 Task: Search for a flight from Columbus to Evansville on May 3 for 9 passengers in economy class, with 2 checked bags, a maximum price of ₹100,000, departure between 9:00 AM and 12:00 AM, any emissions, and 2 stops or fewer.
Action: Mouse moved to (328, 320)
Screenshot: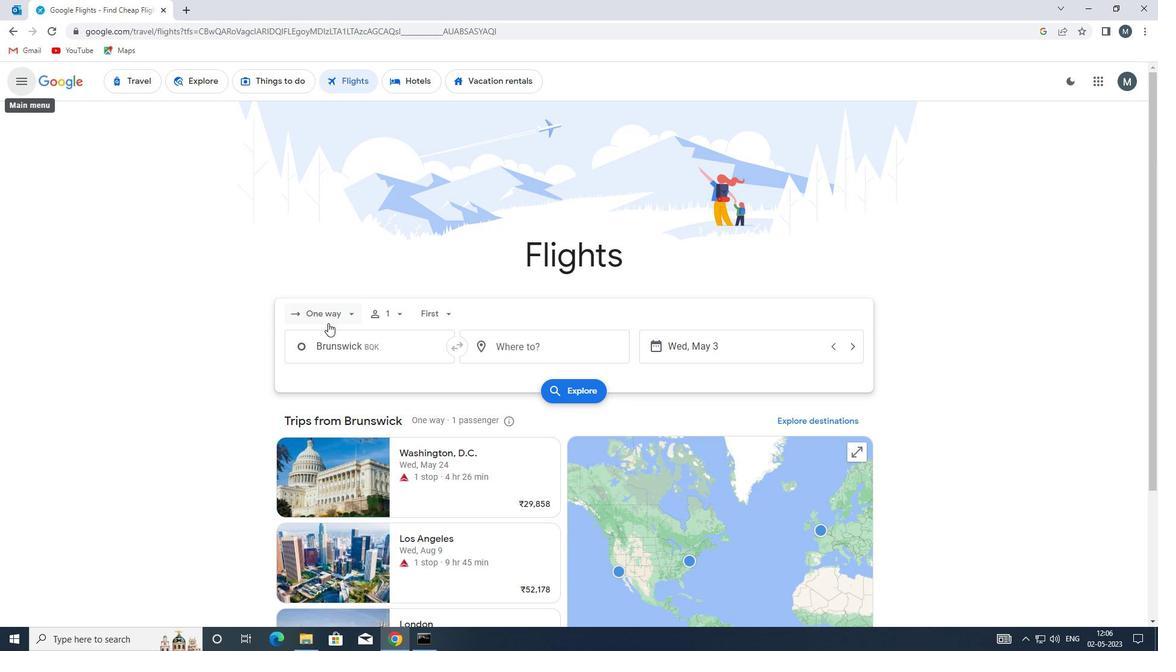
Action: Mouse pressed left at (328, 320)
Screenshot: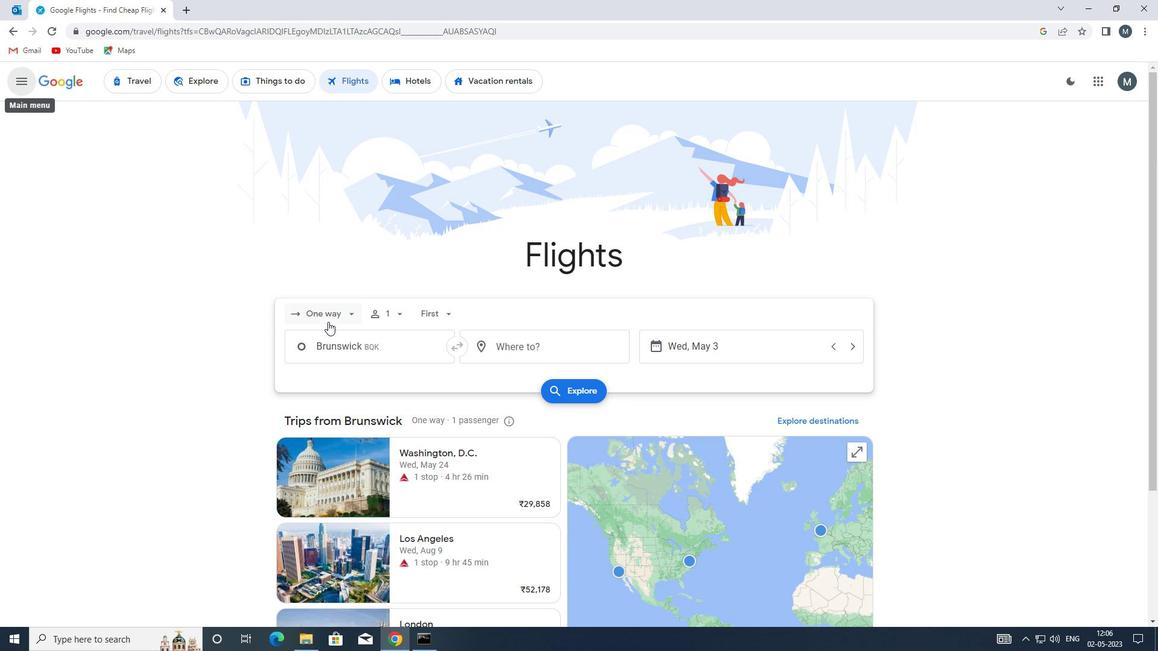 
Action: Mouse moved to (330, 369)
Screenshot: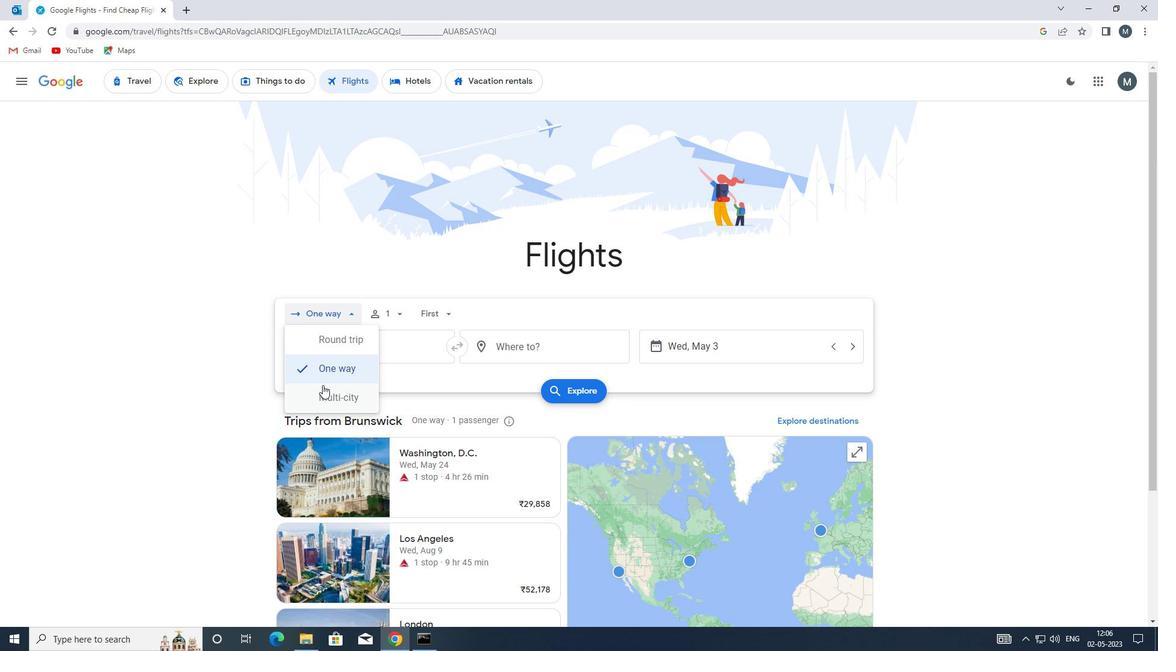 
Action: Mouse pressed left at (330, 369)
Screenshot: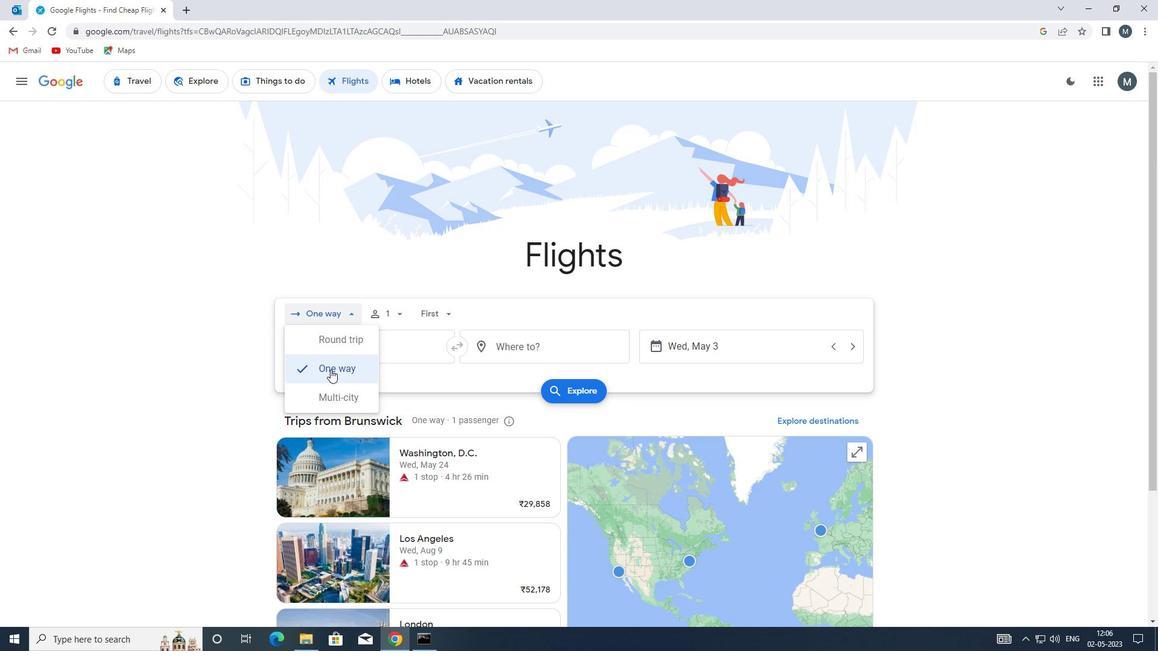 
Action: Mouse moved to (396, 308)
Screenshot: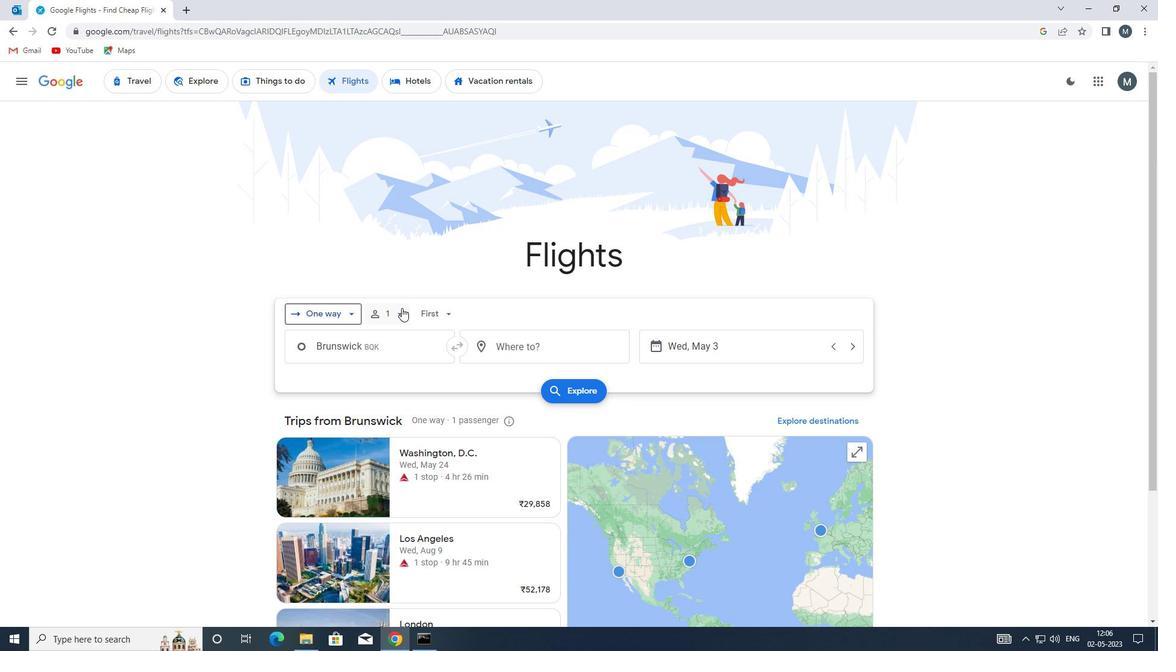 
Action: Mouse pressed left at (396, 308)
Screenshot: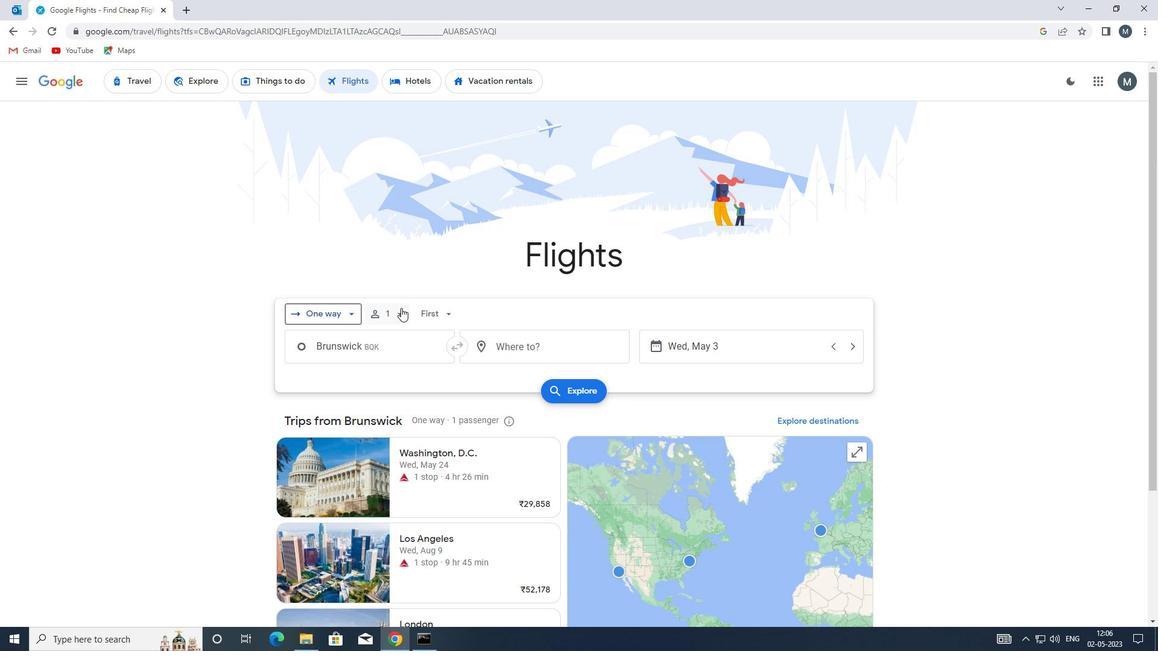 
Action: Mouse moved to (497, 349)
Screenshot: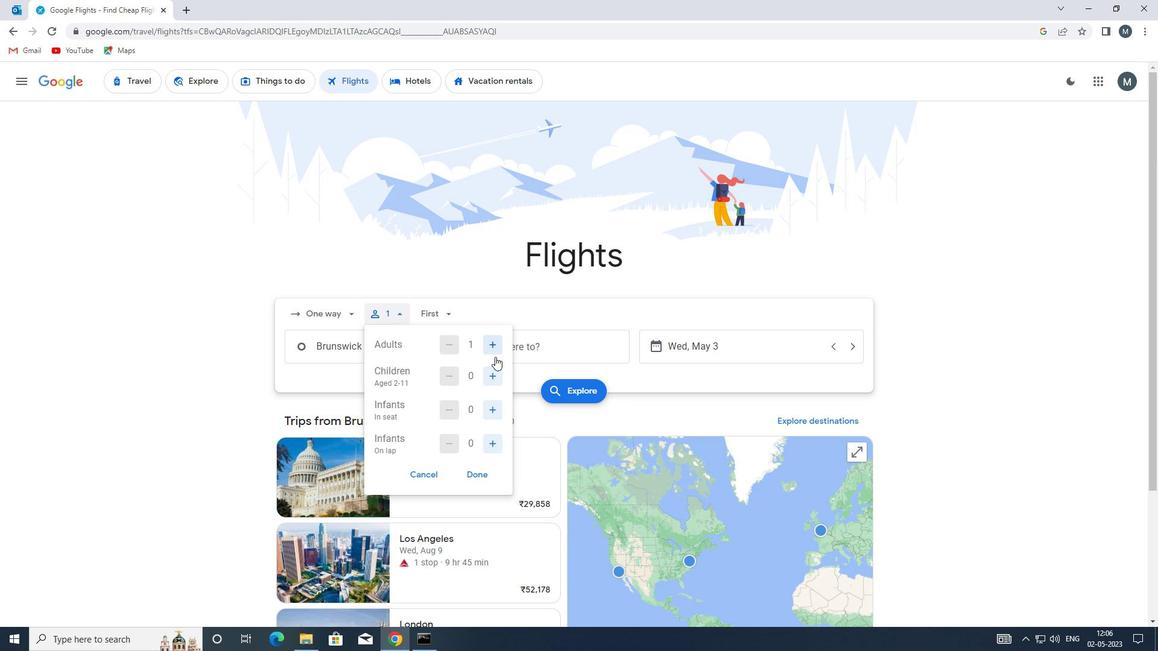 
Action: Mouse pressed left at (497, 349)
Screenshot: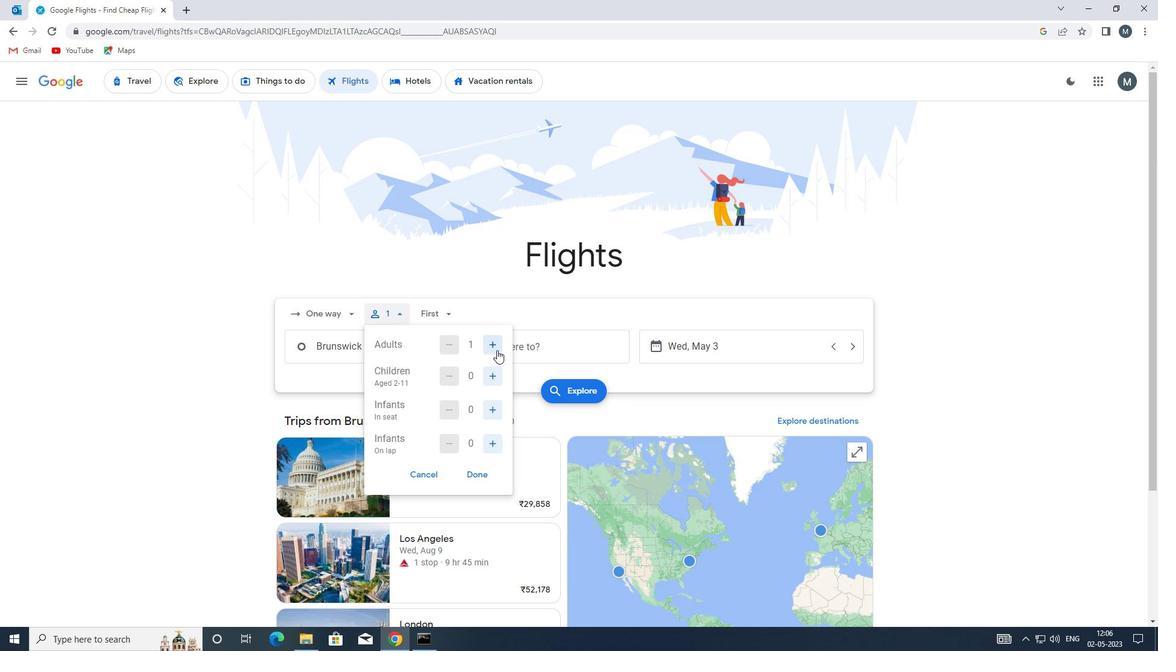 
Action: Mouse pressed left at (497, 349)
Screenshot: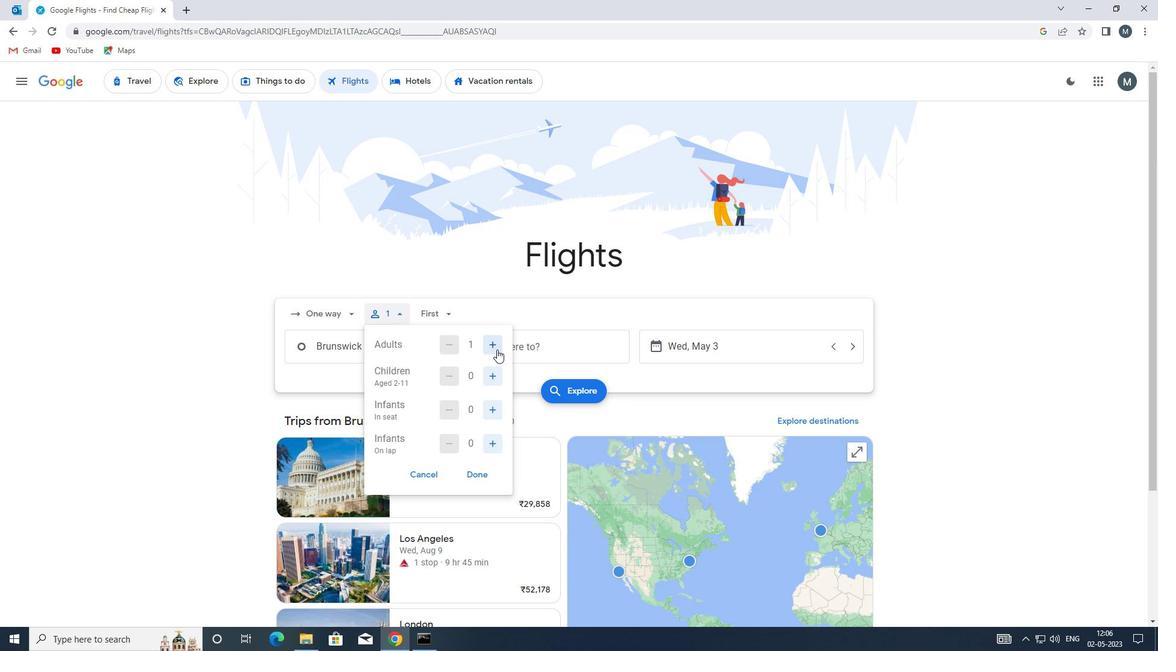 
Action: Mouse pressed left at (497, 349)
Screenshot: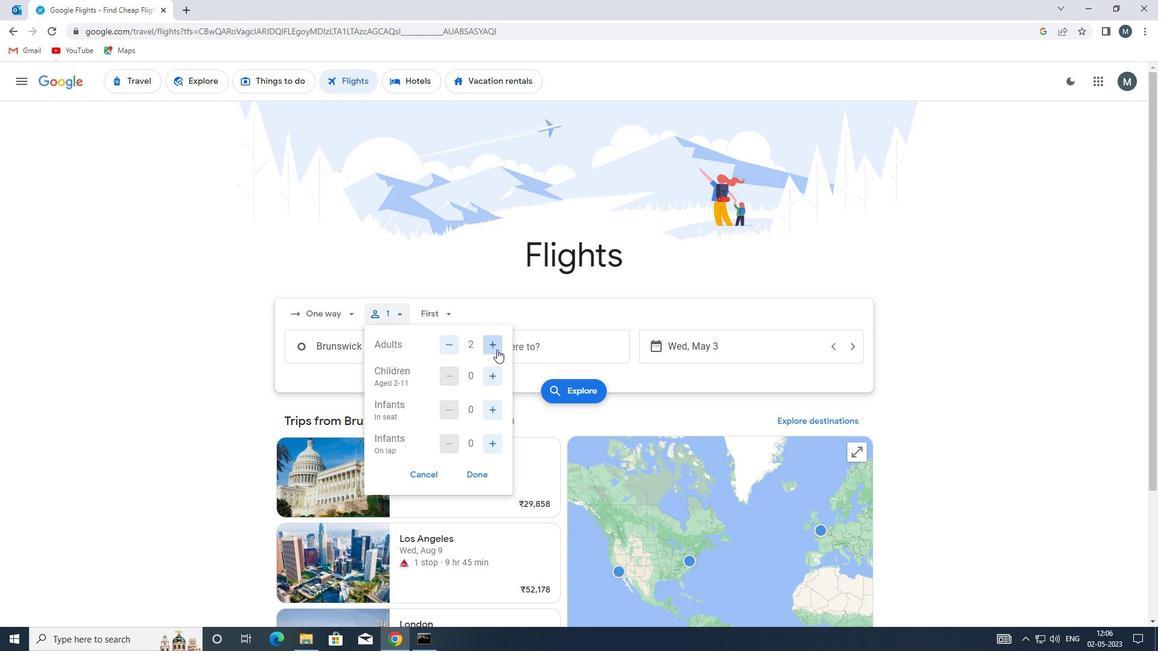 
Action: Mouse pressed left at (497, 349)
Screenshot: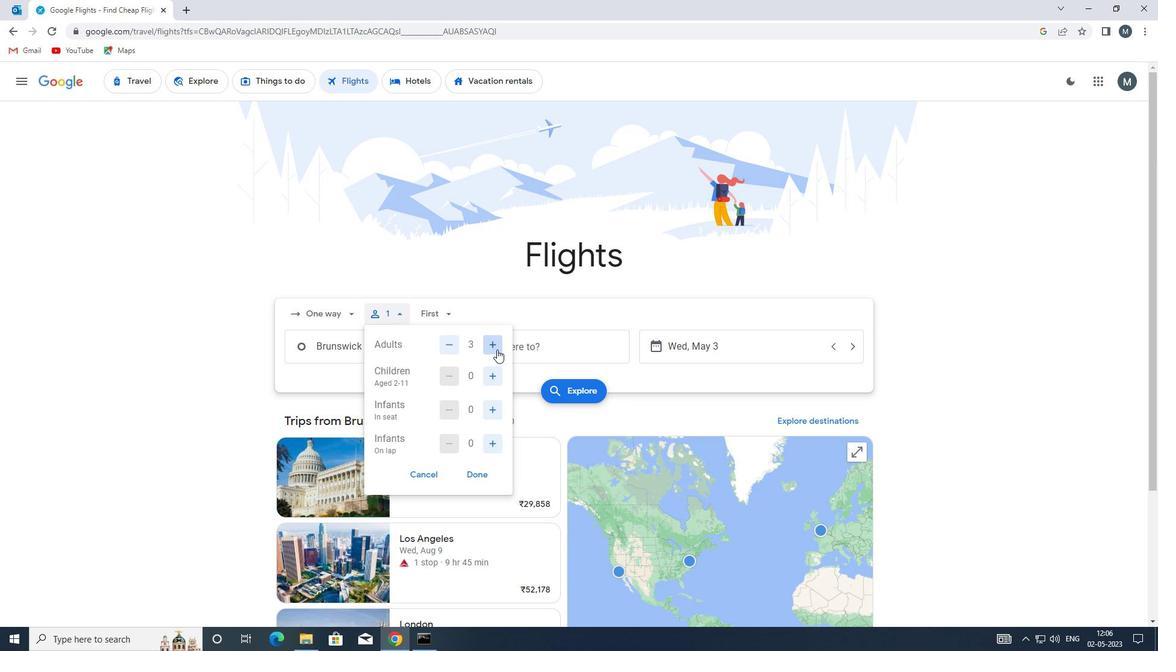 
Action: Mouse moved to (492, 377)
Screenshot: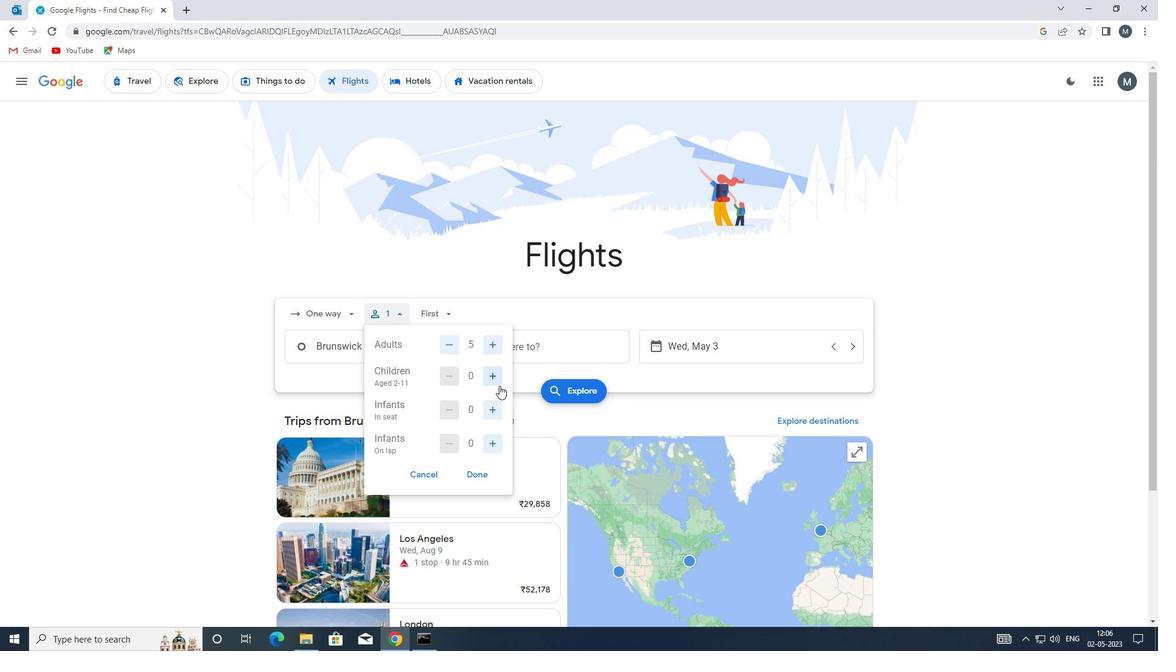 
Action: Mouse pressed left at (492, 377)
Screenshot: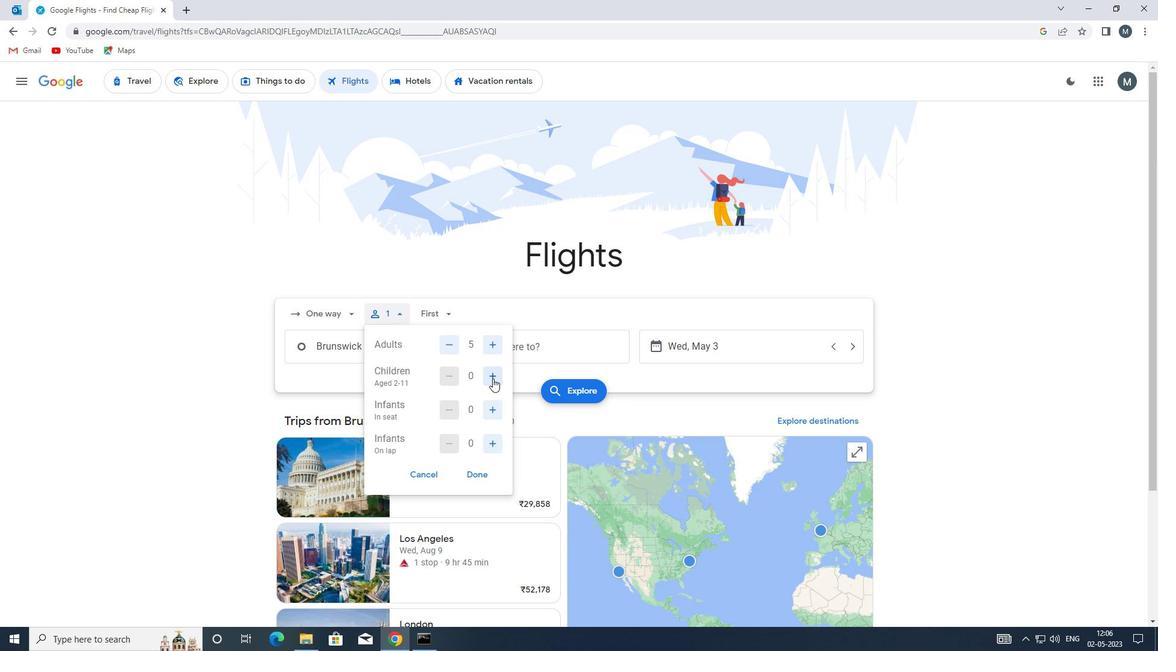 
Action: Mouse pressed left at (492, 377)
Screenshot: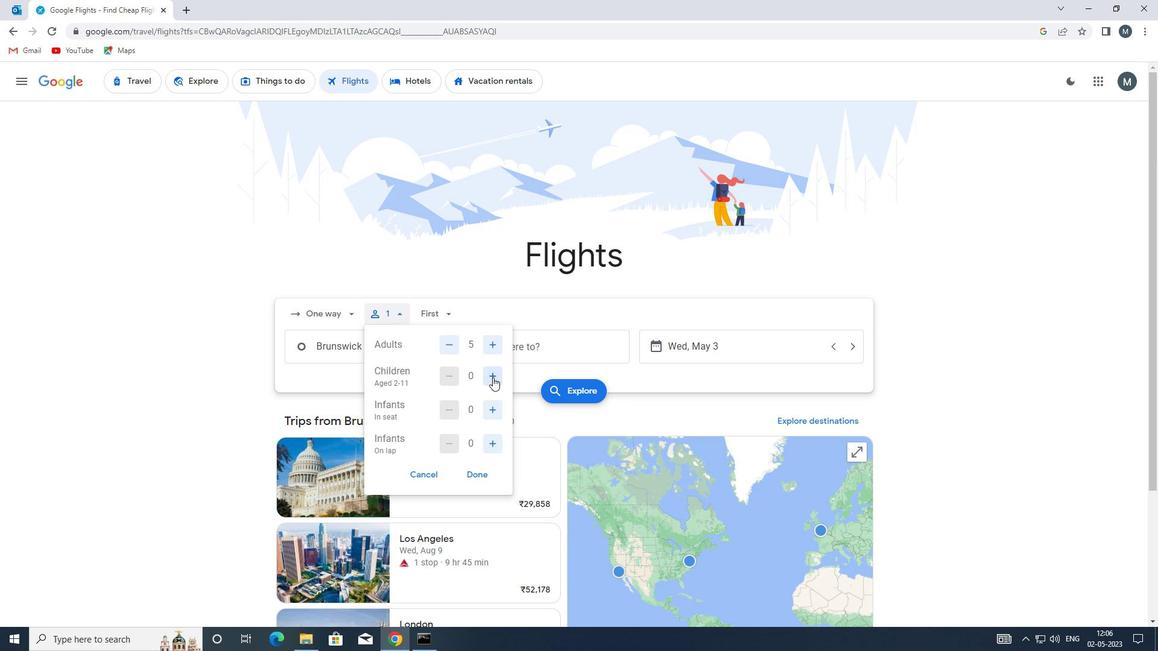 
Action: Mouse moved to (489, 408)
Screenshot: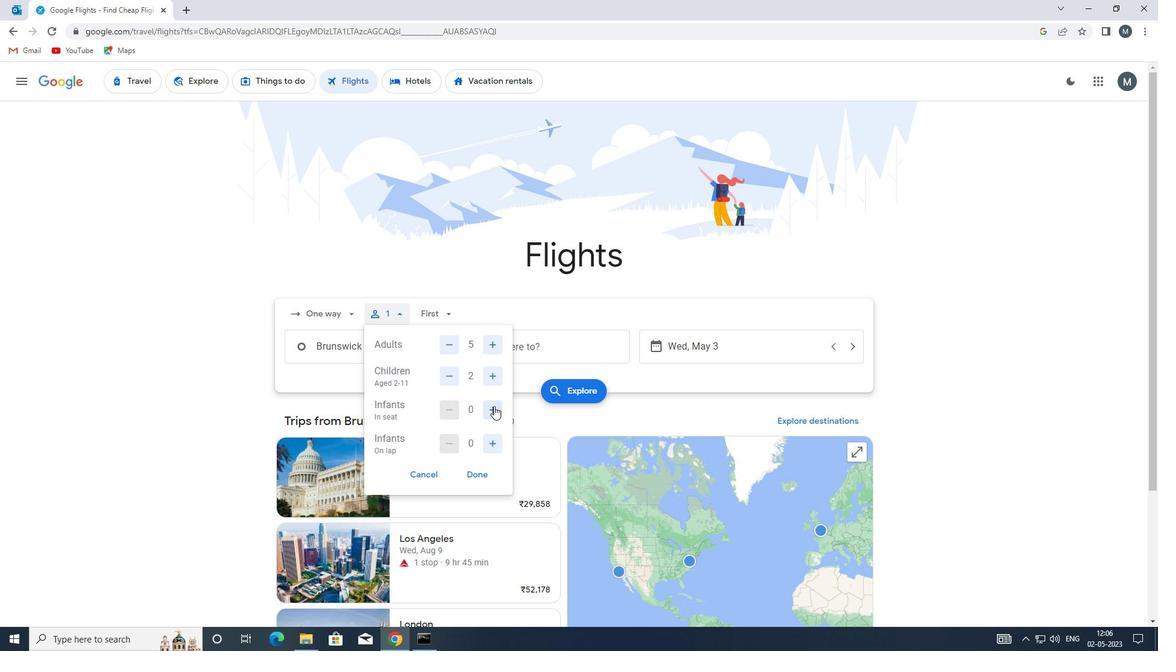 
Action: Mouse pressed left at (489, 408)
Screenshot: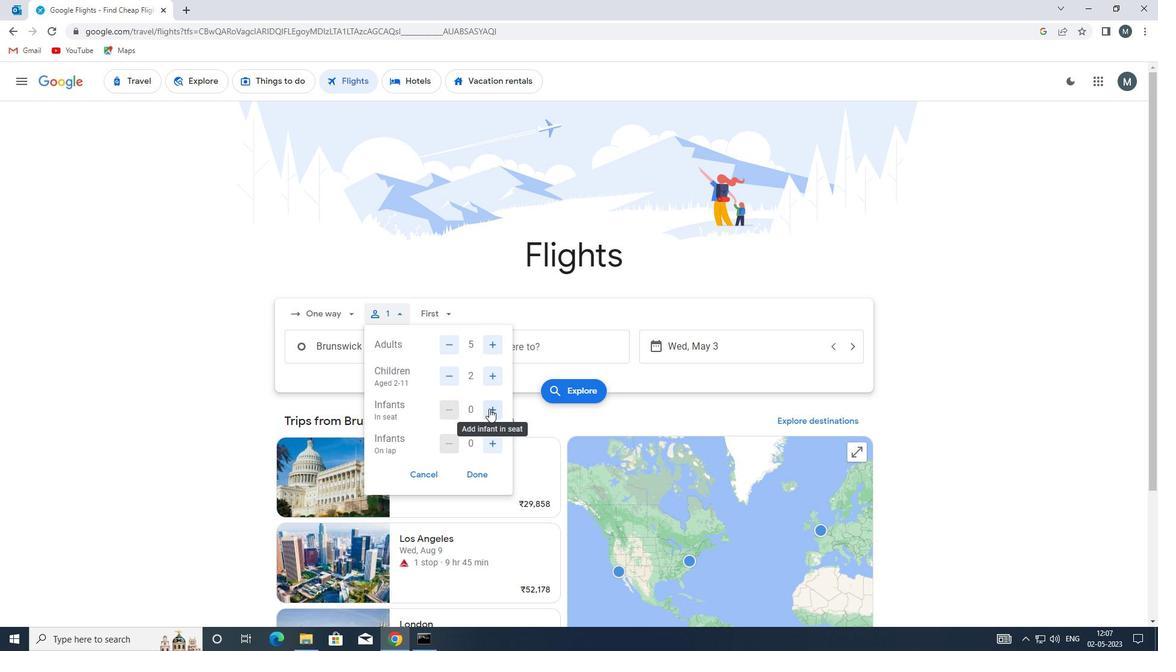 
Action: Mouse moved to (497, 445)
Screenshot: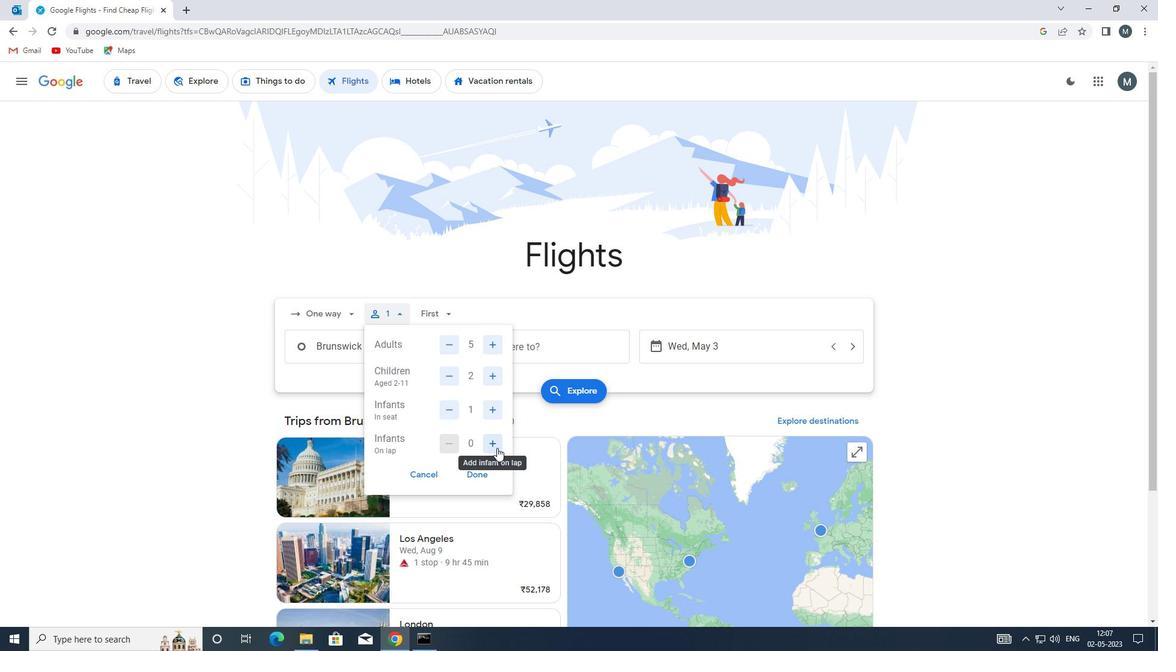 
Action: Mouse pressed left at (497, 445)
Screenshot: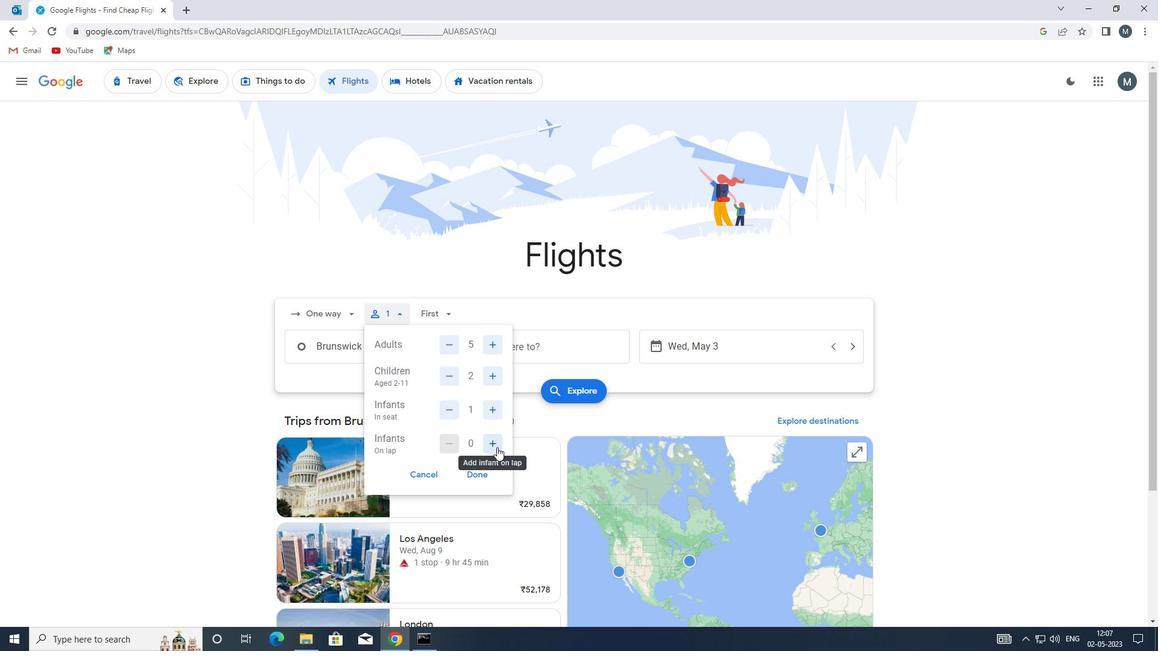 
Action: Mouse moved to (487, 477)
Screenshot: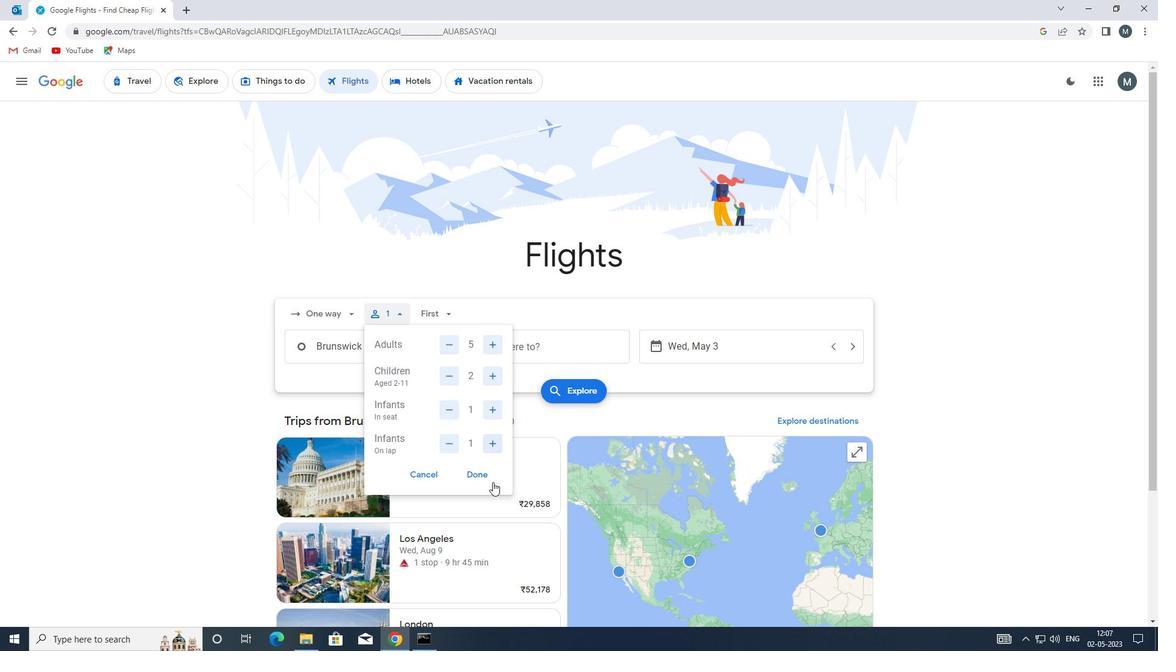 
Action: Mouse pressed left at (487, 477)
Screenshot: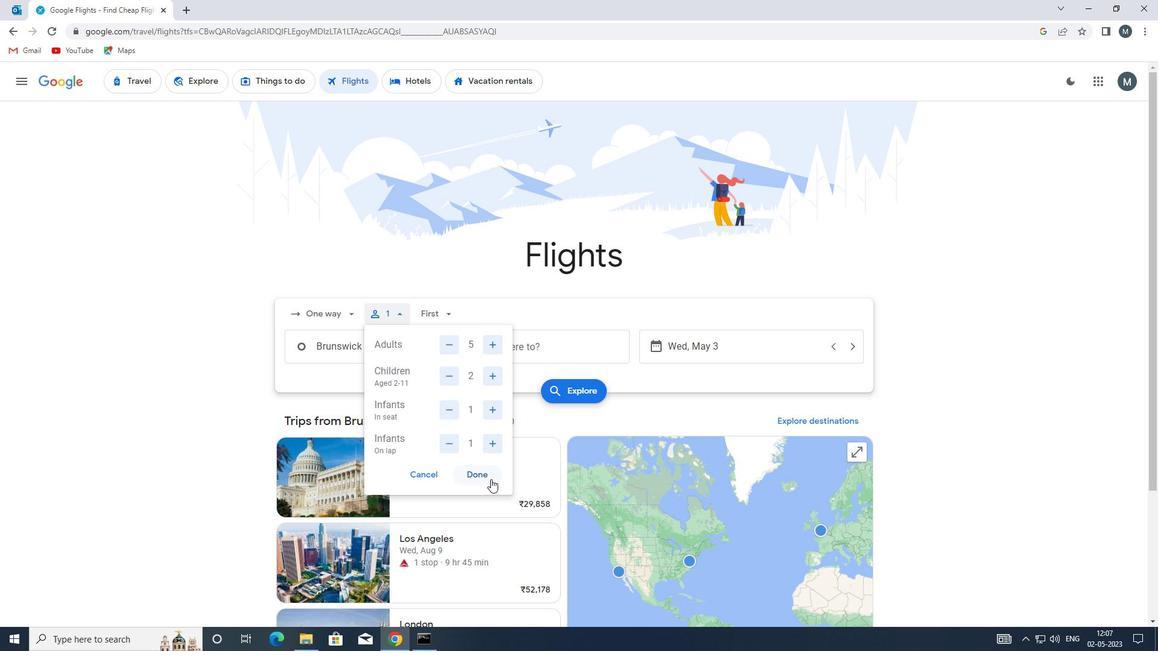 
Action: Mouse moved to (446, 317)
Screenshot: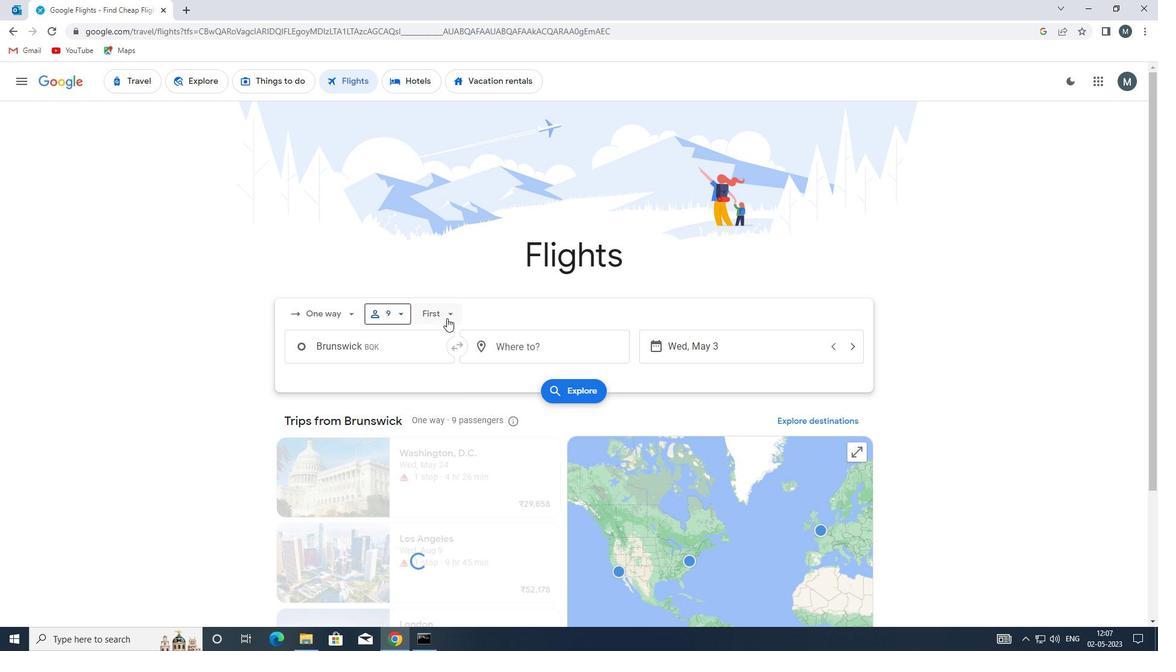 
Action: Mouse pressed left at (446, 317)
Screenshot: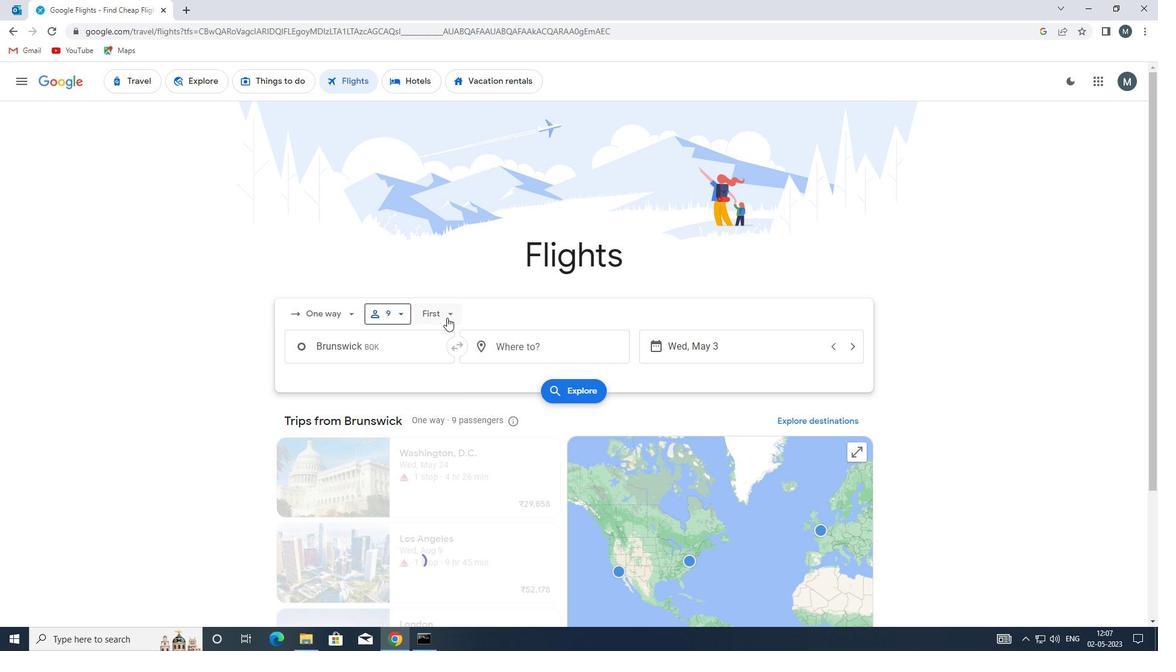 
Action: Mouse moved to (472, 345)
Screenshot: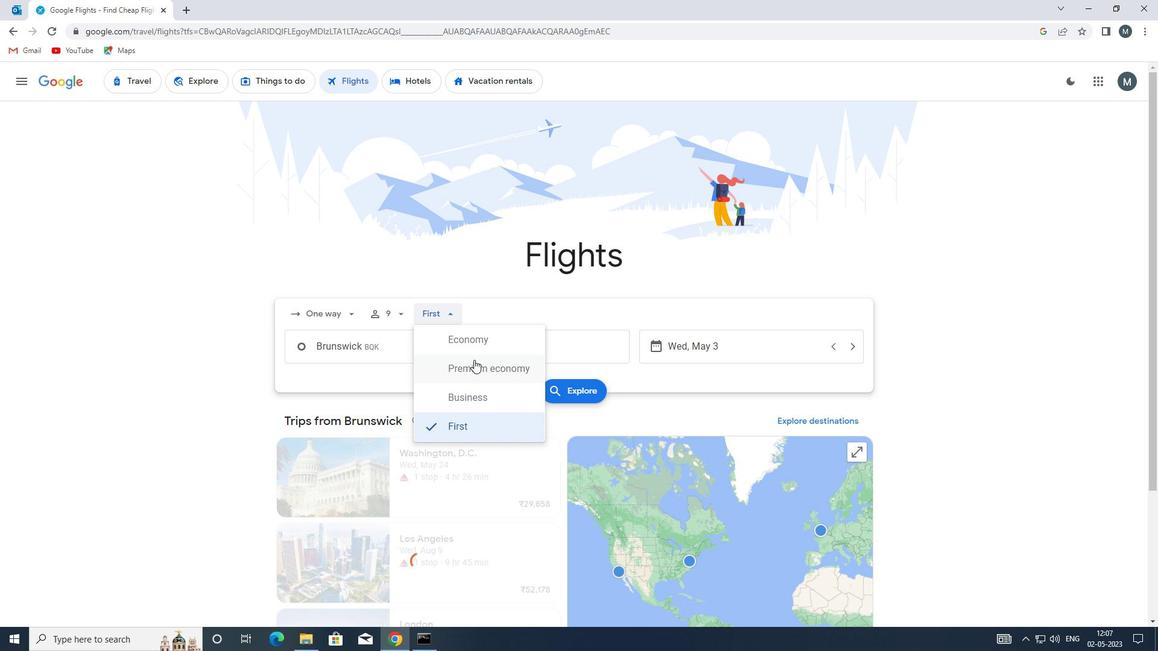 
Action: Mouse pressed left at (472, 345)
Screenshot: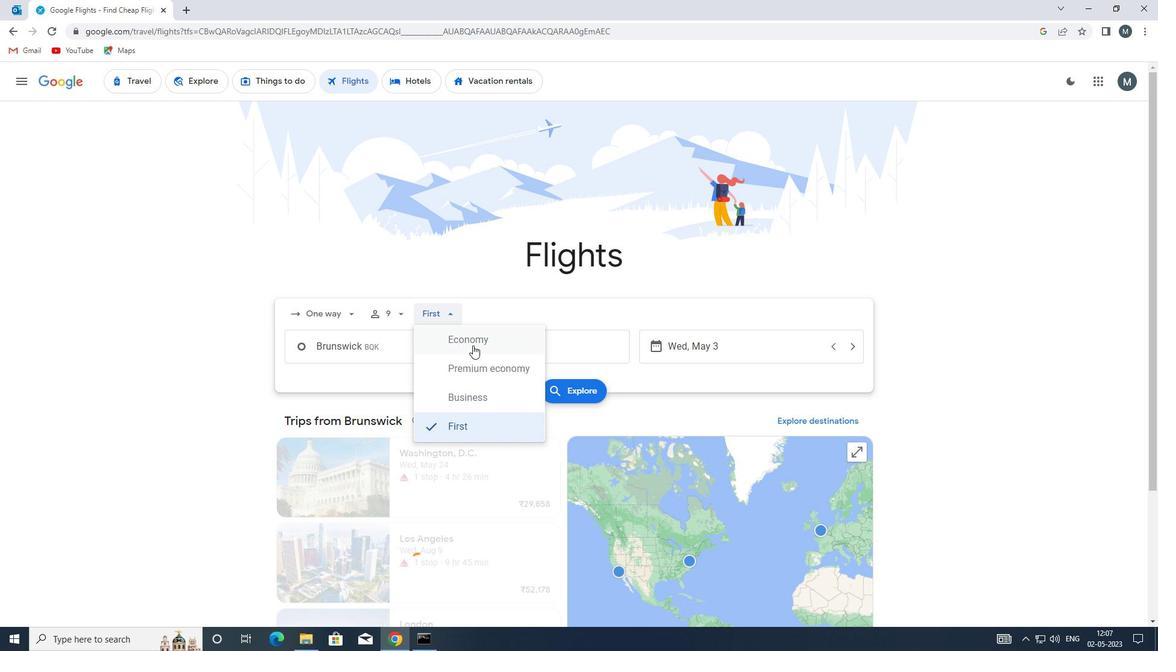 
Action: Mouse moved to (381, 352)
Screenshot: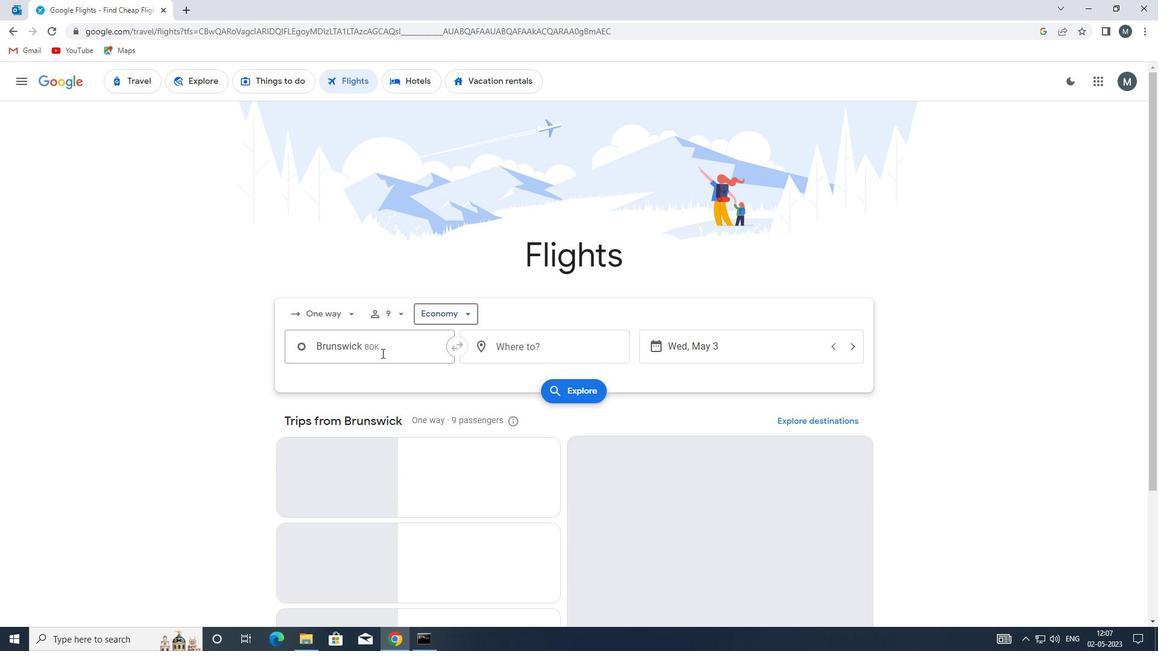 
Action: Mouse pressed left at (381, 352)
Screenshot: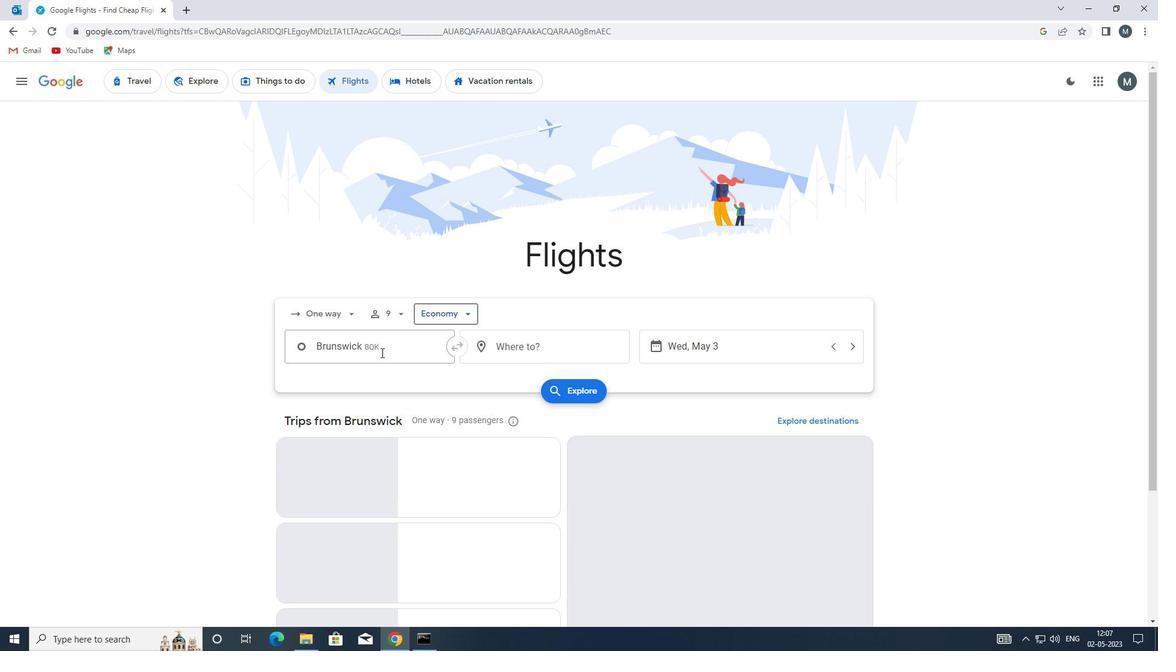 
Action: Key pressed c
Screenshot: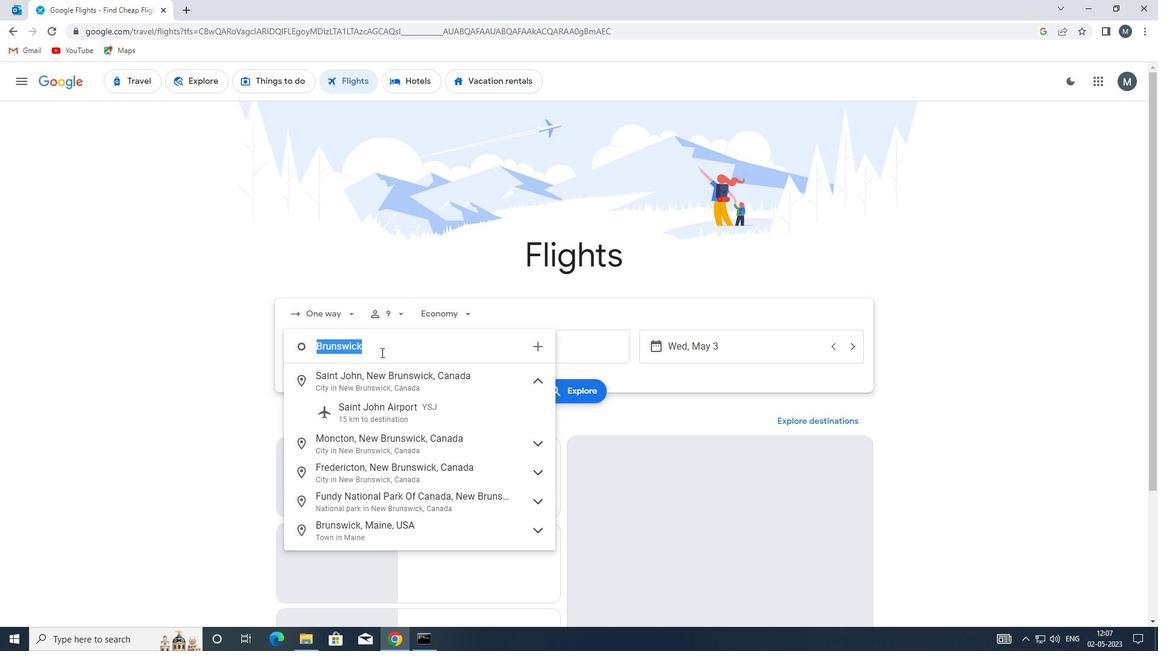 
Action: Mouse moved to (379, 352)
Screenshot: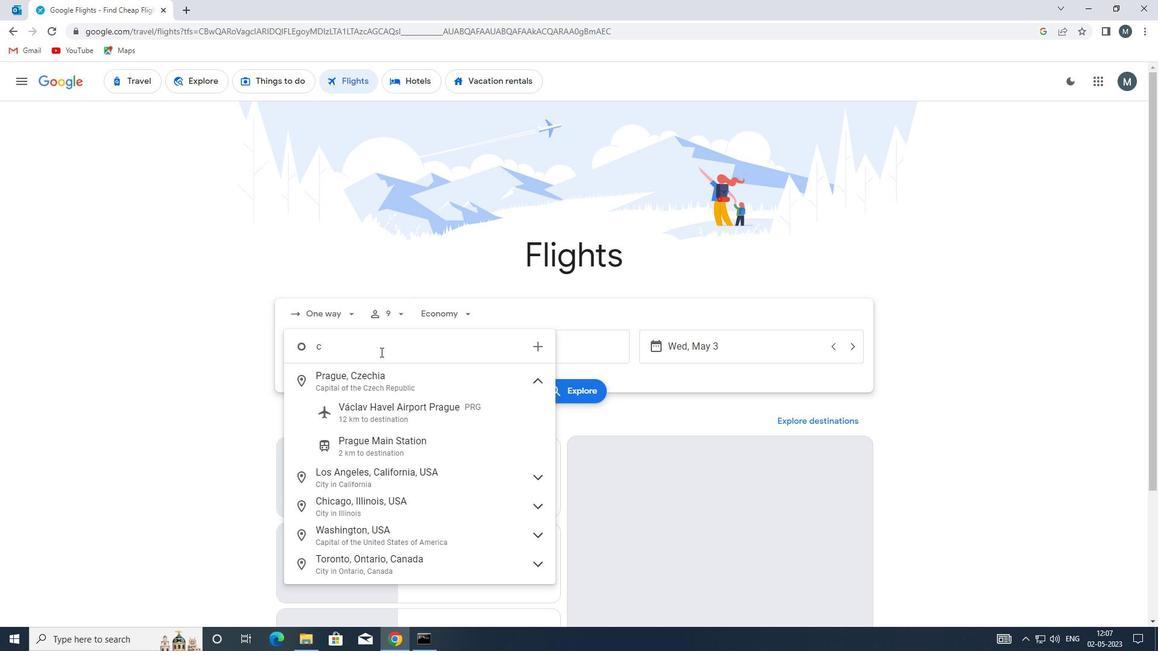 
Action: Key pressed g
Screenshot: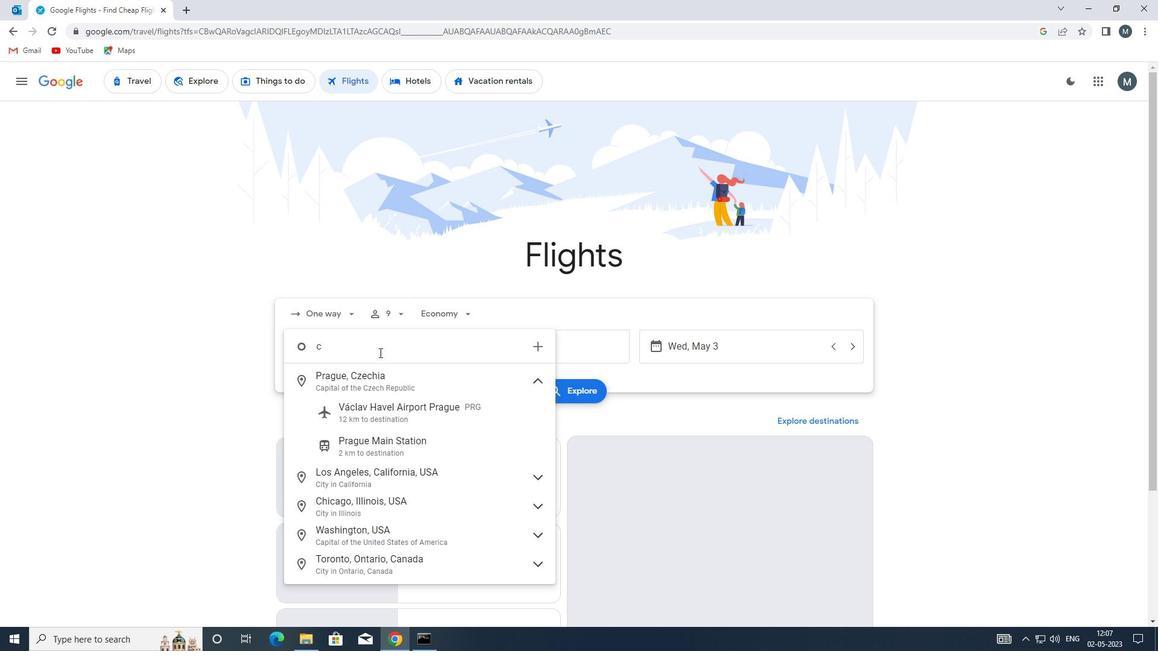 
Action: Mouse moved to (378, 354)
Screenshot: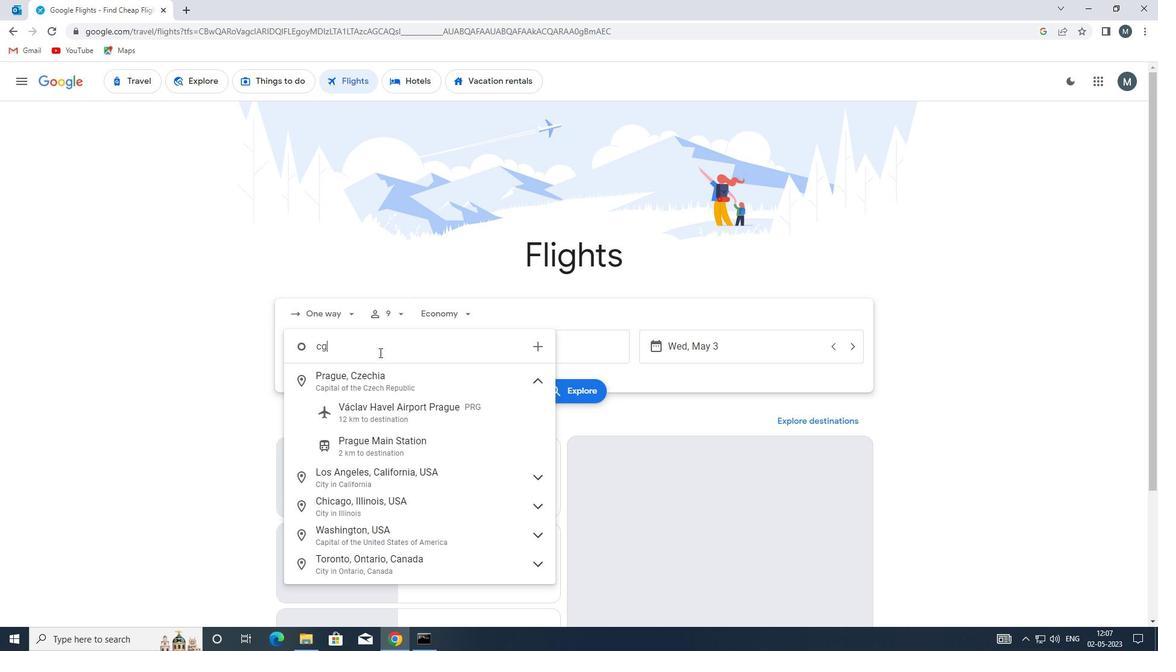 
Action: Key pressed s
Screenshot: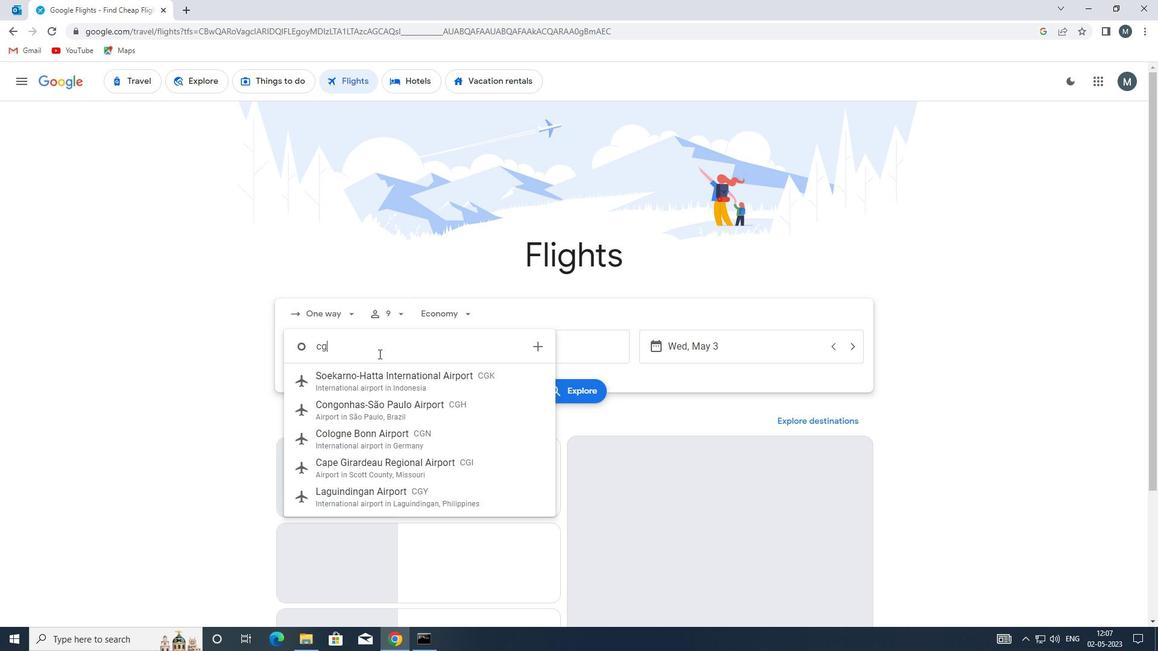 
Action: Mouse moved to (388, 367)
Screenshot: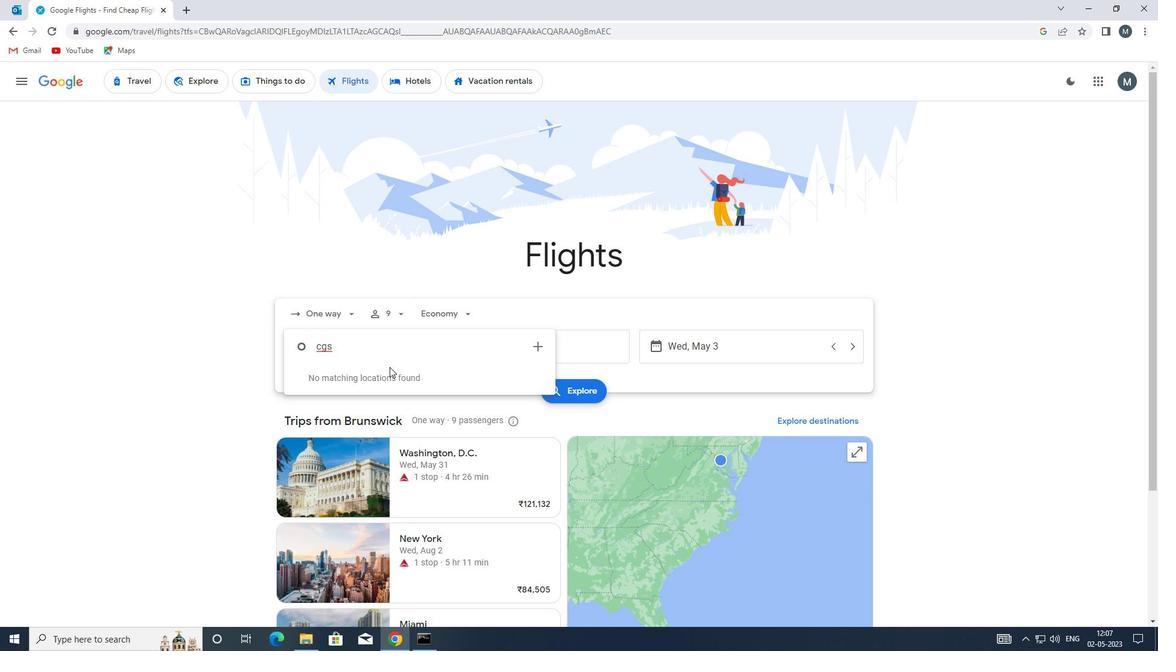 
Action: Key pressed <Key.backspace><Key.backspace>olumbus<Key.space>ai
Screenshot: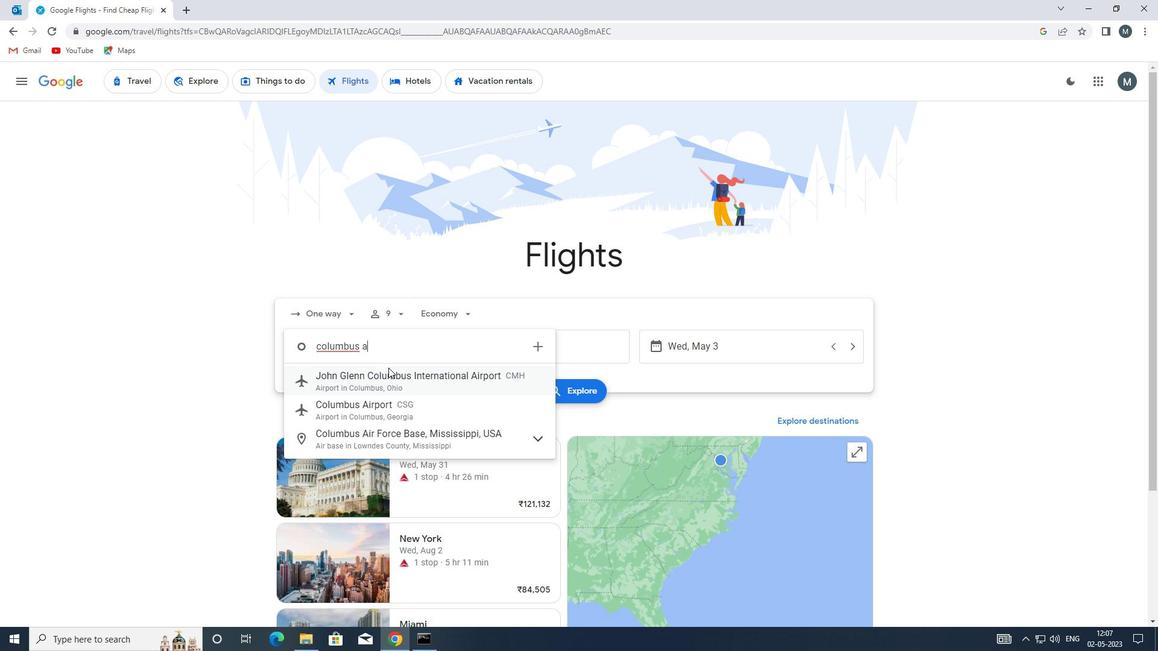 
Action: Mouse moved to (422, 408)
Screenshot: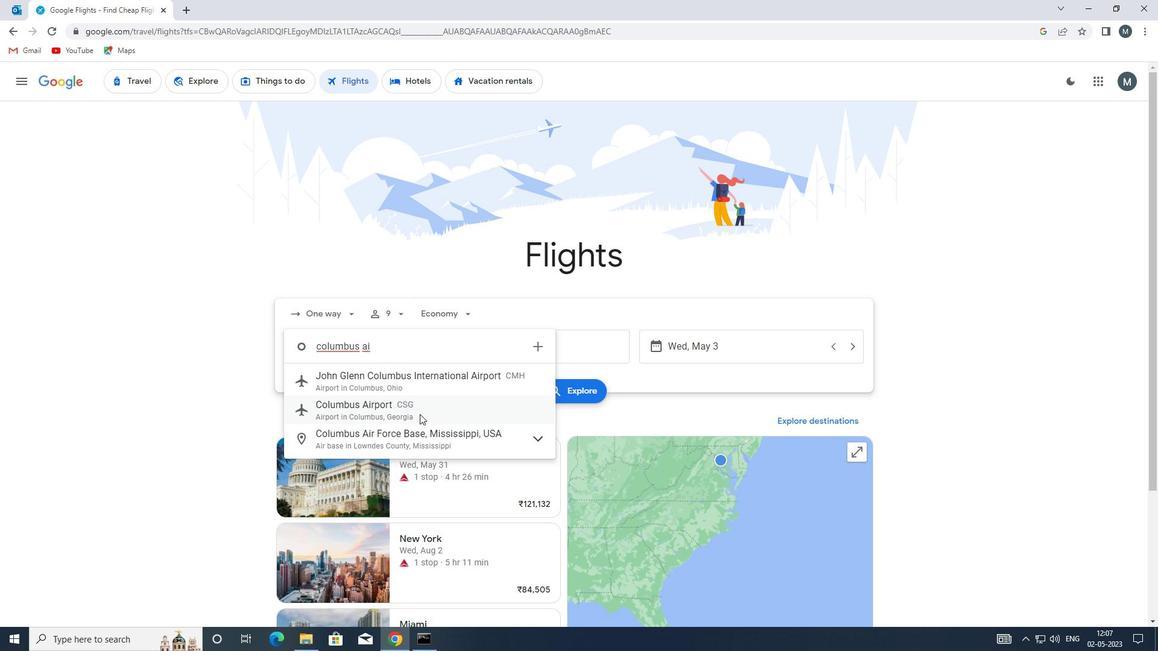 
Action: Mouse pressed left at (422, 408)
Screenshot: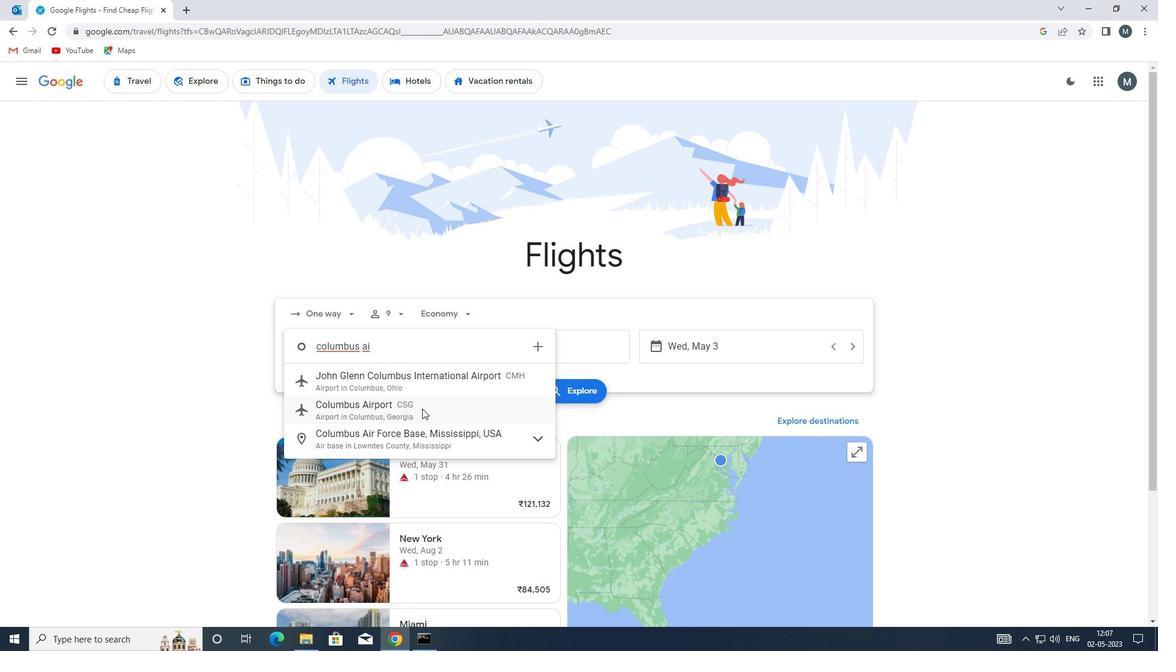 
Action: Mouse moved to (523, 352)
Screenshot: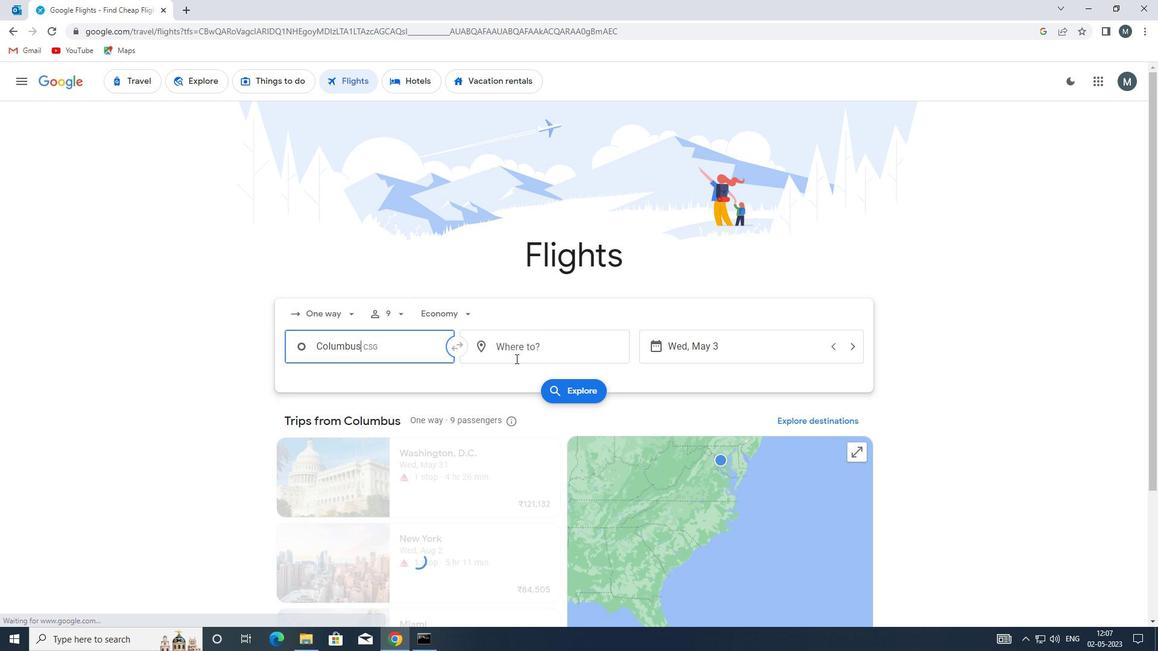 
Action: Mouse pressed left at (523, 352)
Screenshot: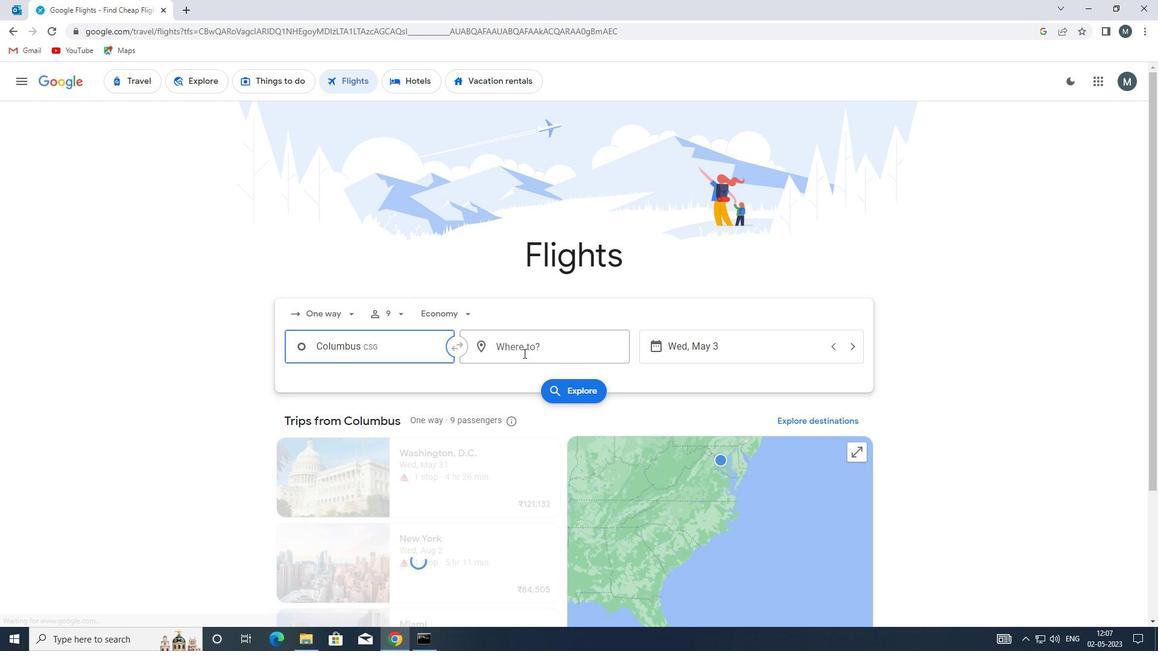 
Action: Mouse moved to (539, 349)
Screenshot: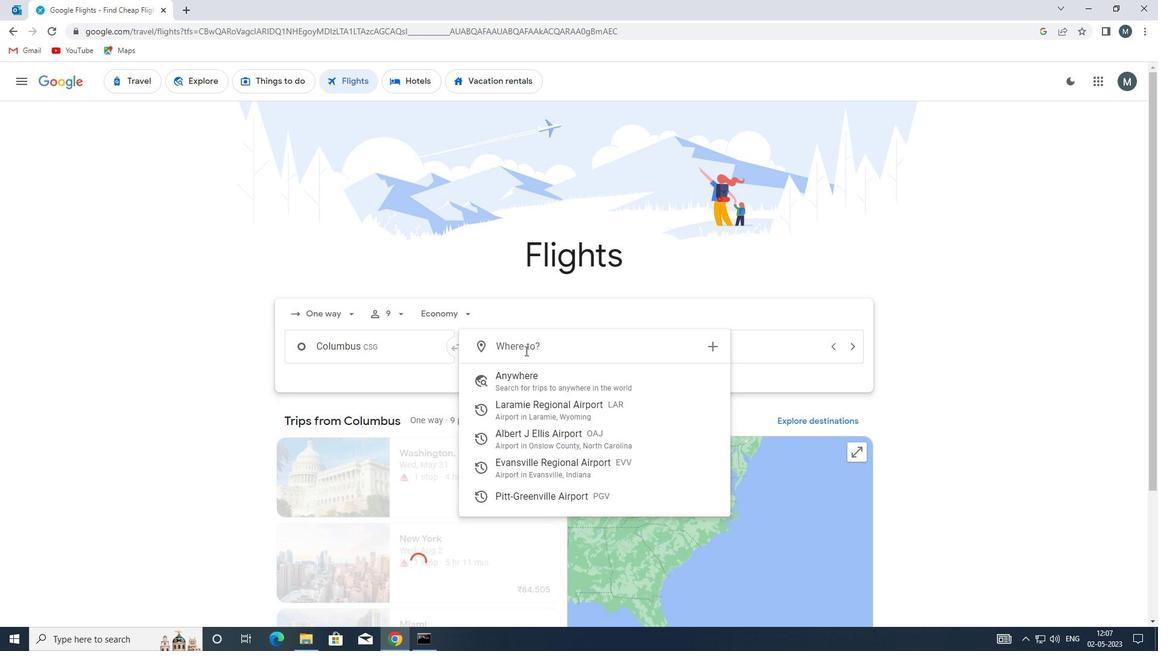 
Action: Key pressed evv
Screenshot: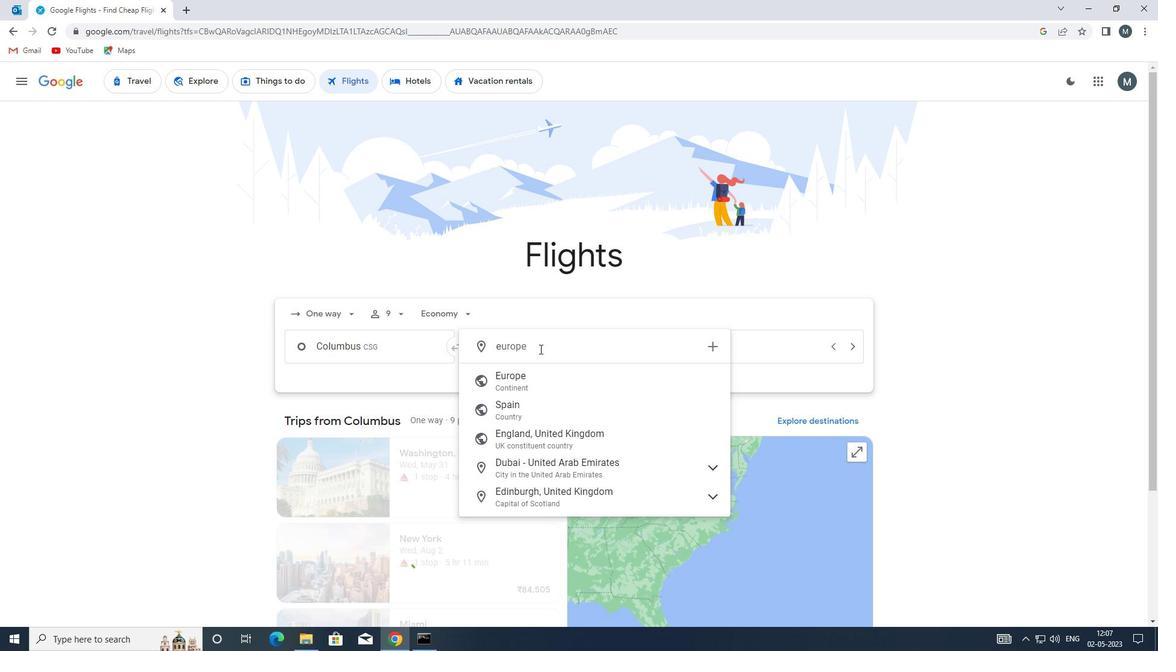 
Action: Mouse moved to (540, 381)
Screenshot: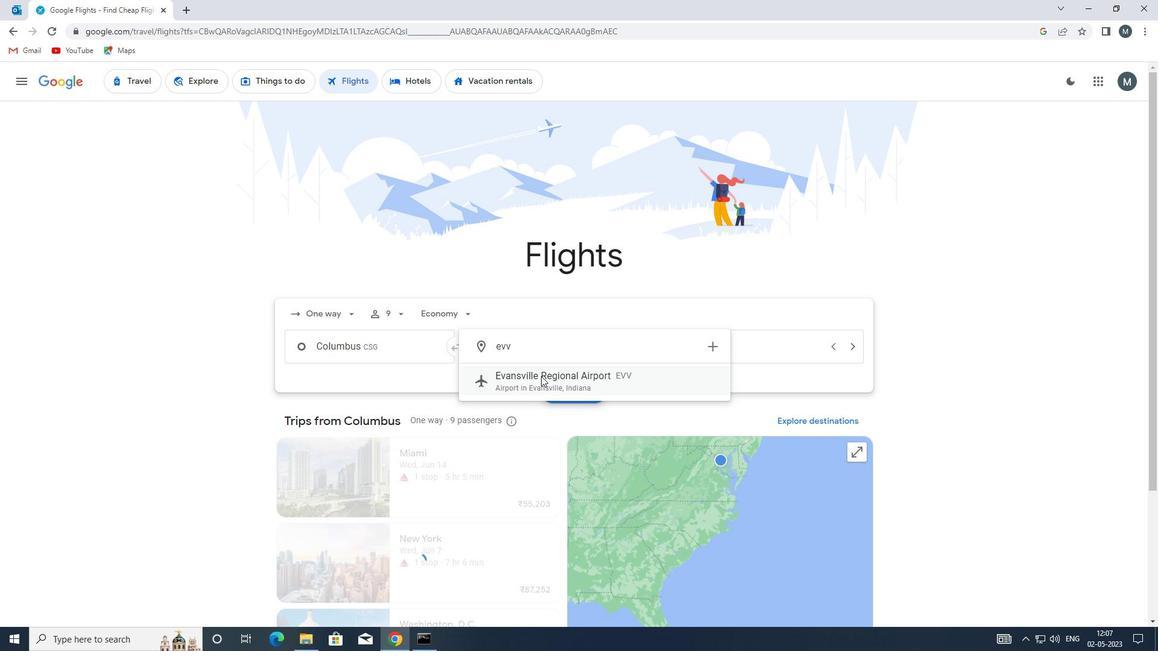 
Action: Mouse pressed left at (540, 381)
Screenshot: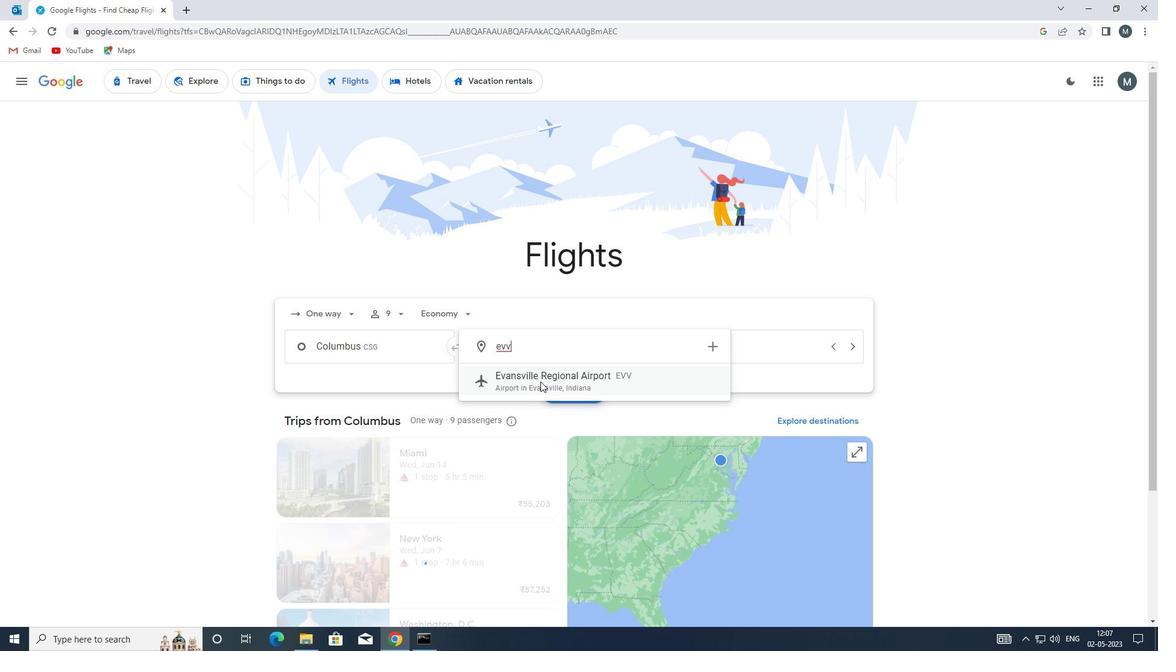 
Action: Mouse moved to (714, 351)
Screenshot: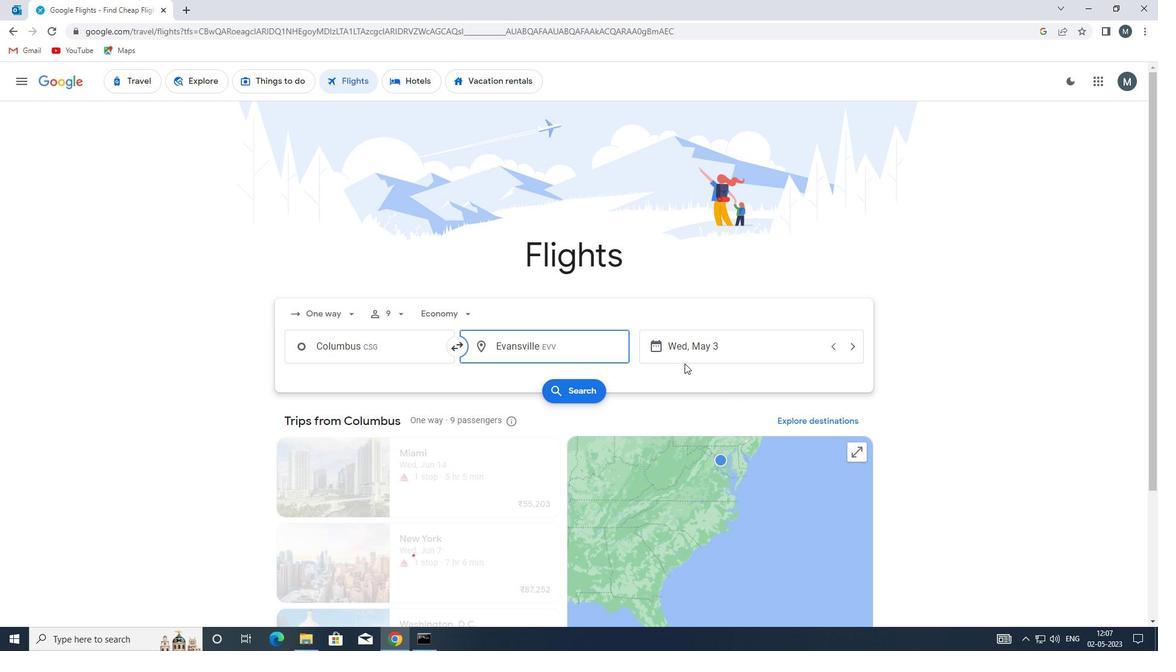 
Action: Mouse pressed left at (714, 351)
Screenshot: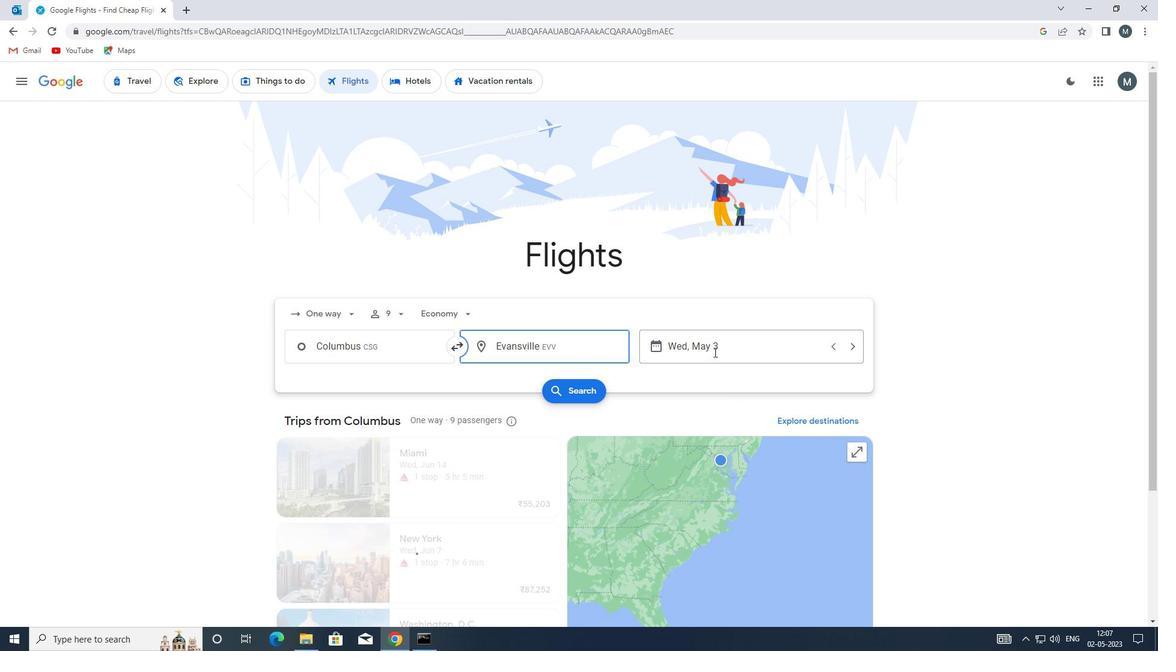 
Action: Mouse moved to (519, 413)
Screenshot: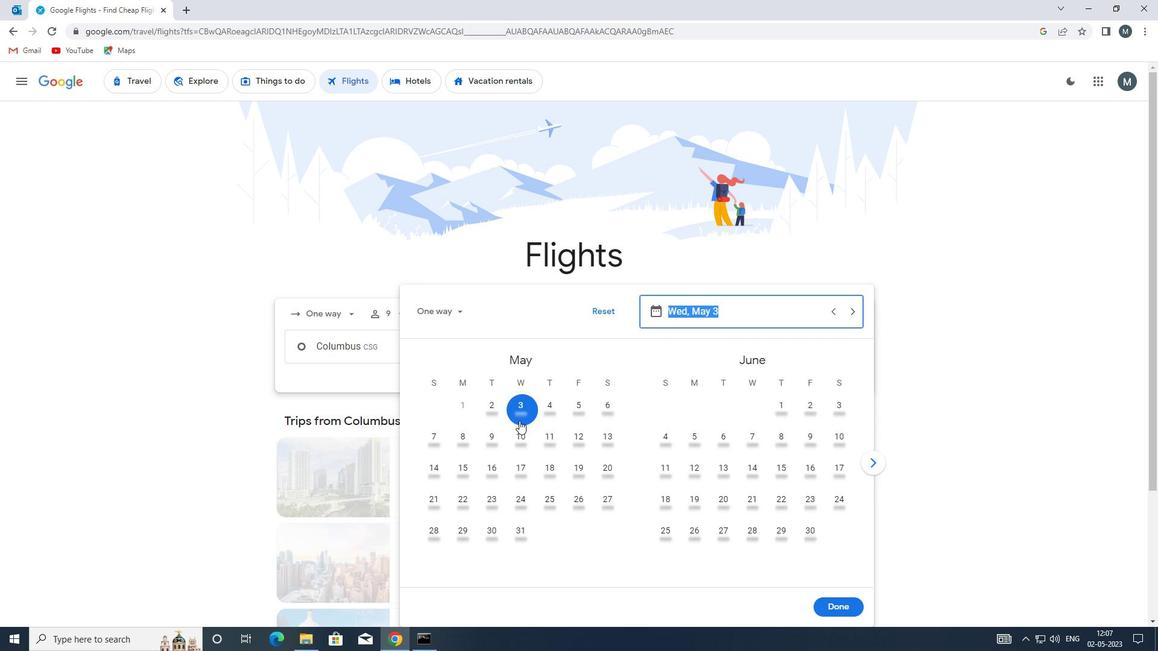 
Action: Mouse pressed left at (519, 413)
Screenshot: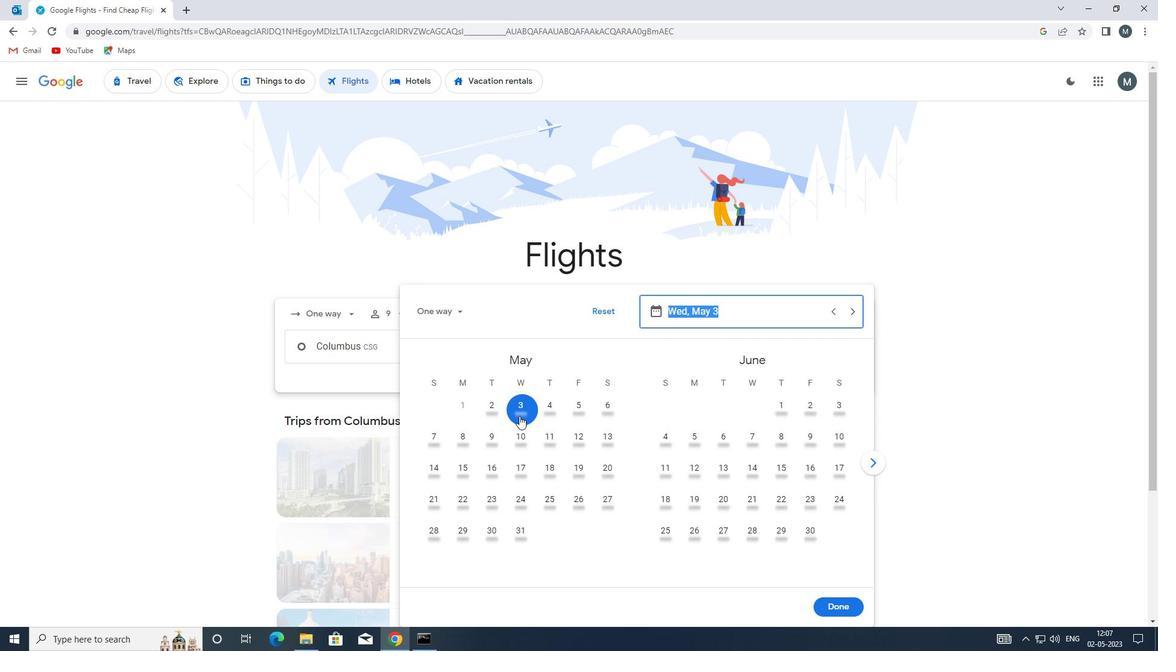 
Action: Mouse moved to (849, 604)
Screenshot: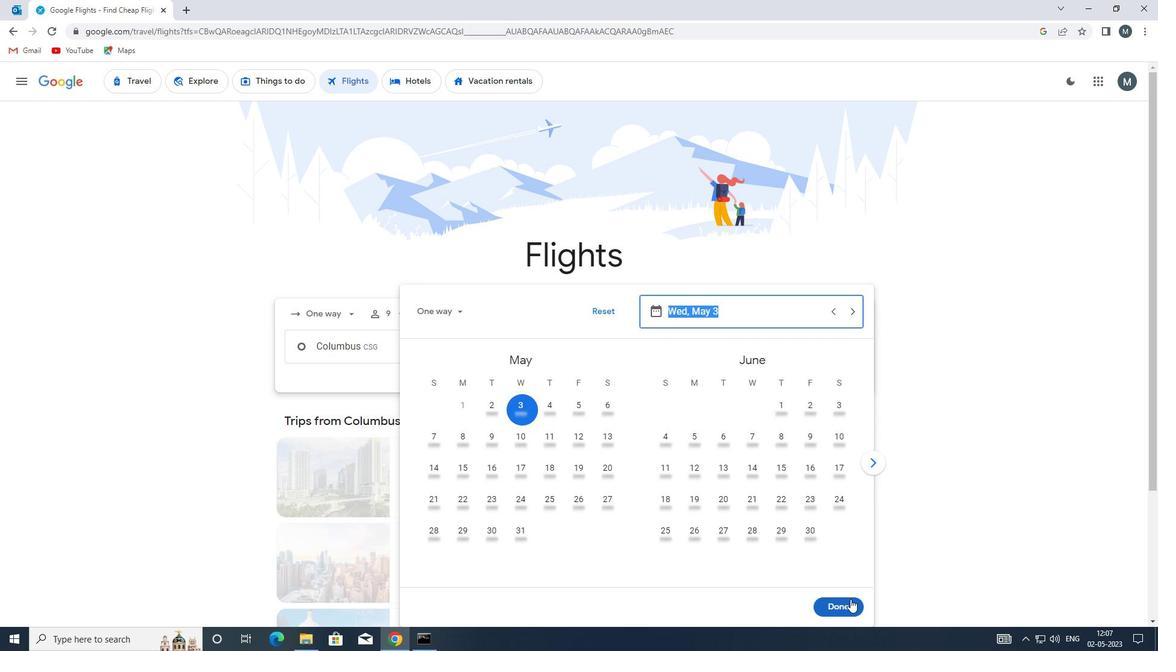 
Action: Mouse pressed left at (849, 604)
Screenshot: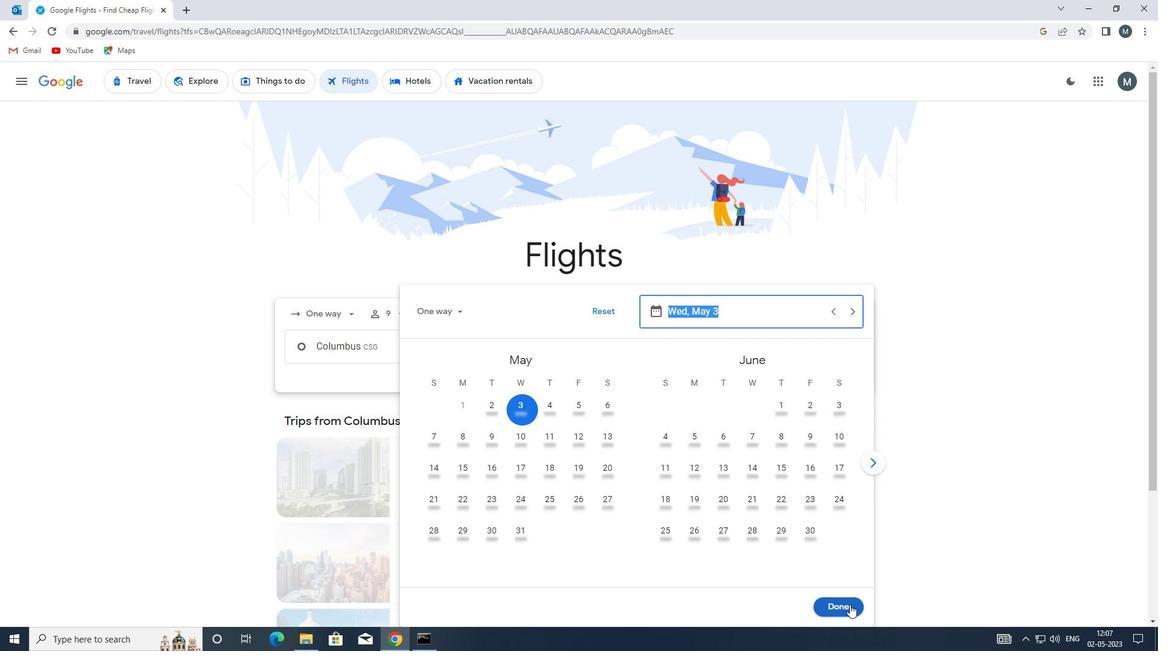 
Action: Mouse moved to (579, 393)
Screenshot: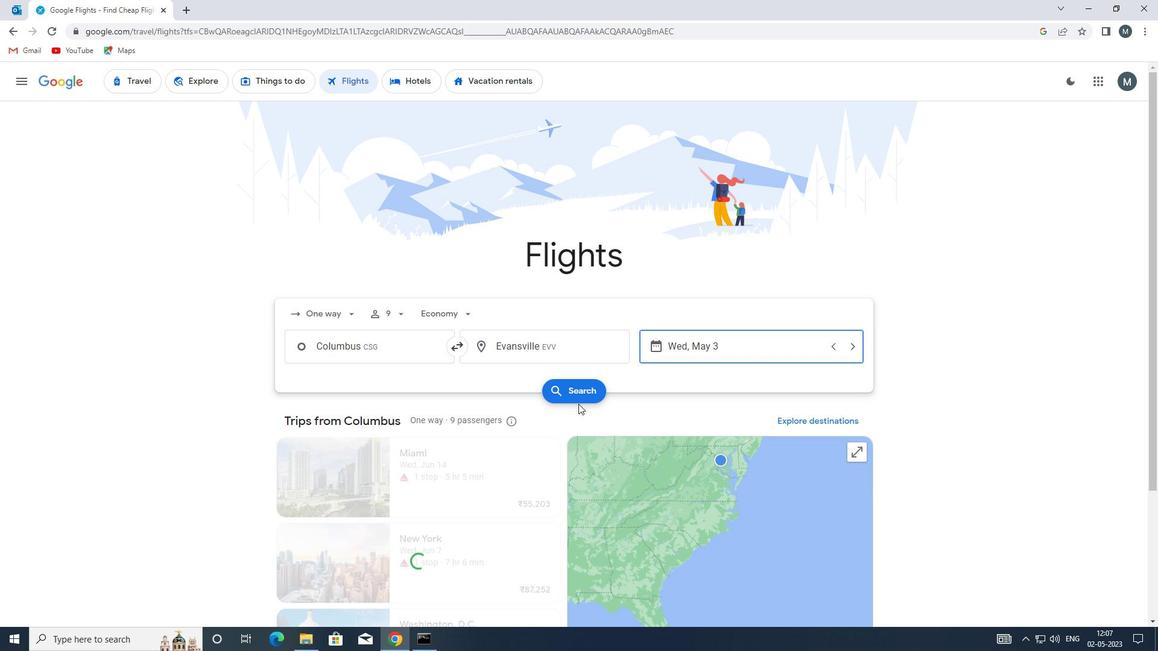 
Action: Mouse pressed left at (579, 393)
Screenshot: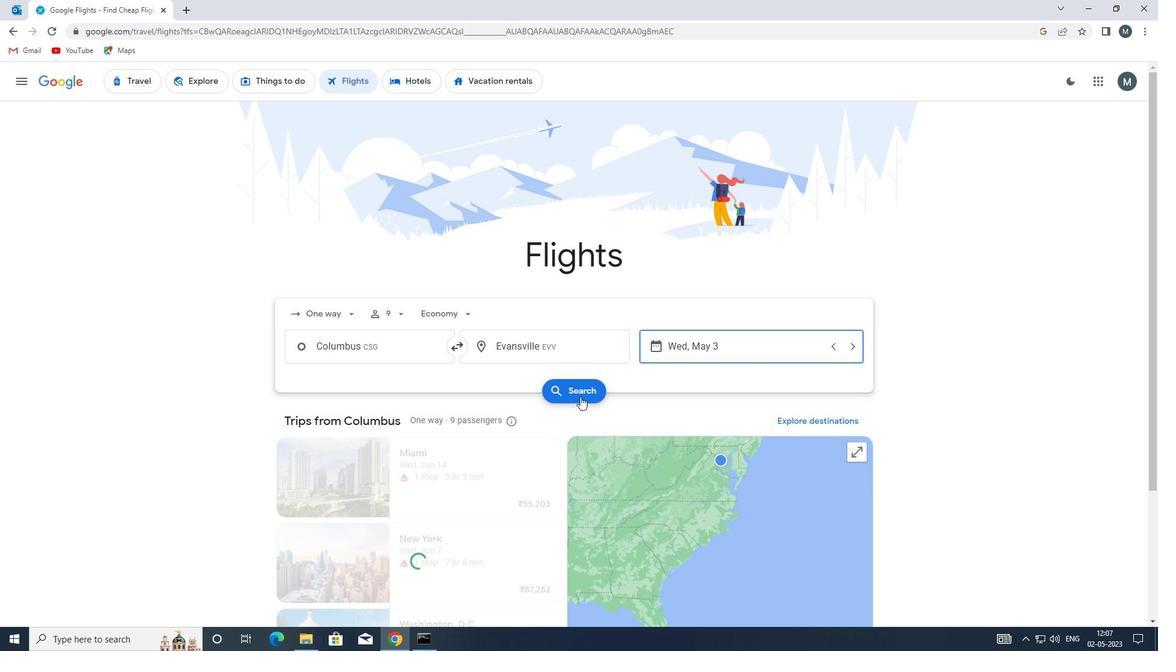 
Action: Mouse moved to (307, 189)
Screenshot: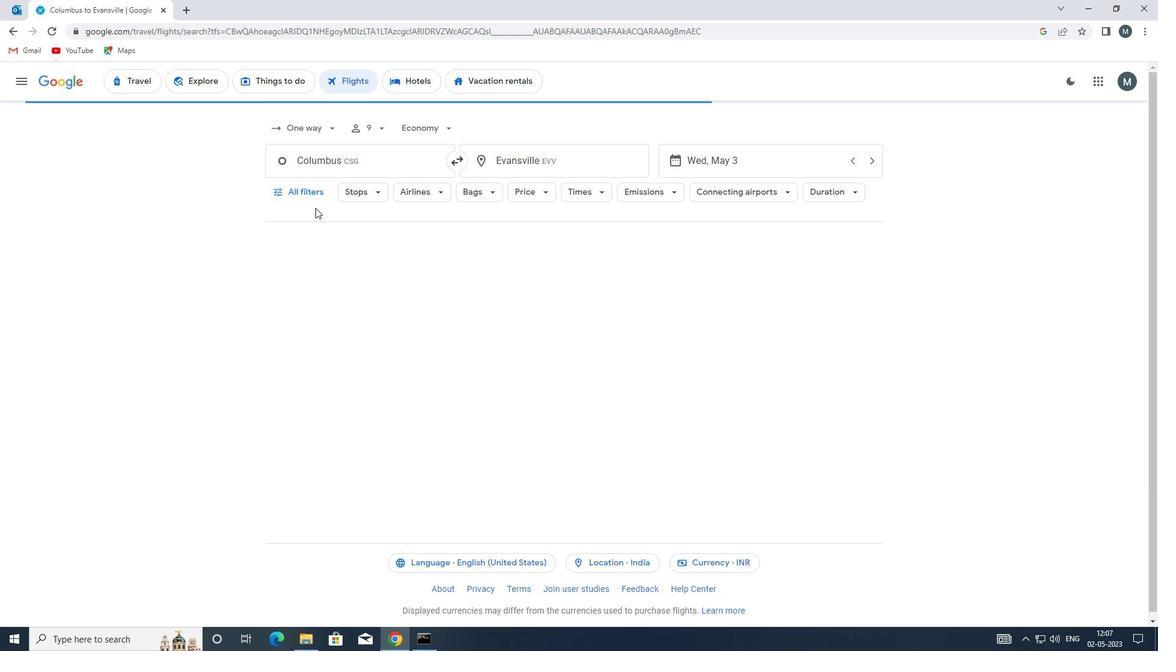
Action: Mouse pressed left at (307, 189)
Screenshot: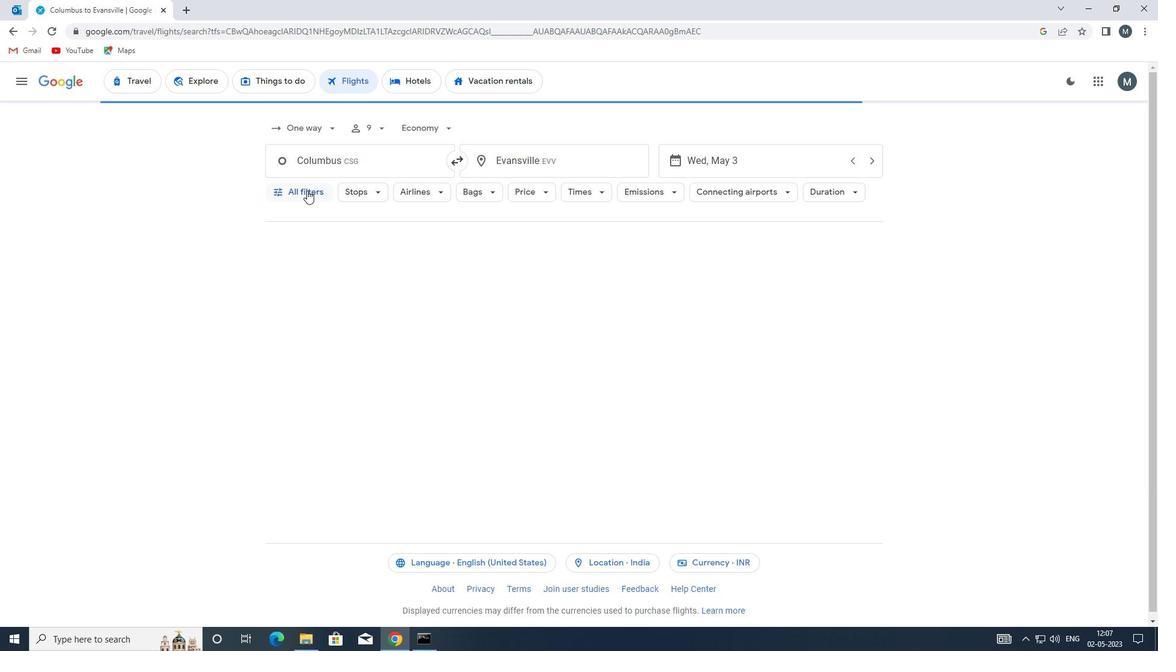 
Action: Mouse moved to (351, 276)
Screenshot: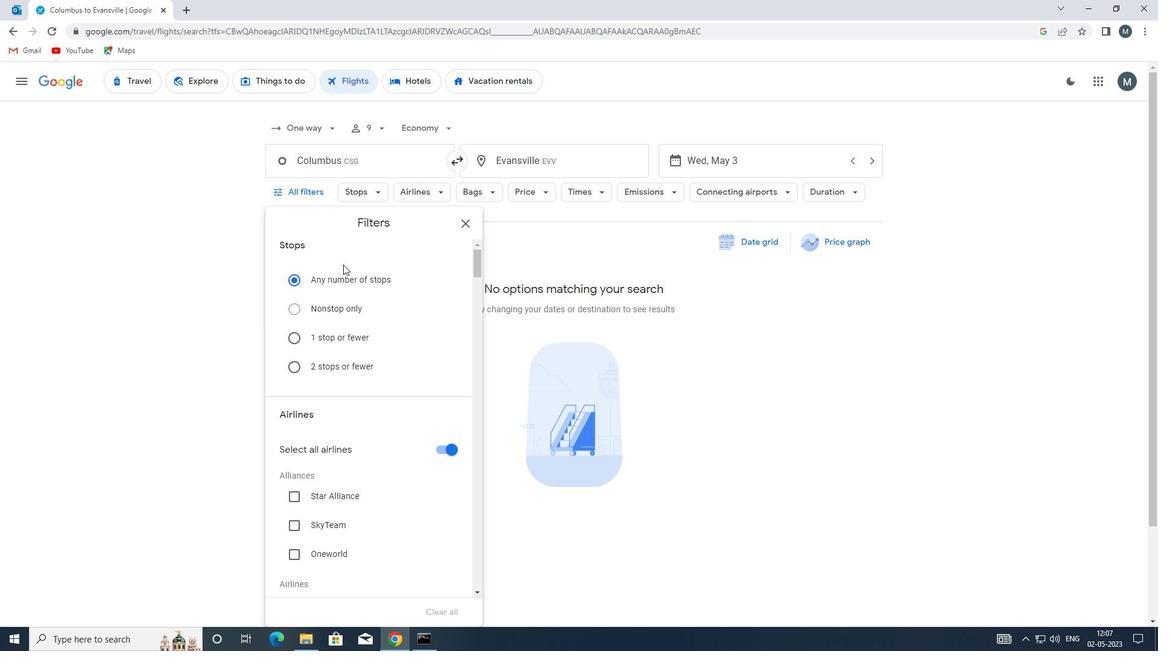 
Action: Mouse scrolled (351, 276) with delta (0, 0)
Screenshot: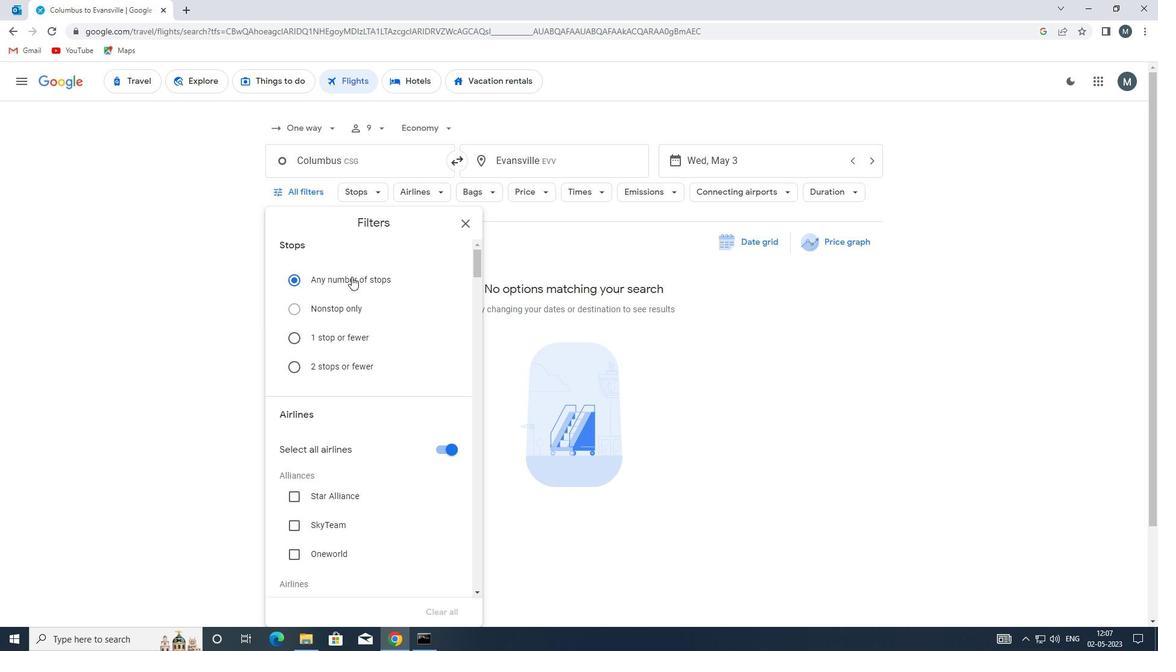 
Action: Mouse moved to (351, 277)
Screenshot: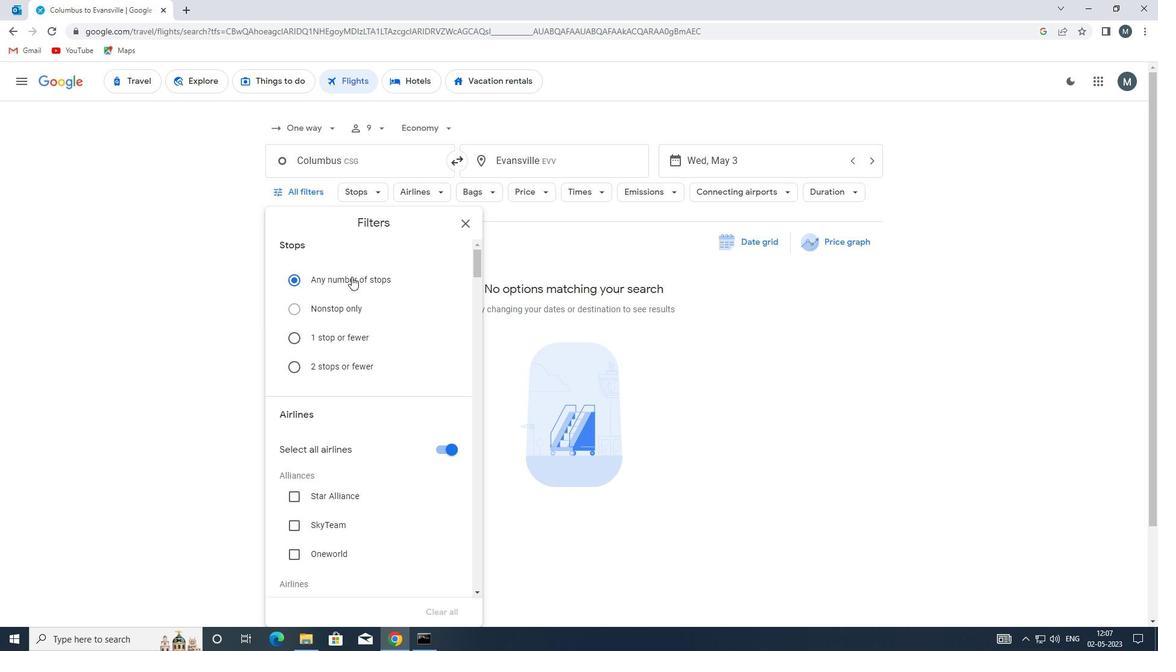 
Action: Mouse scrolled (351, 276) with delta (0, 0)
Screenshot: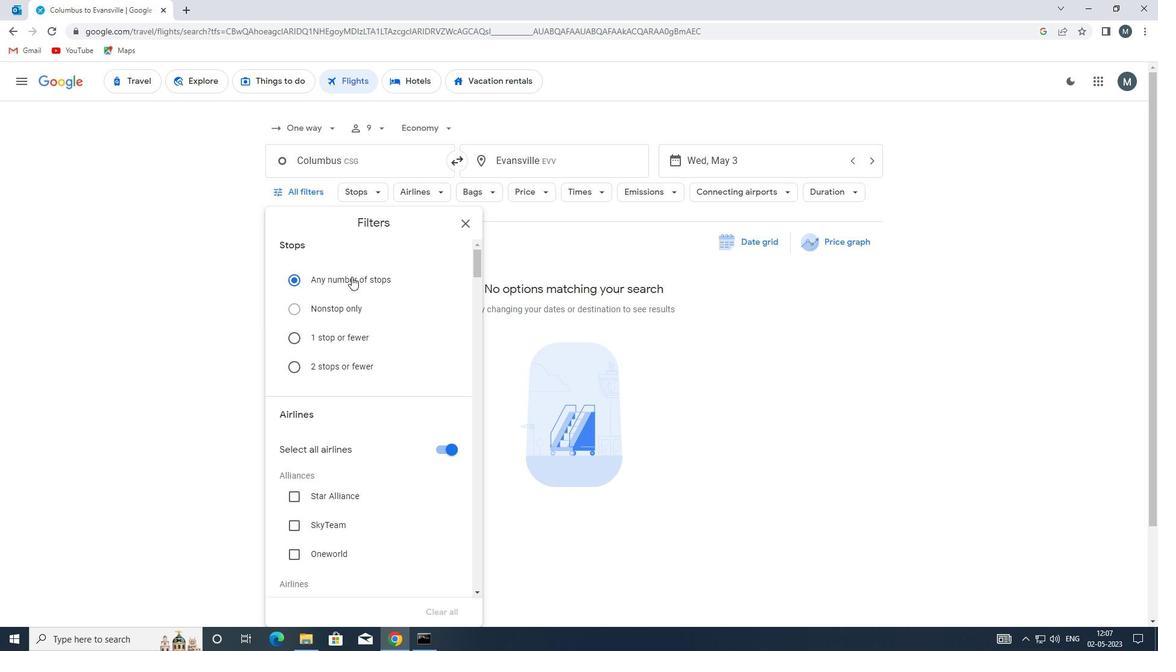 
Action: Mouse moved to (438, 330)
Screenshot: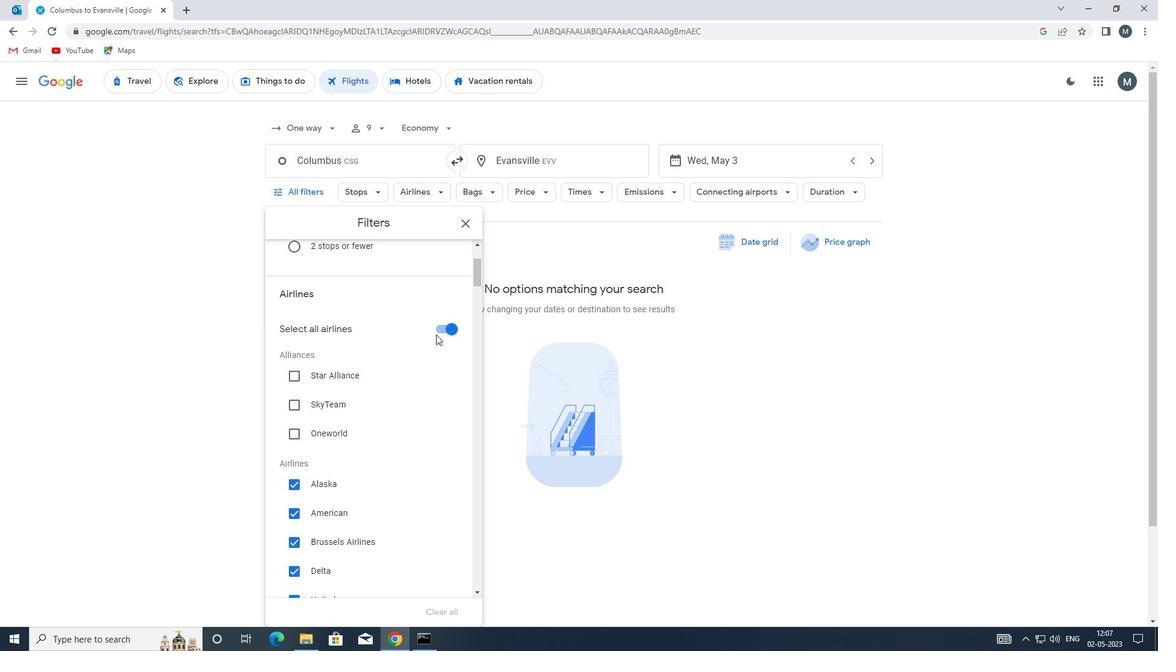 
Action: Mouse pressed left at (438, 330)
Screenshot: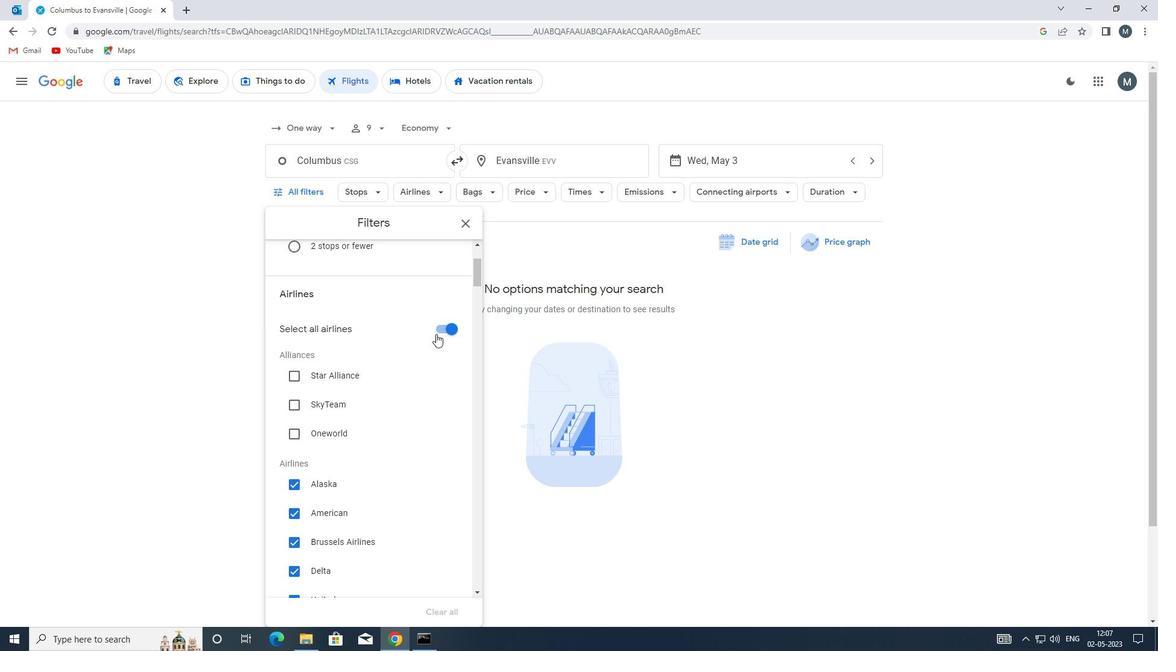 
Action: Mouse moved to (367, 376)
Screenshot: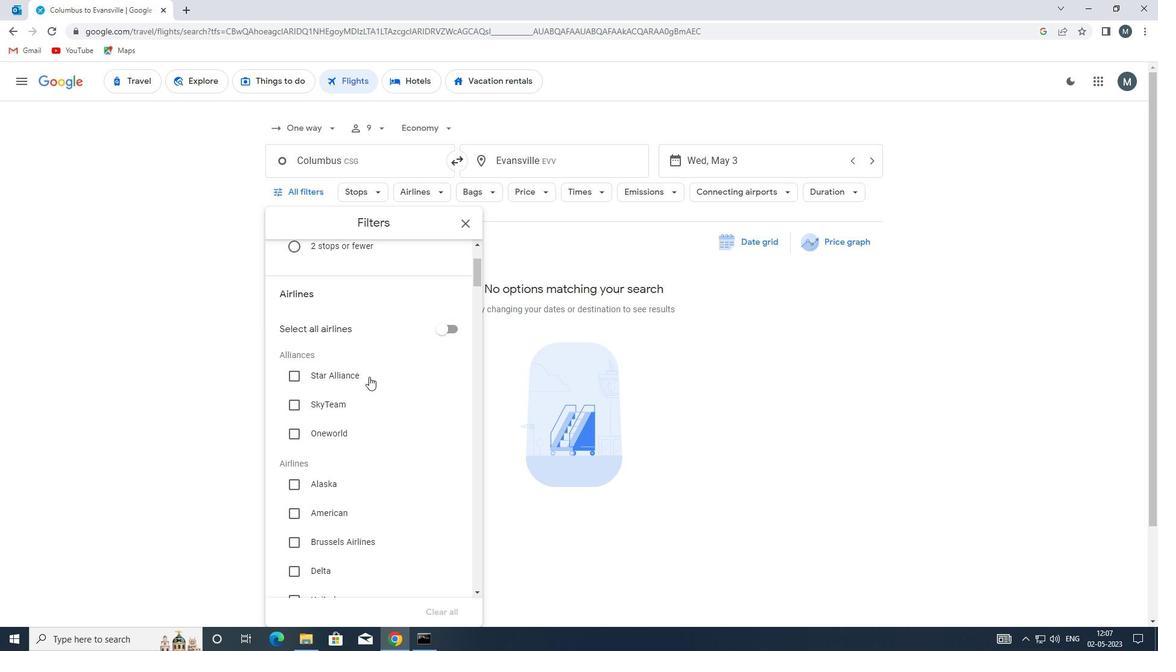 
Action: Mouse scrolled (367, 376) with delta (0, 0)
Screenshot: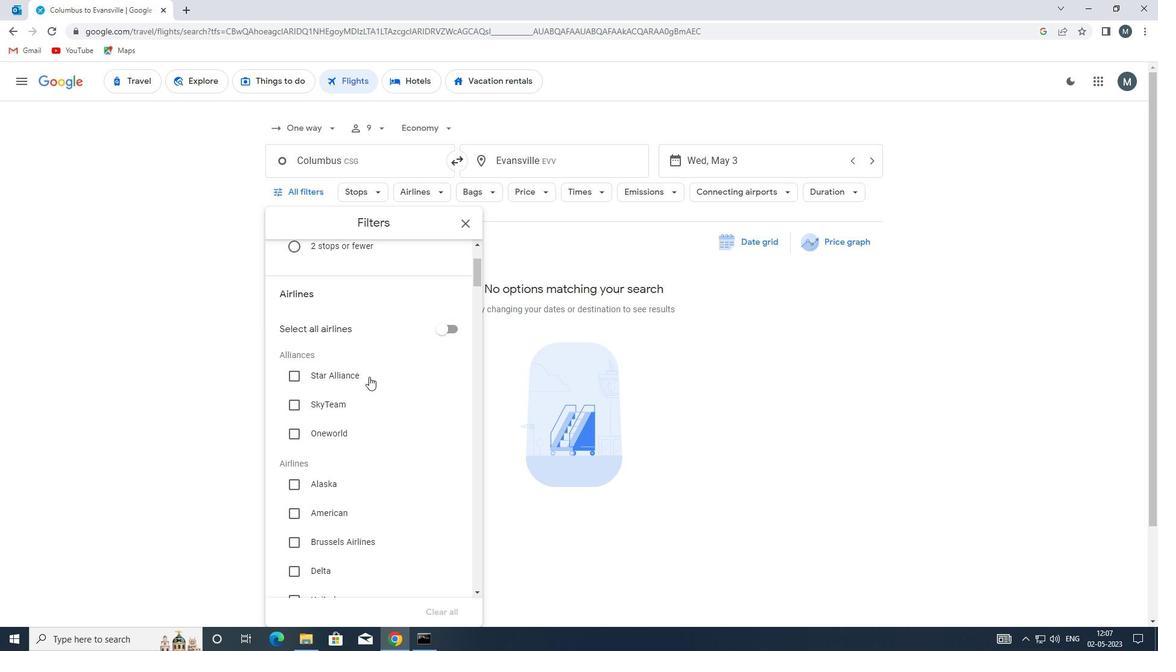 
Action: Mouse scrolled (367, 376) with delta (0, 0)
Screenshot: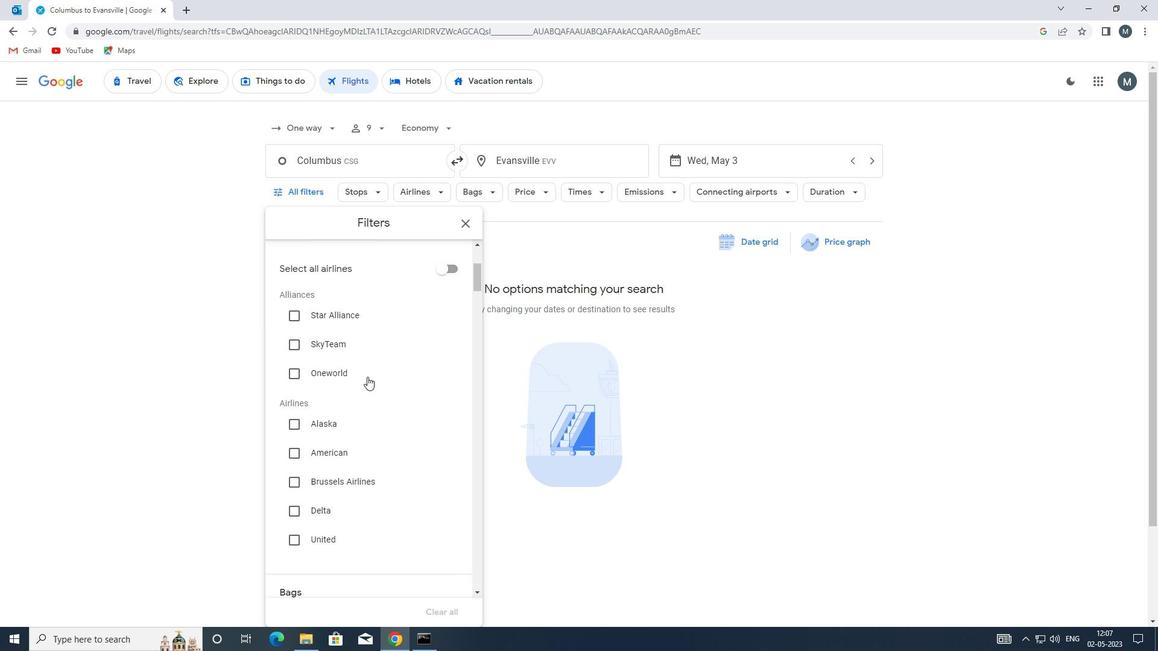 
Action: Mouse moved to (366, 376)
Screenshot: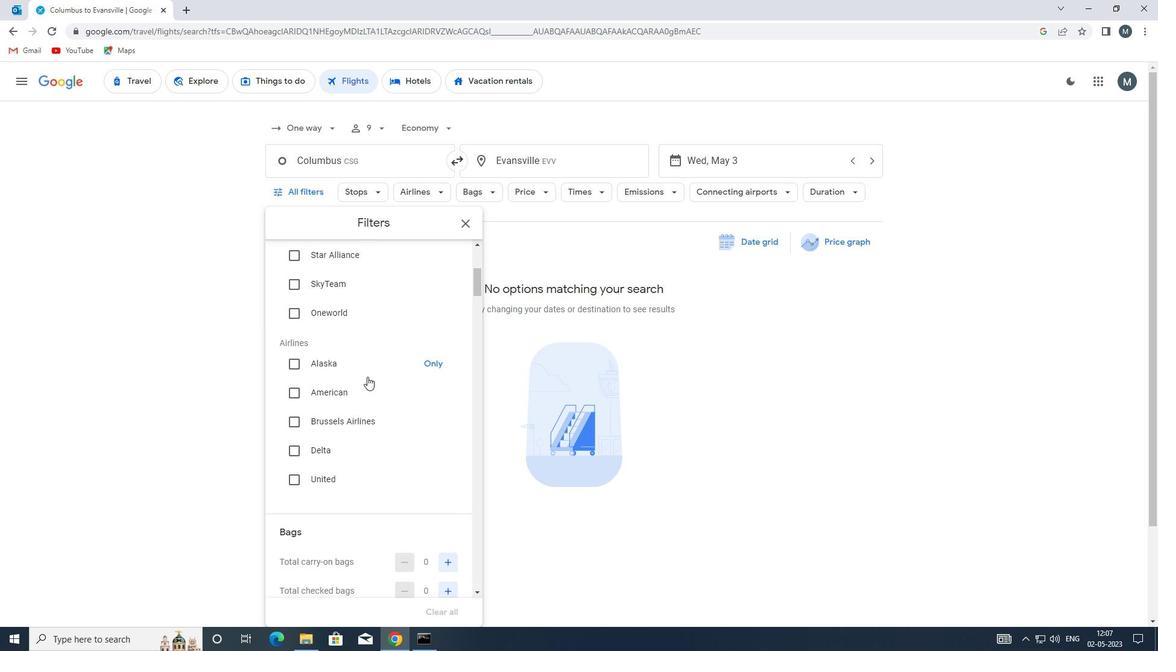 
Action: Mouse scrolled (366, 376) with delta (0, 0)
Screenshot: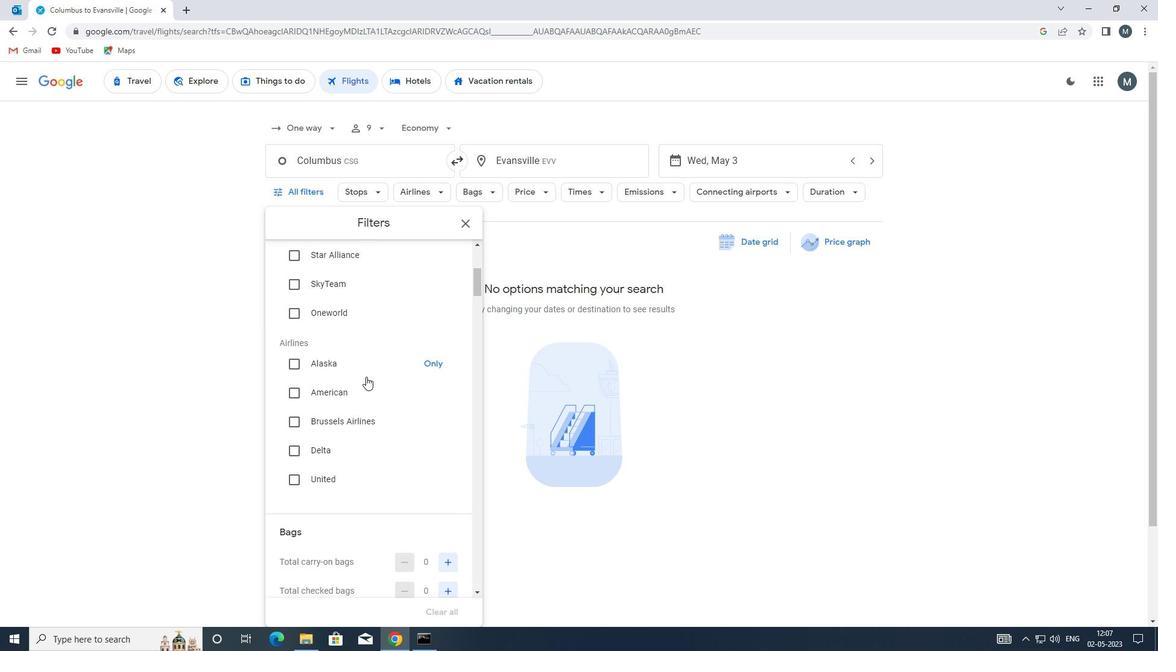 
Action: Mouse moved to (365, 376)
Screenshot: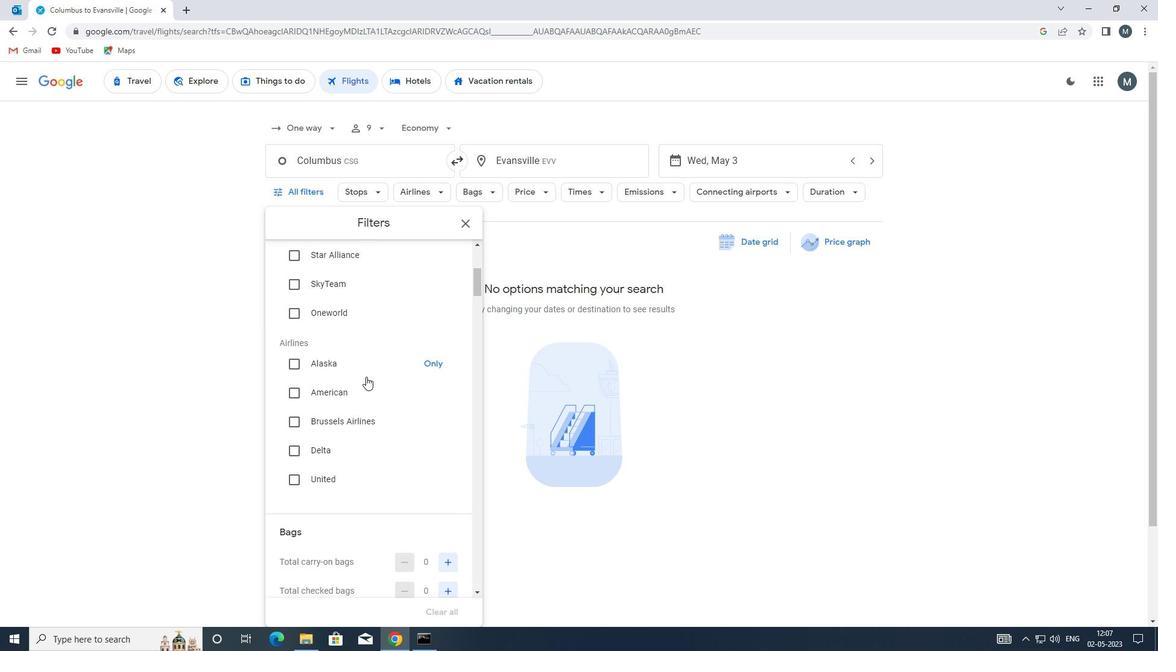 
Action: Mouse scrolled (365, 376) with delta (0, 0)
Screenshot: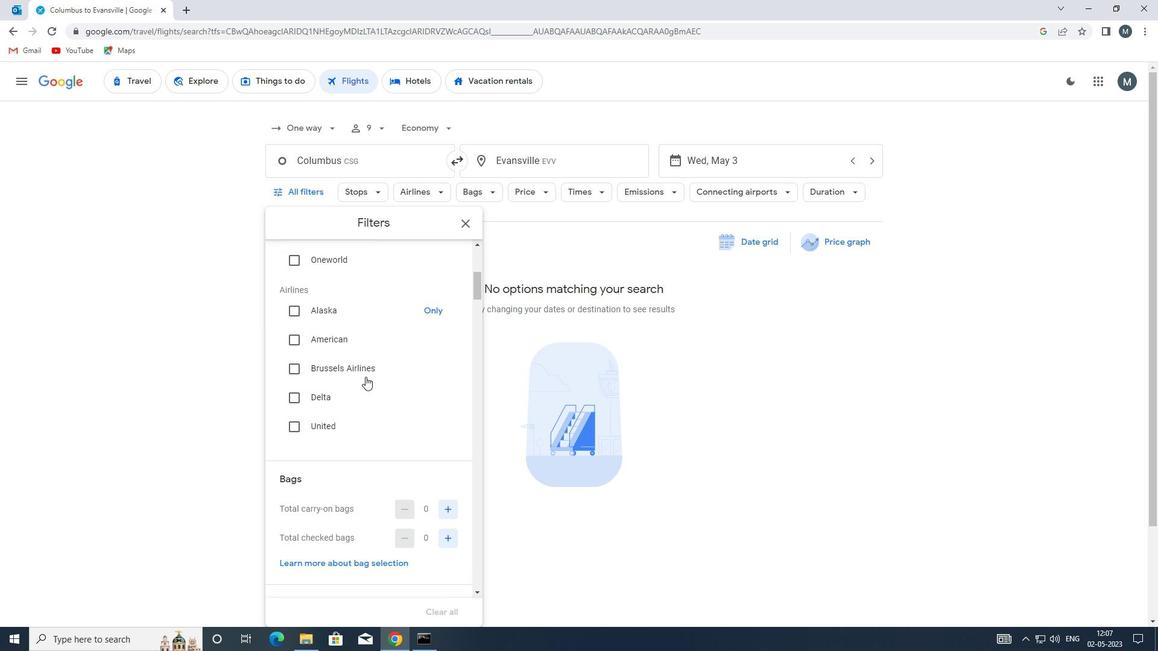 
Action: Mouse scrolled (365, 376) with delta (0, 0)
Screenshot: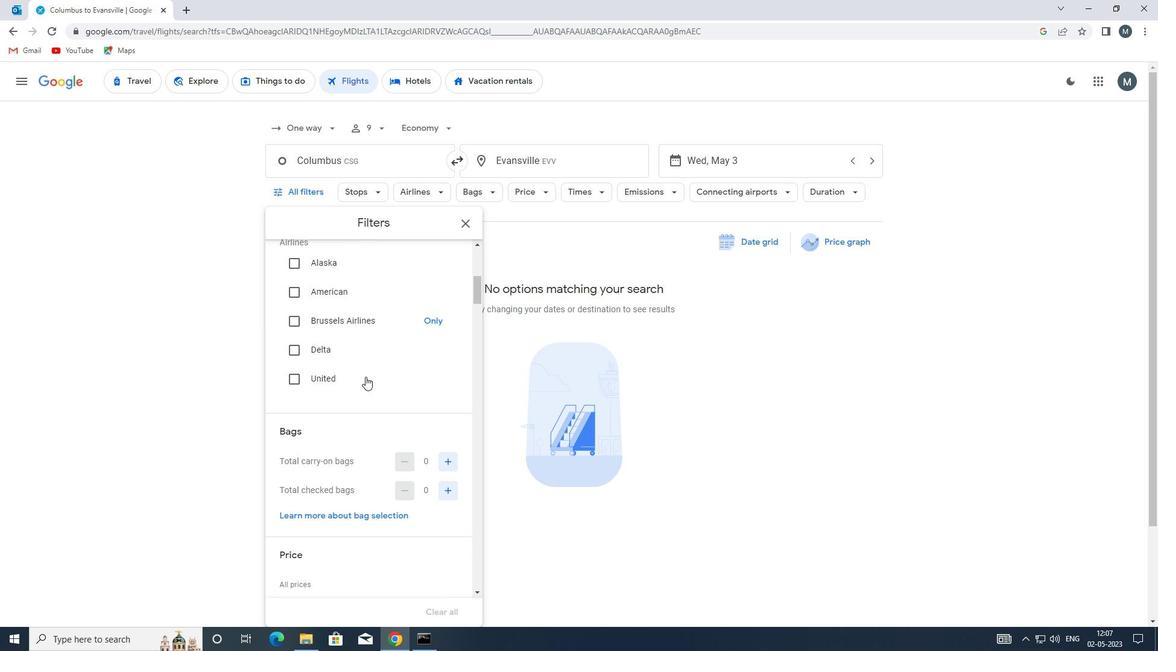 
Action: Mouse moved to (450, 414)
Screenshot: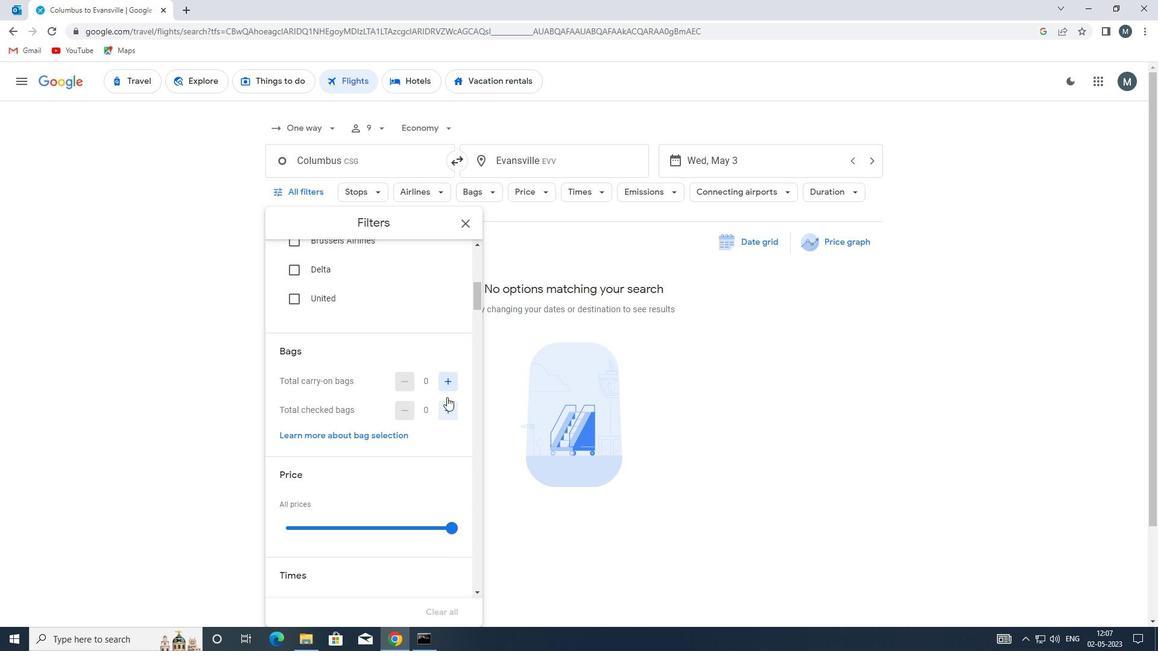 
Action: Mouse pressed left at (450, 414)
Screenshot: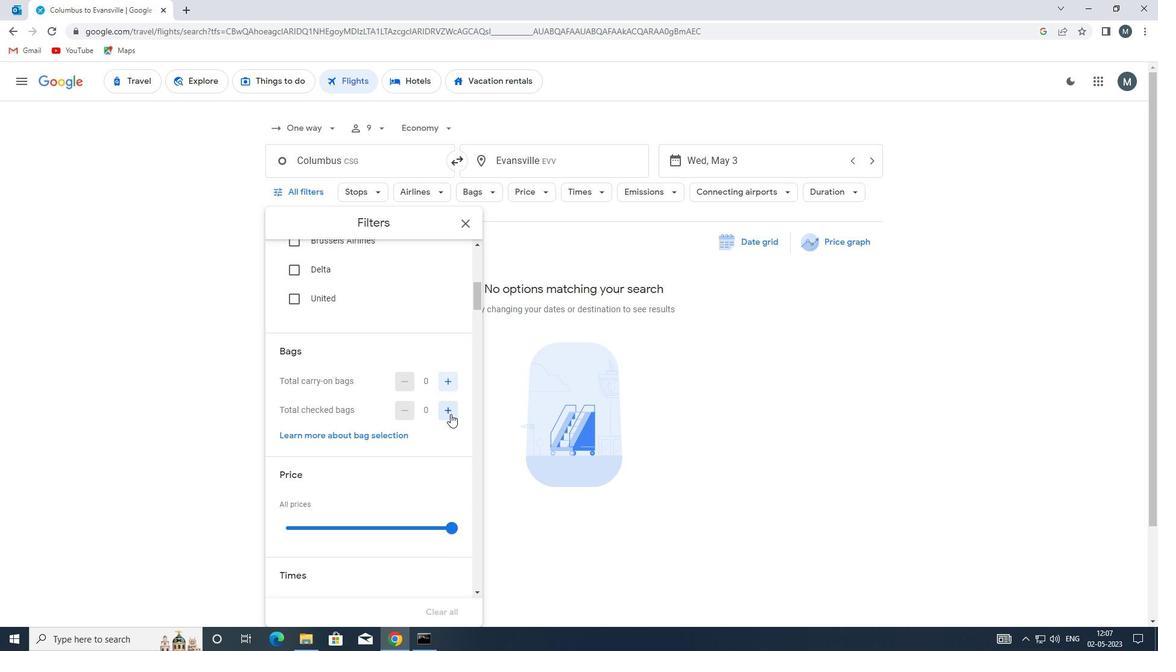 
Action: Mouse moved to (450, 414)
Screenshot: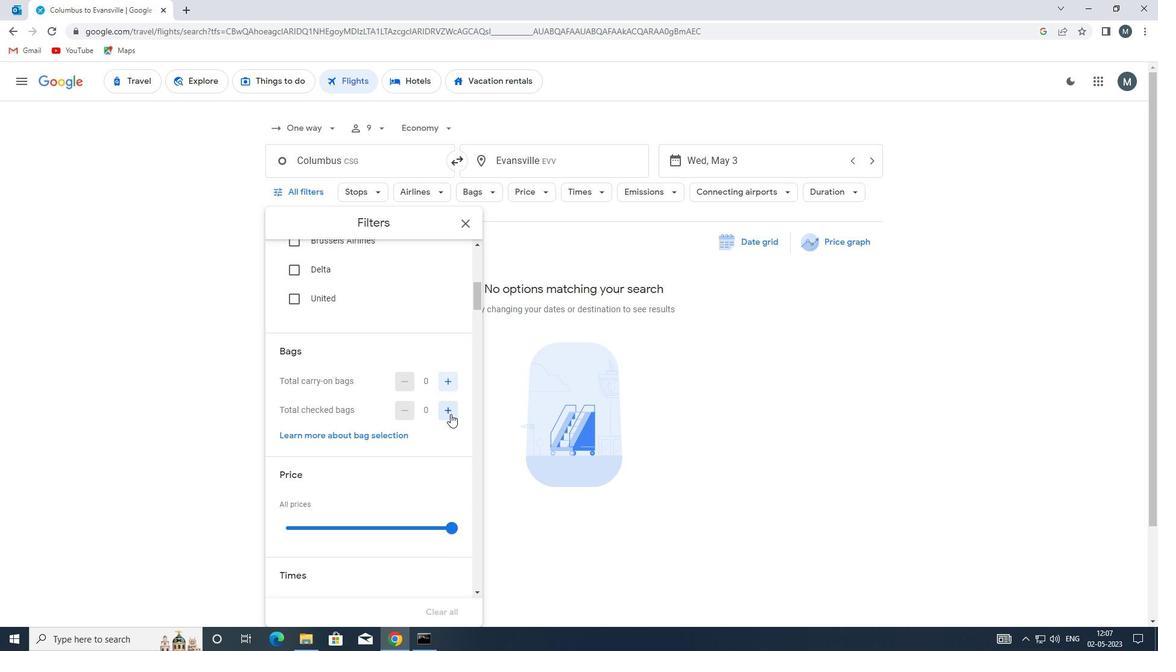 
Action: Mouse pressed left at (450, 414)
Screenshot: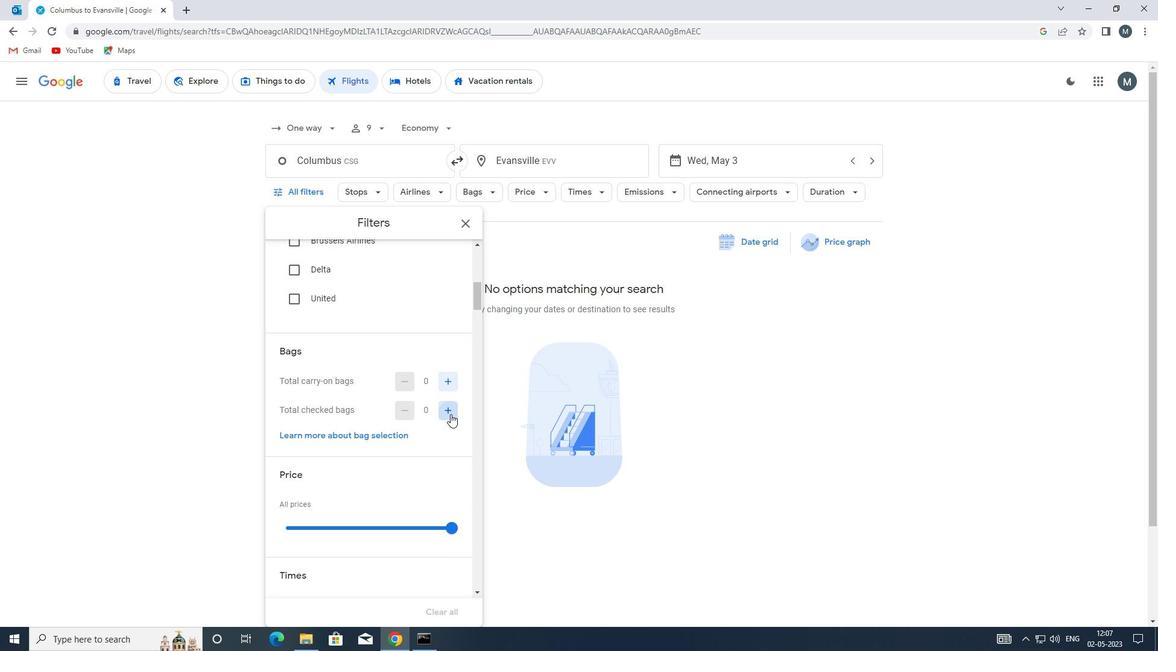 
Action: Mouse moved to (381, 383)
Screenshot: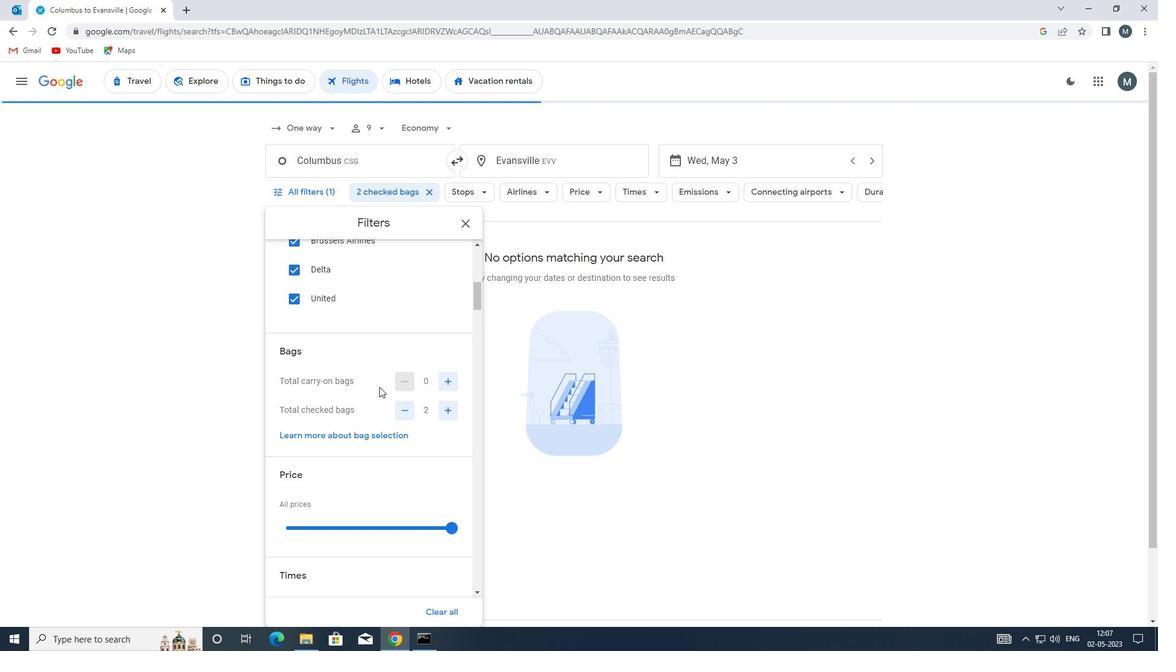 
Action: Mouse scrolled (381, 383) with delta (0, 0)
Screenshot: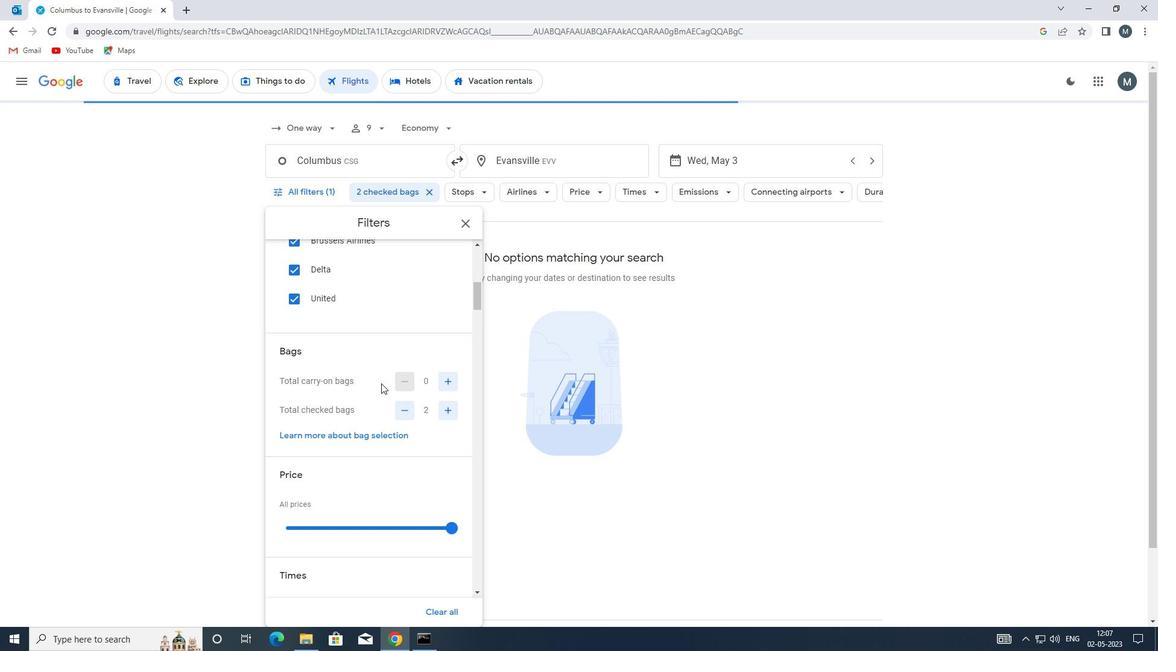 
Action: Mouse scrolled (381, 383) with delta (0, 0)
Screenshot: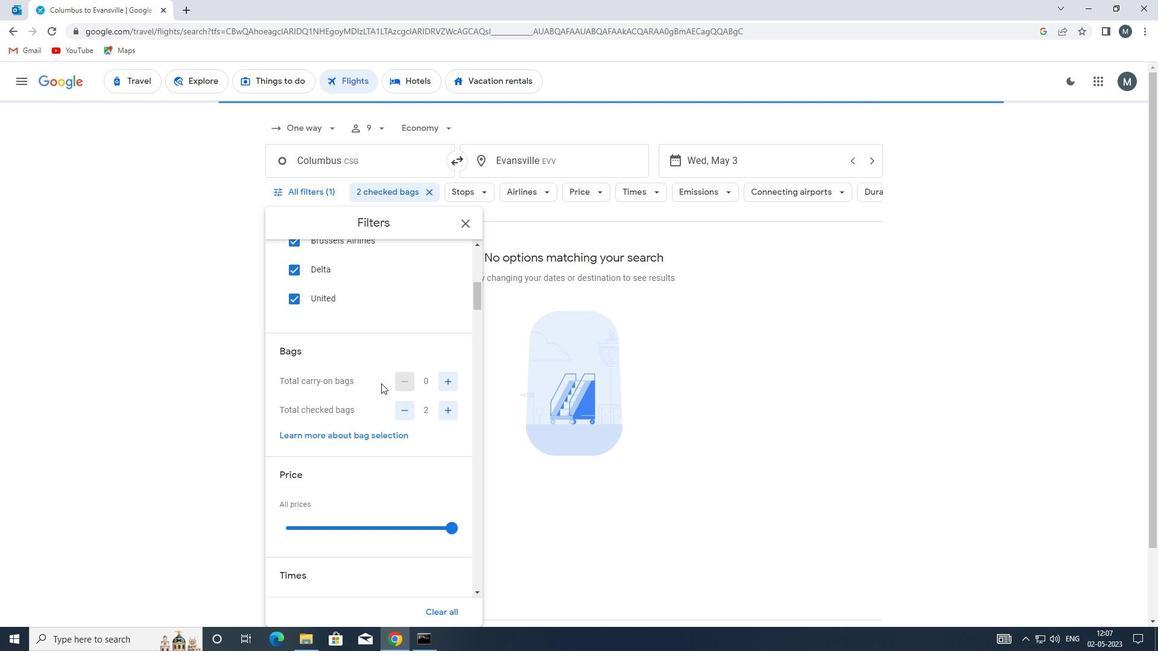 
Action: Mouse moved to (343, 399)
Screenshot: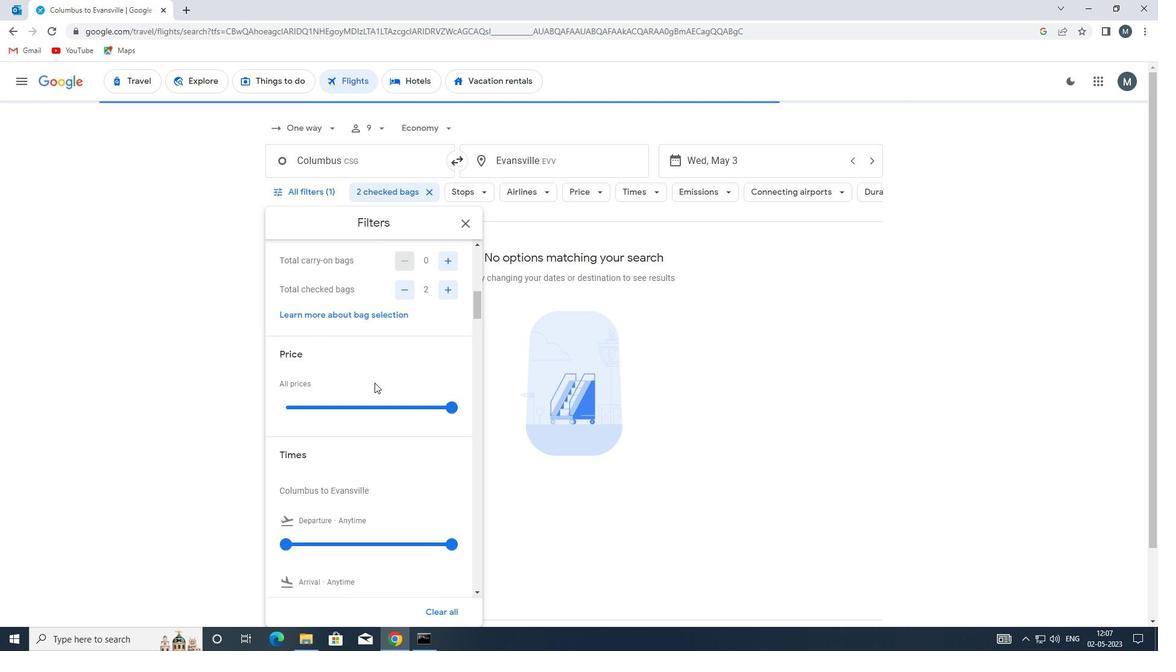 
Action: Mouse pressed left at (343, 399)
Screenshot: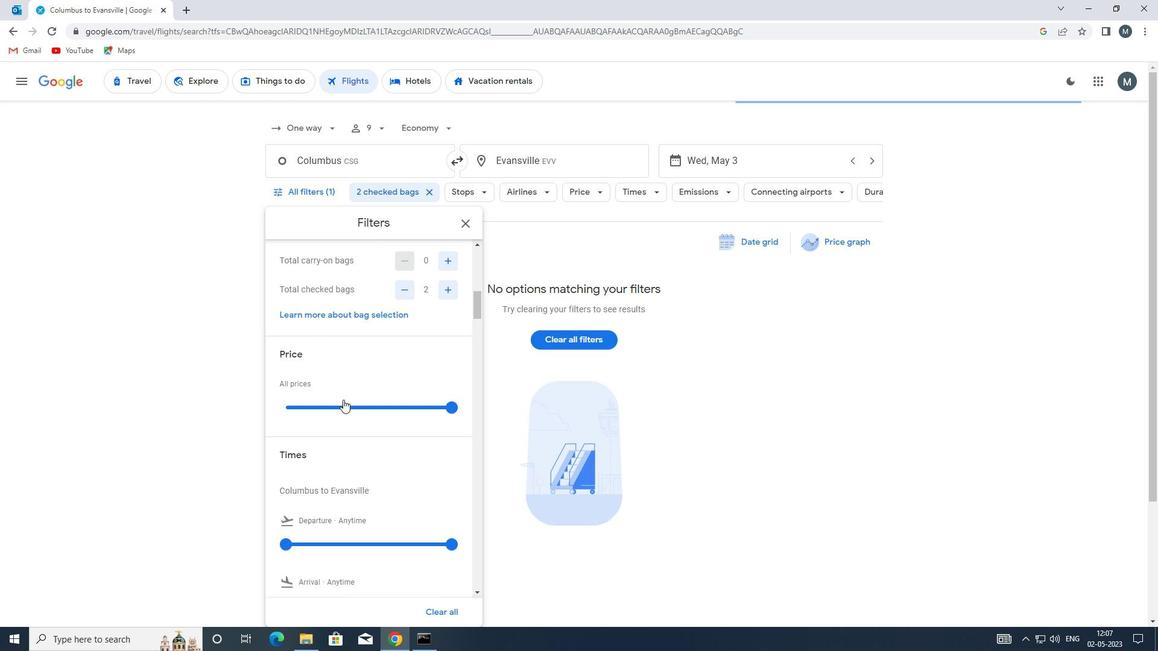 
Action: Mouse moved to (342, 401)
Screenshot: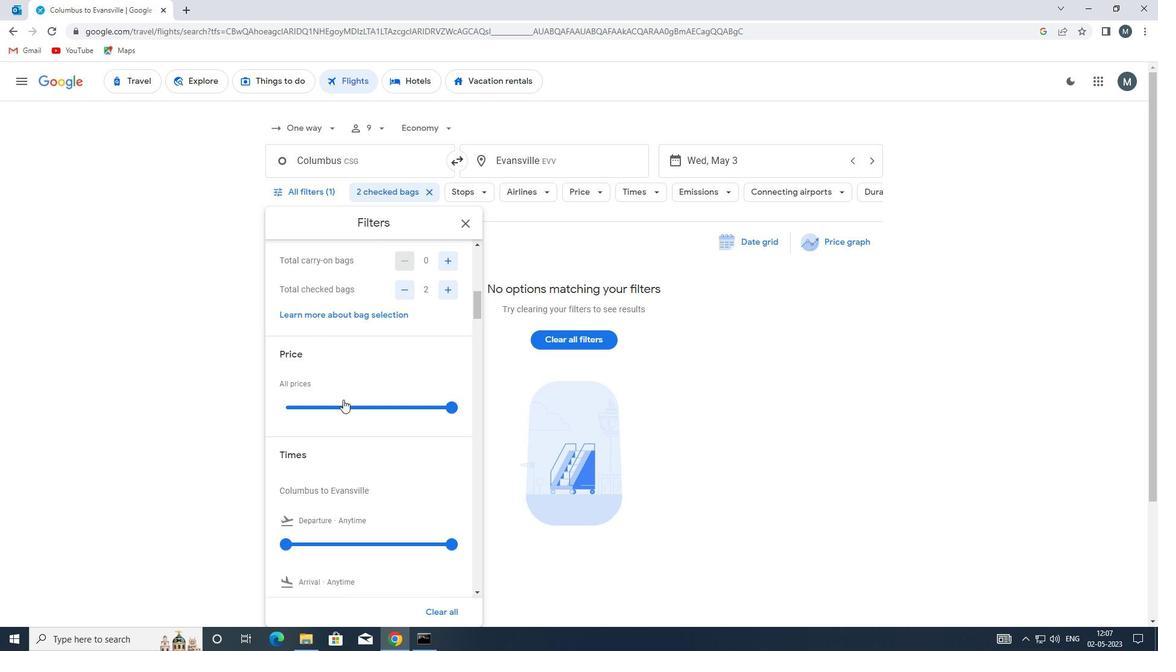 
Action: Mouse pressed left at (342, 401)
Screenshot: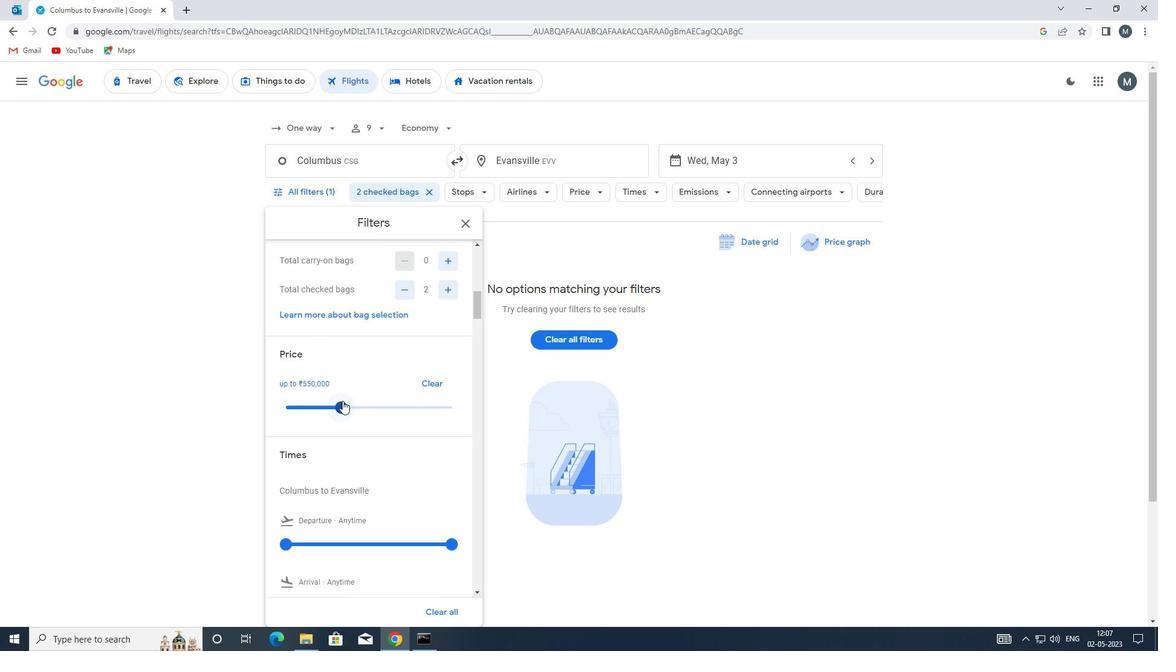 
Action: Mouse moved to (326, 391)
Screenshot: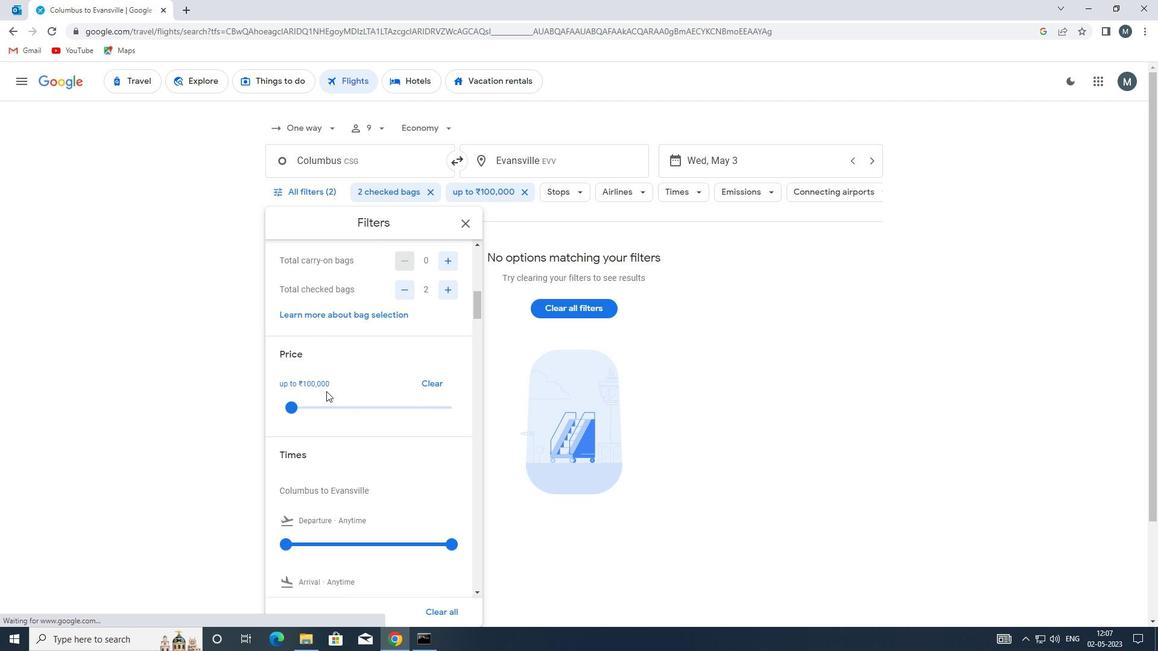 
Action: Mouse scrolled (326, 390) with delta (0, 0)
Screenshot: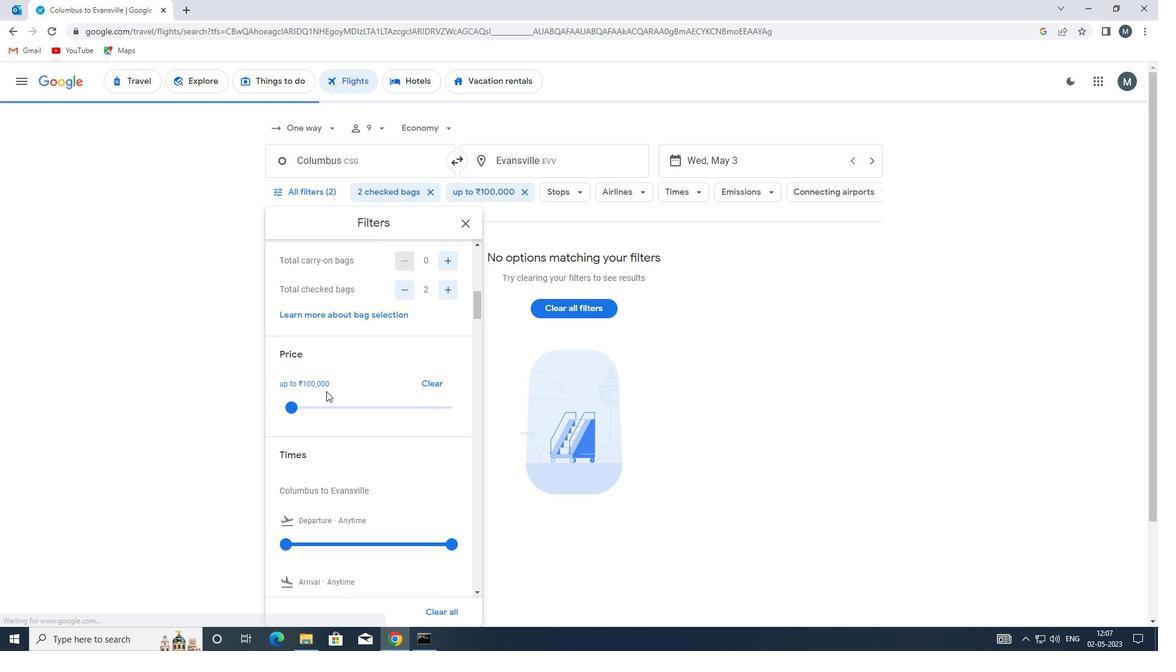 
Action: Mouse moved to (326, 391)
Screenshot: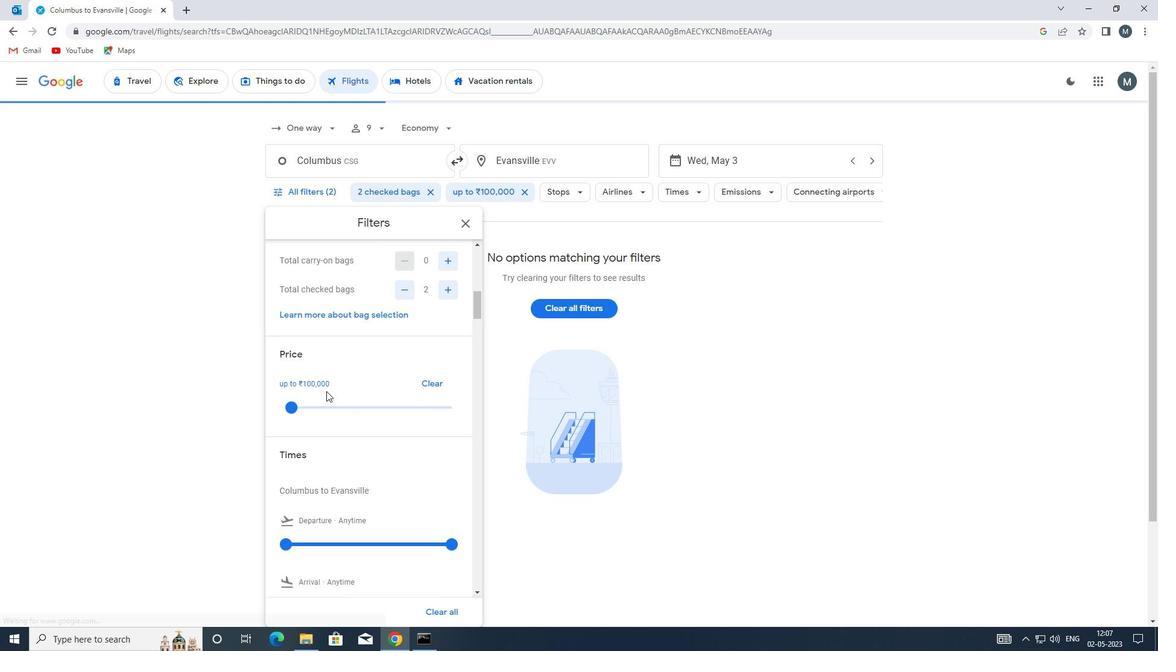 
Action: Mouse scrolled (326, 390) with delta (0, 0)
Screenshot: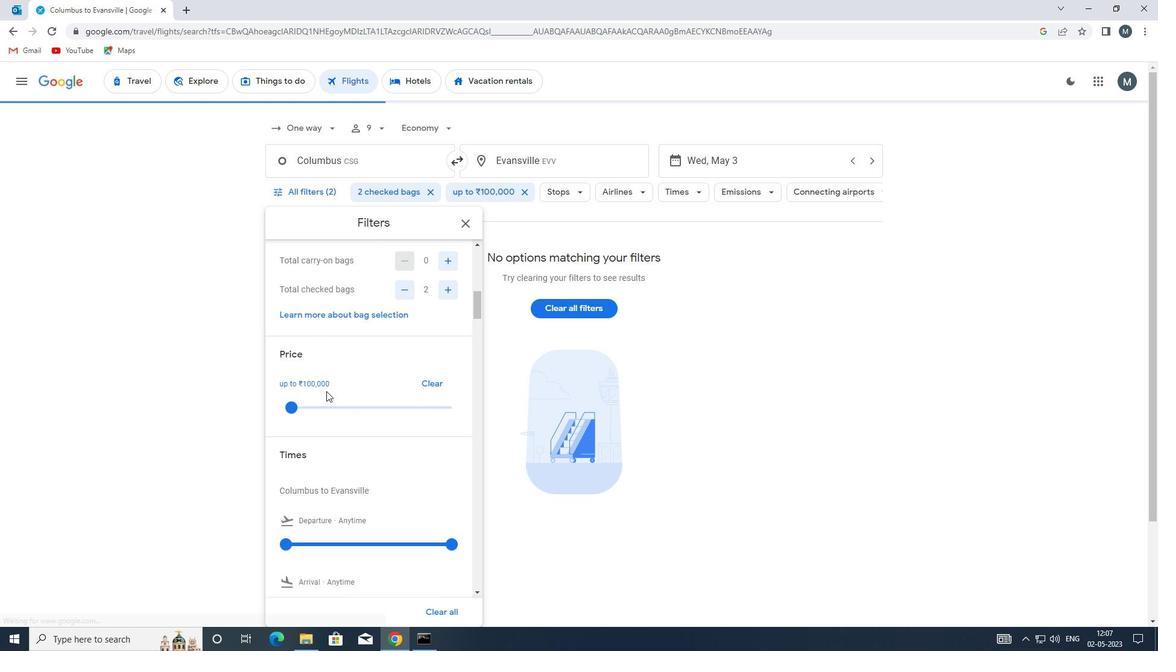 
Action: Mouse scrolled (326, 390) with delta (0, 0)
Screenshot: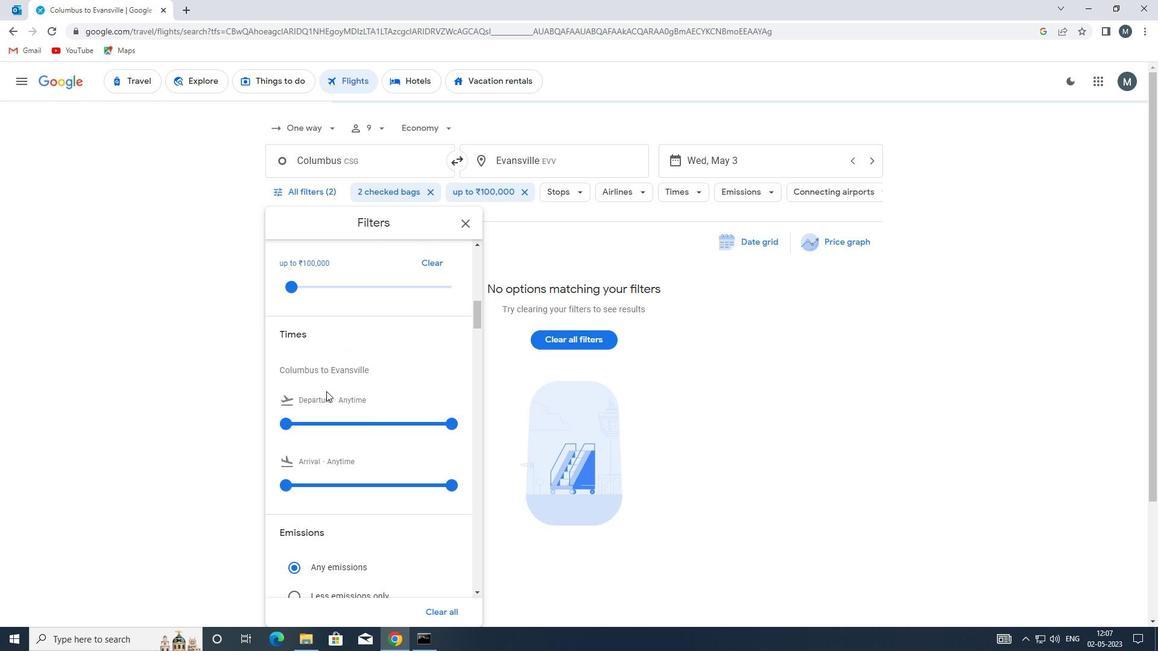 
Action: Mouse moved to (282, 360)
Screenshot: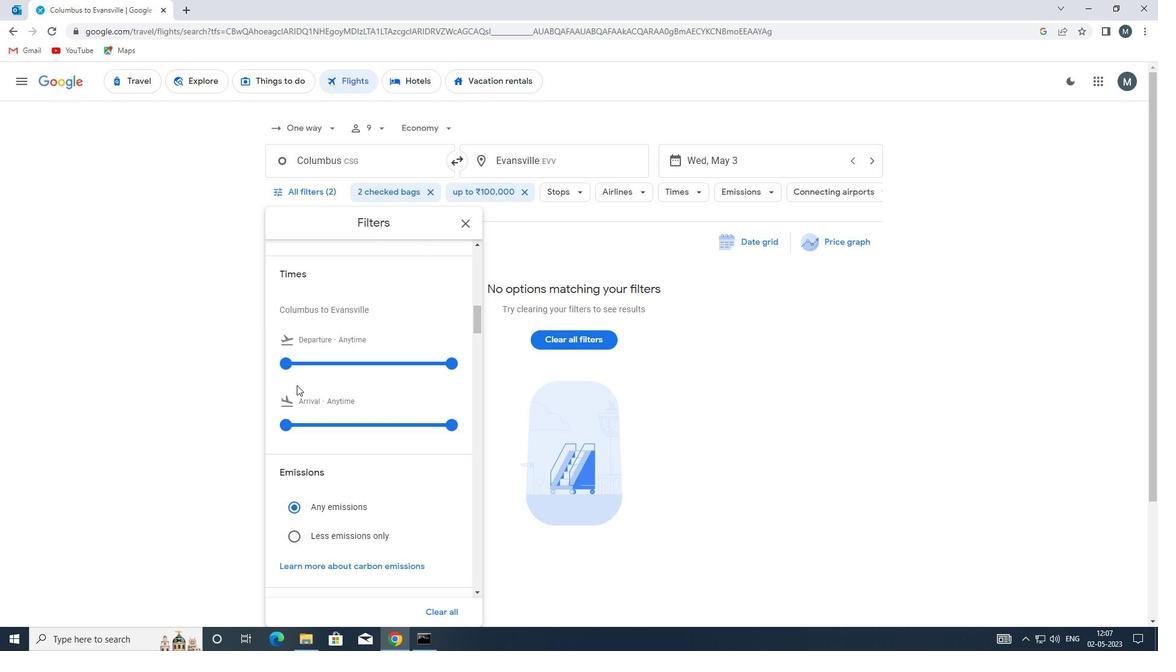
Action: Mouse pressed left at (282, 360)
Screenshot: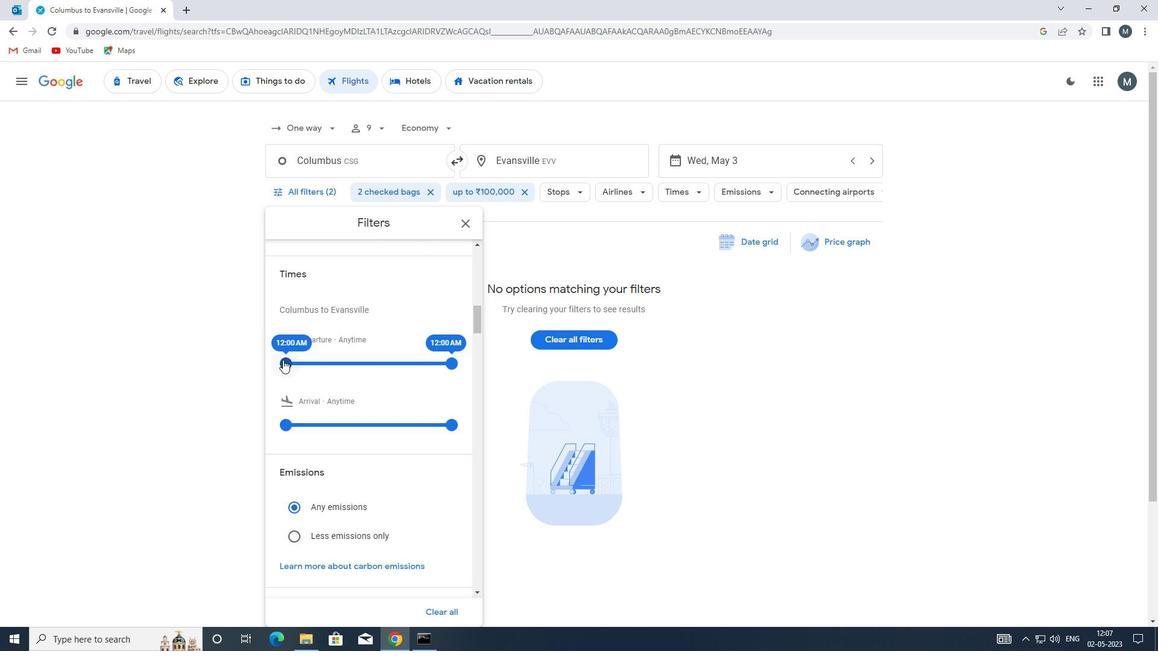
Action: Mouse moved to (442, 361)
Screenshot: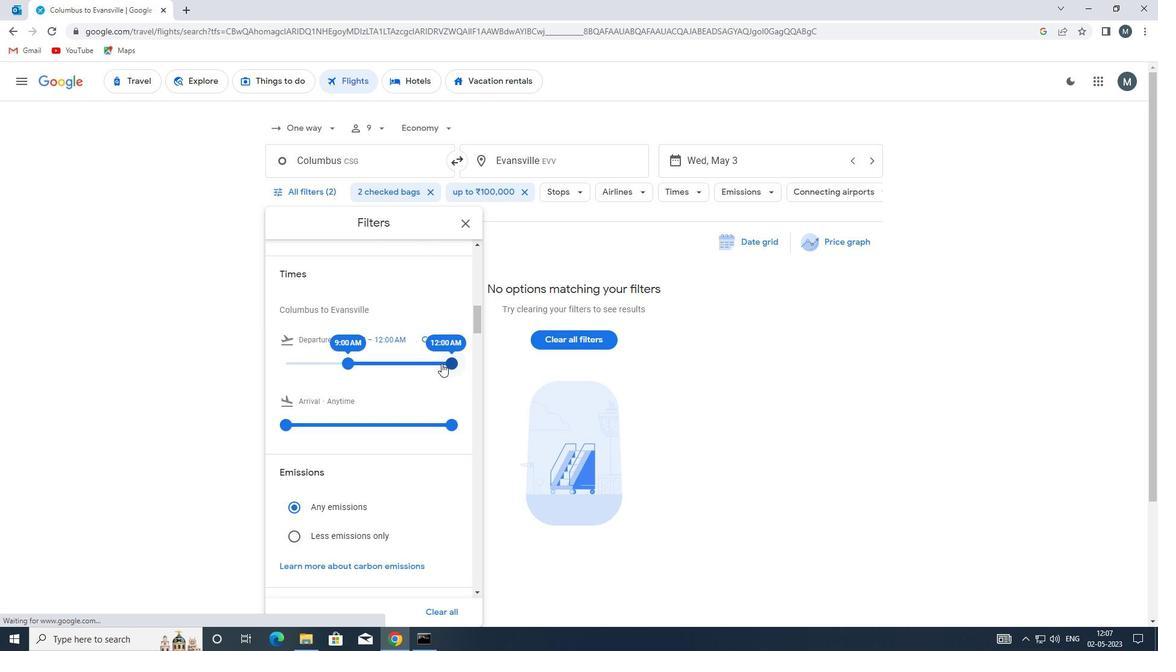 
Action: Mouse pressed left at (442, 361)
Screenshot: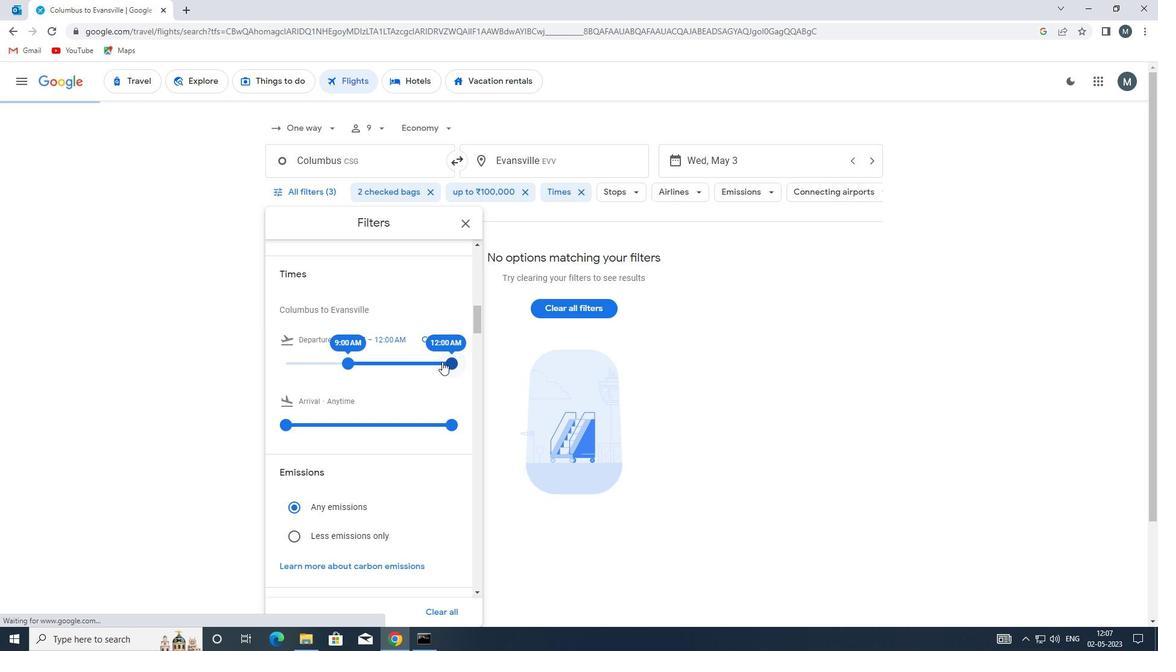 
Action: Mouse moved to (349, 361)
Screenshot: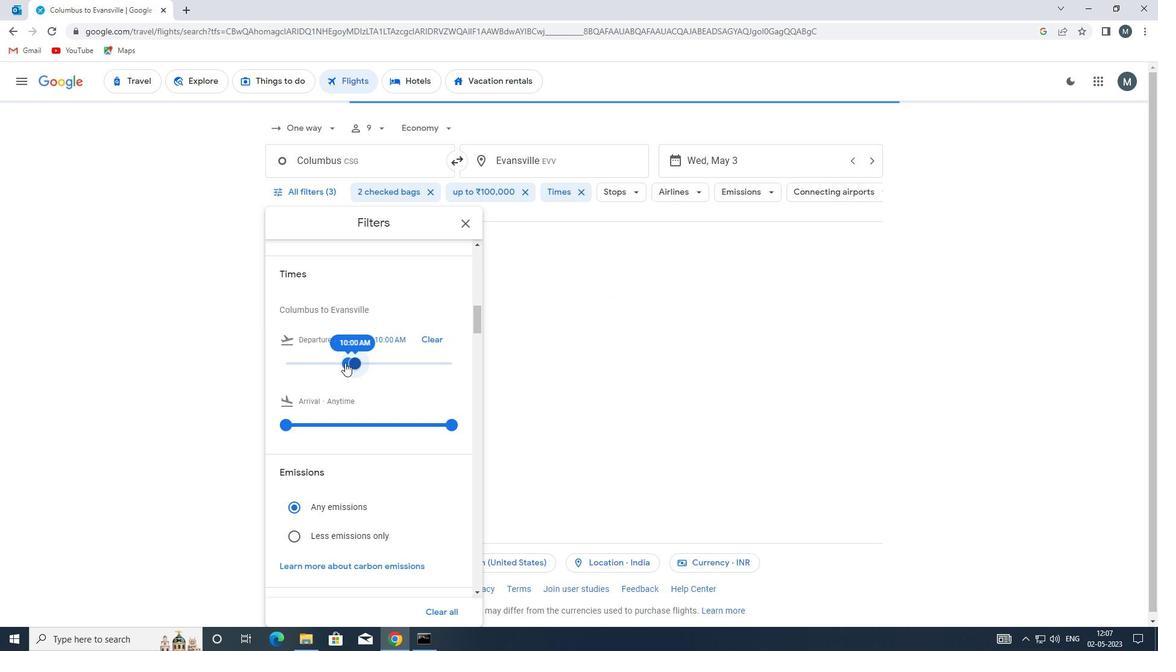 
Action: Mouse scrolled (349, 360) with delta (0, 0)
Screenshot: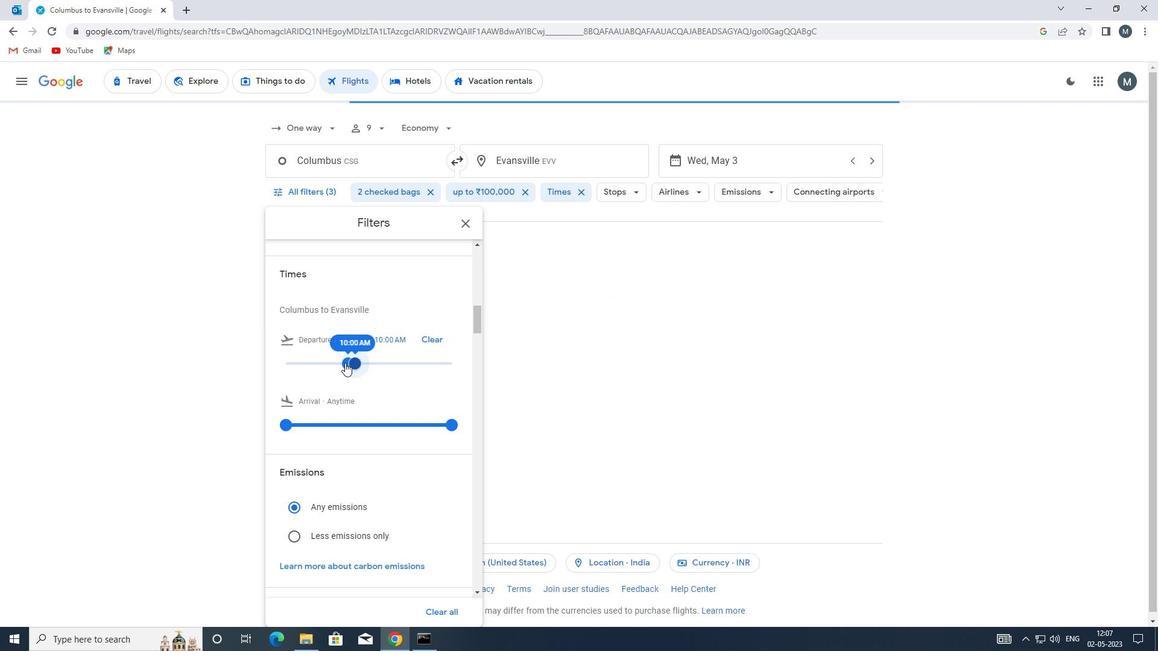 
Action: Mouse scrolled (349, 360) with delta (0, 0)
Screenshot: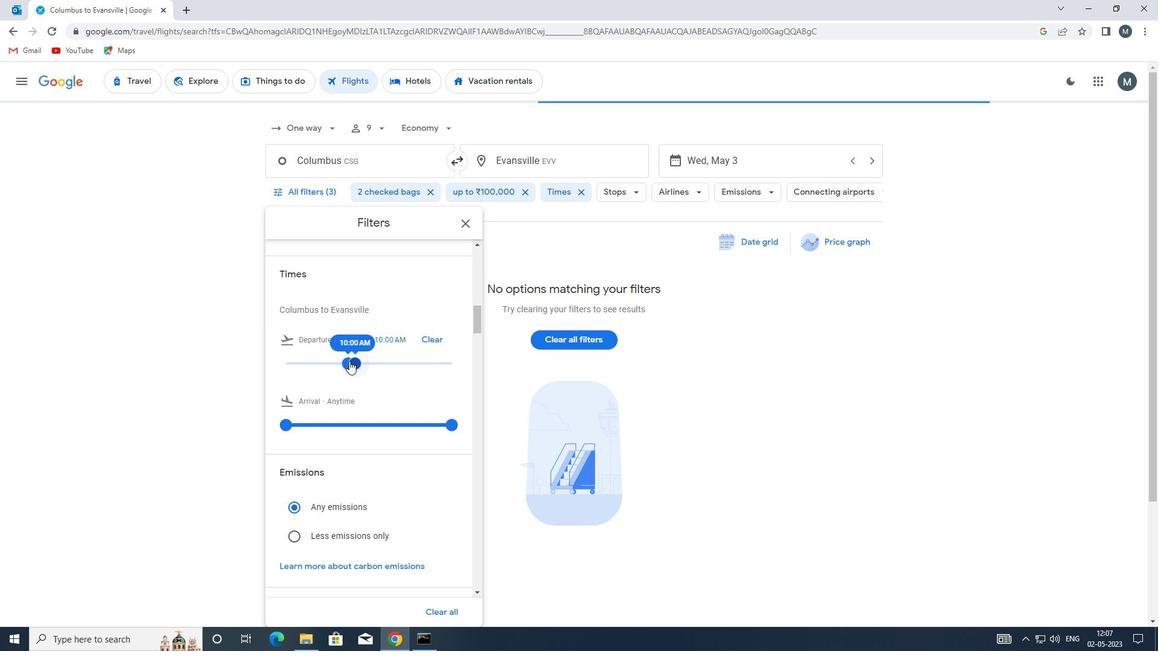 
Action: Mouse moved to (354, 361)
Screenshot: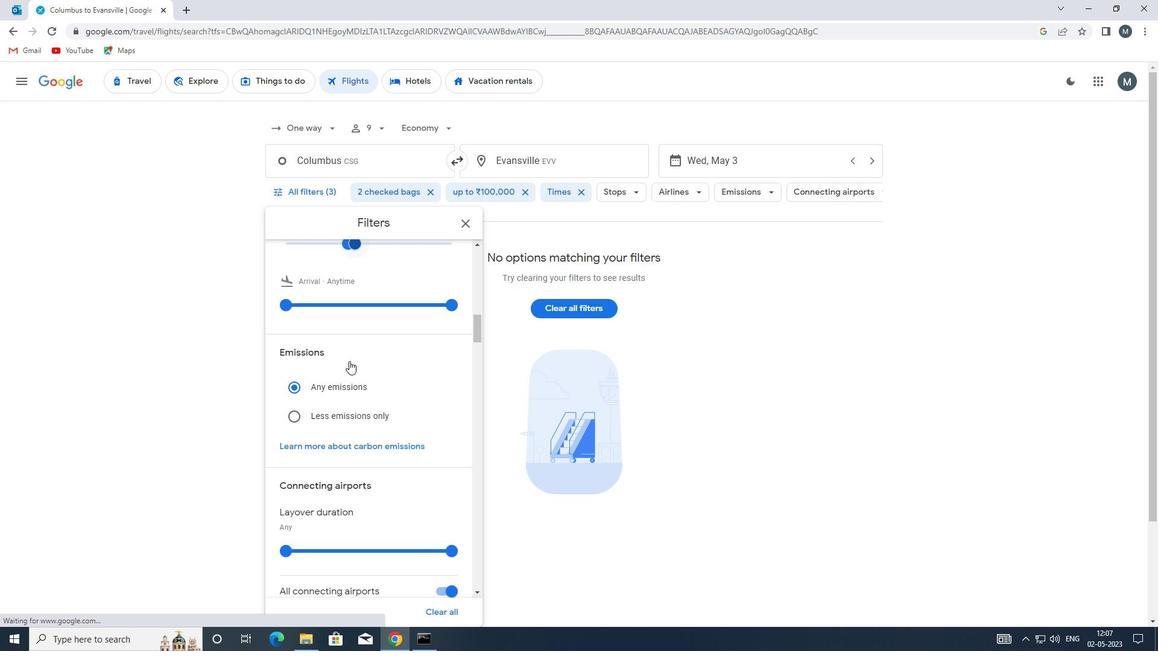 
Action: Mouse scrolled (354, 360) with delta (0, 0)
Screenshot: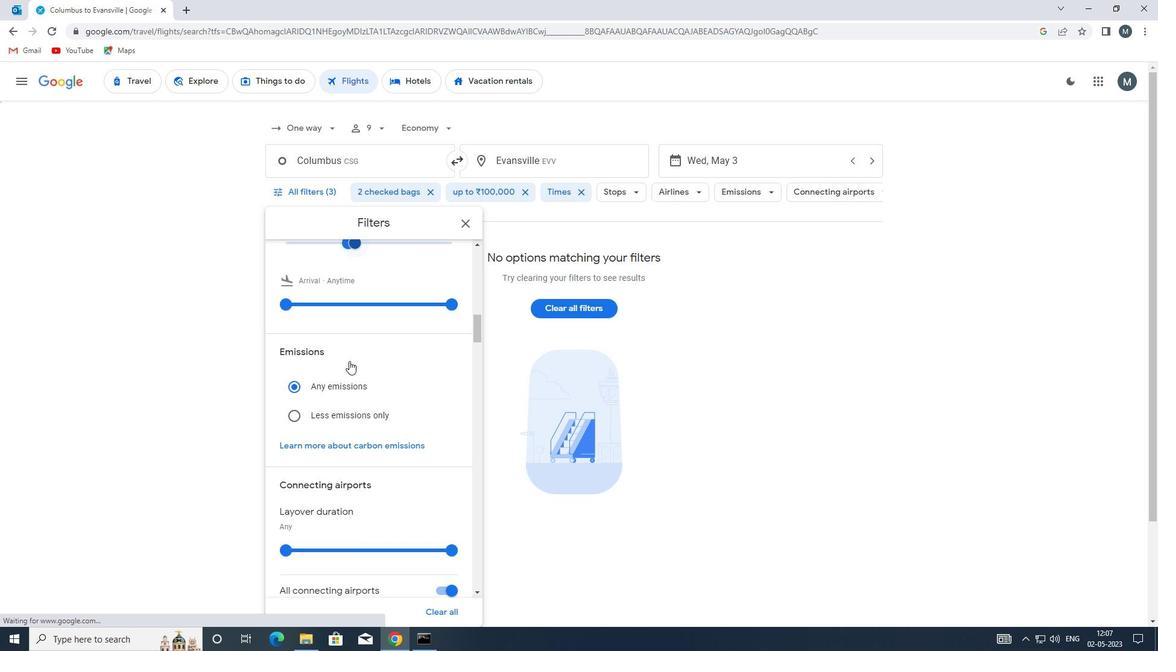 
Action: Mouse moved to (463, 223)
Screenshot: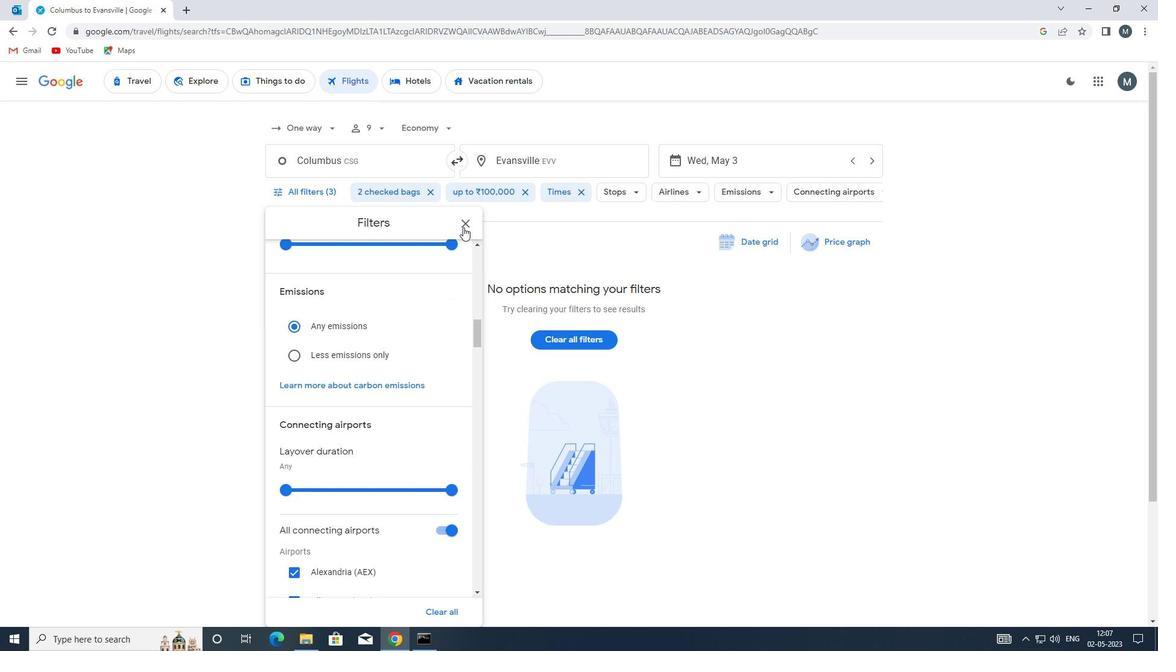 
Action: Mouse pressed left at (463, 223)
Screenshot: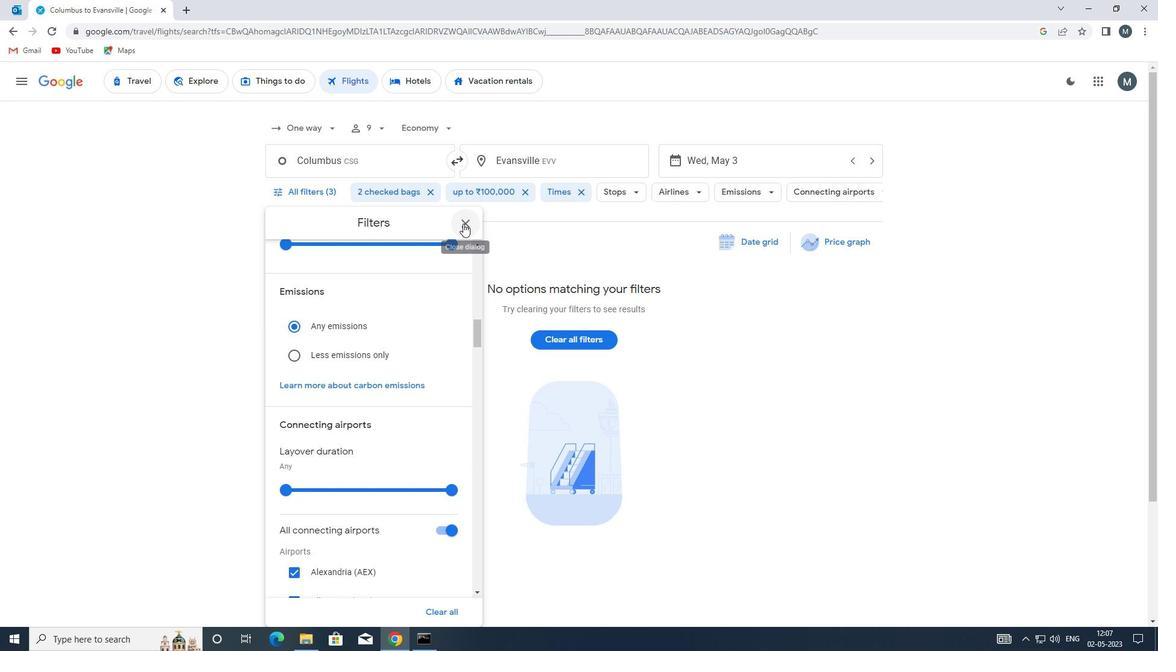 
